 Task: Look for space in Spring Valley, United States from 6th September, 2023 to 12th September, 2023 for 4 adults in price range Rs.10000 to Rs.14000. Place can be private room with 4 bedrooms having 4 beds and 4 bathrooms. Property type can be house, flat, guest house. Amenities needed are: wifi, TV, free parkinig on premises, gym, breakfast. Booking option can be shelf check-in. Required host language is English.
Action: Mouse moved to (551, 144)
Screenshot: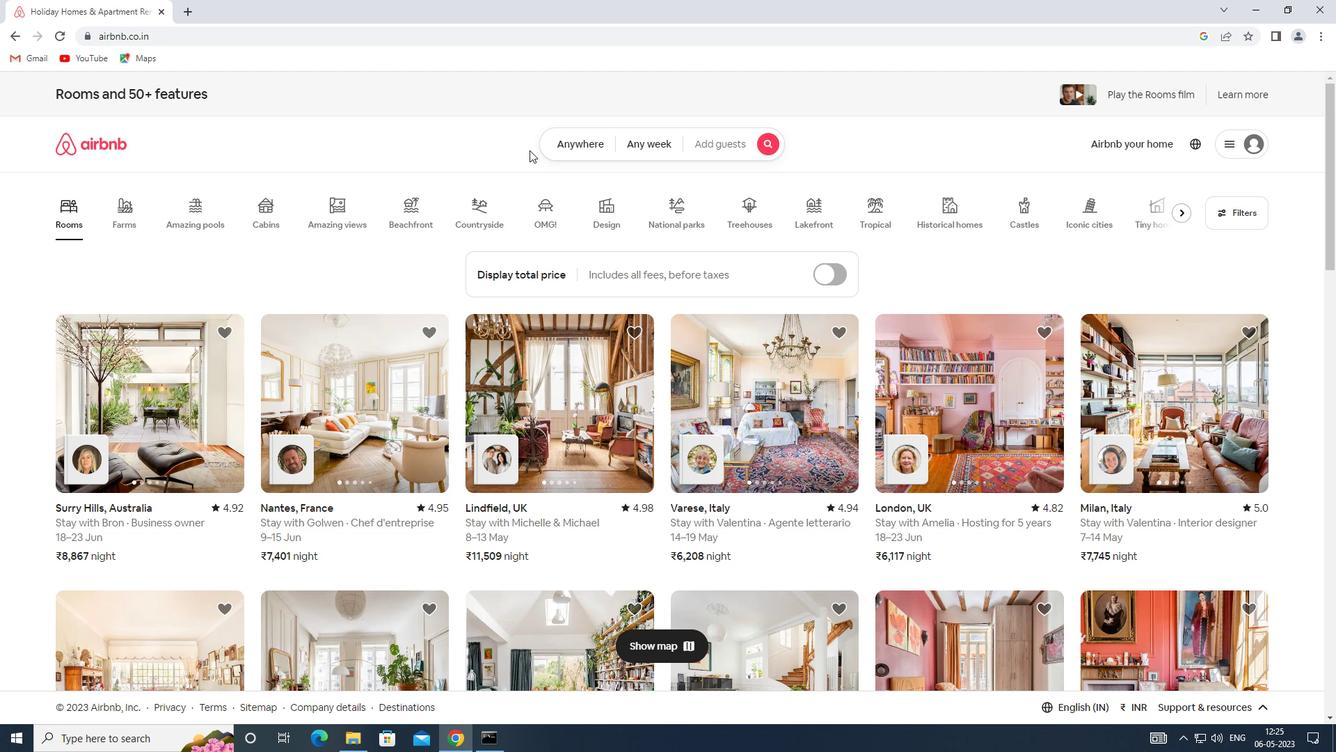 
Action: Mouse pressed left at (551, 144)
Screenshot: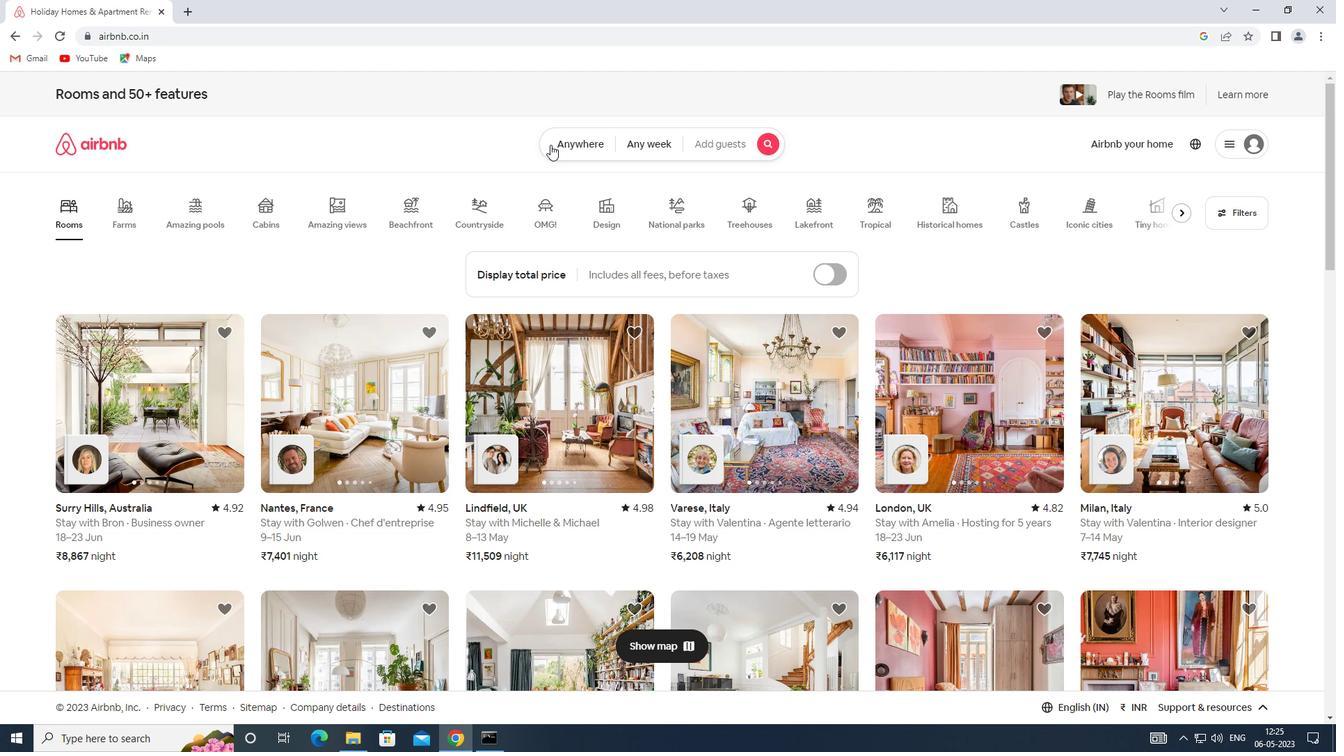 
Action: Mouse moved to (478, 208)
Screenshot: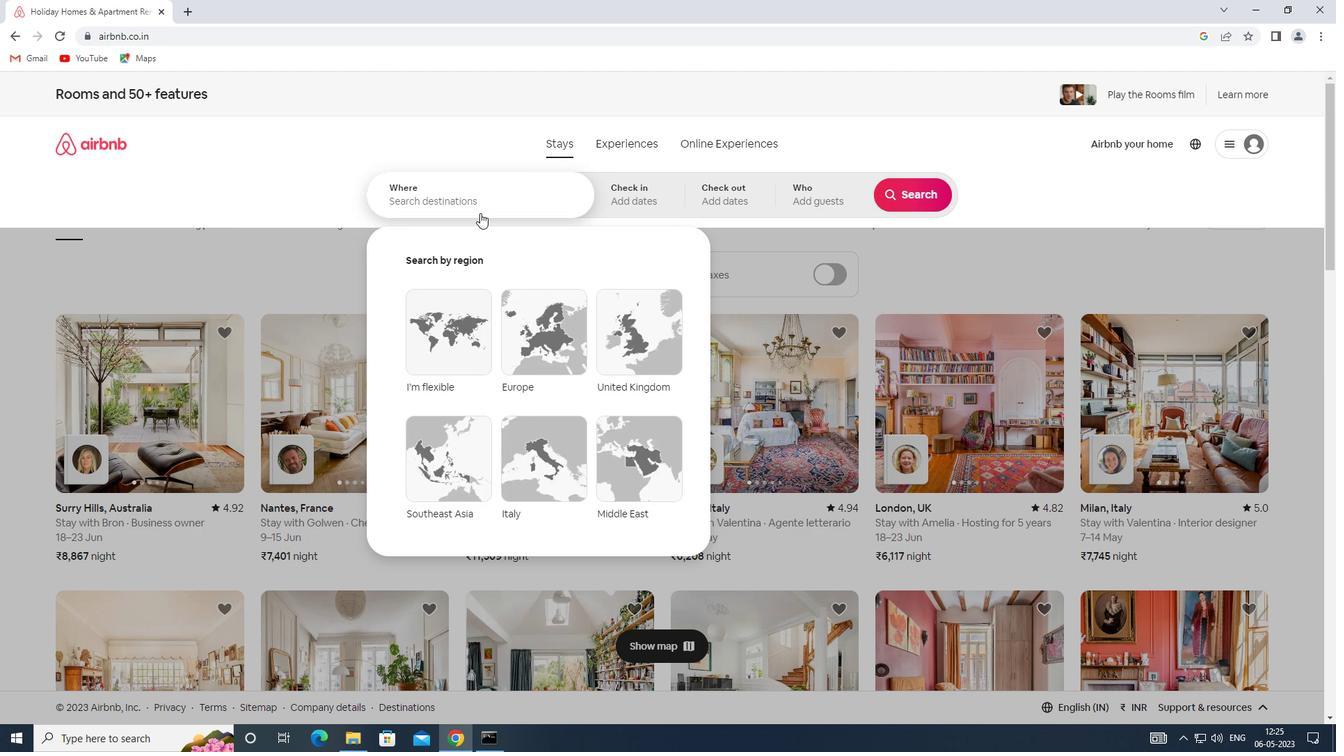 
Action: Mouse pressed left at (478, 208)
Screenshot: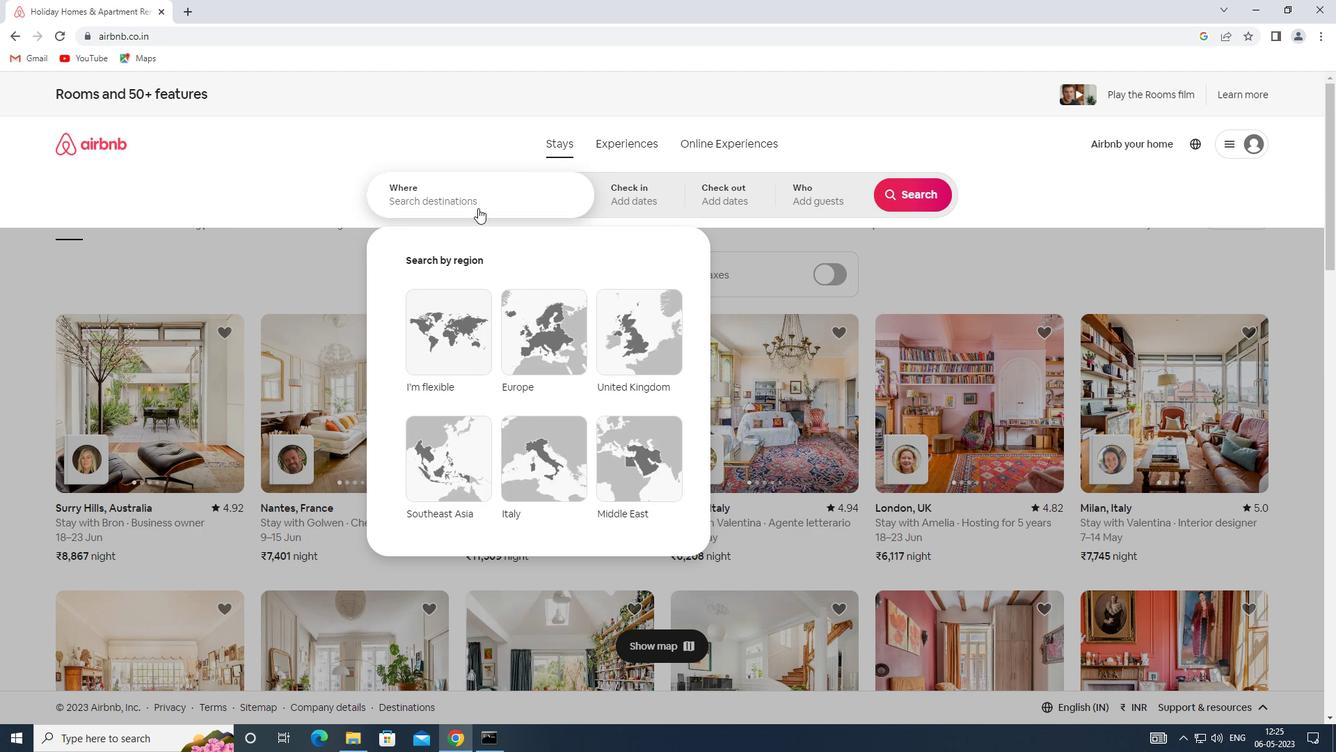 
Action: Mouse moved to (477, 207)
Screenshot: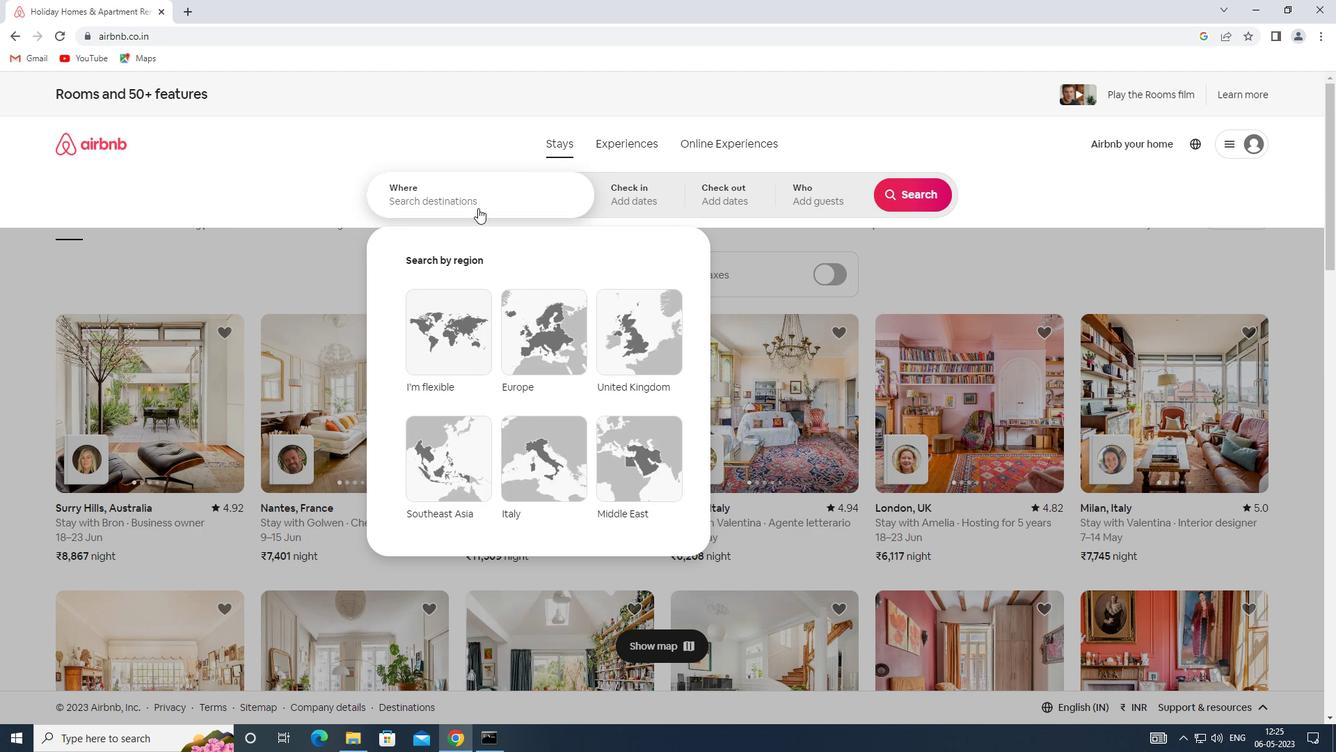 
Action: Key pressed <Key.shift>SPACE<Key.space>IN<Key.space><Key.shift>SPRING<Key.space><Key.shift>VALLEY,<Key.shift>UNITED<Key.space><Key.shift>STATES
Screenshot: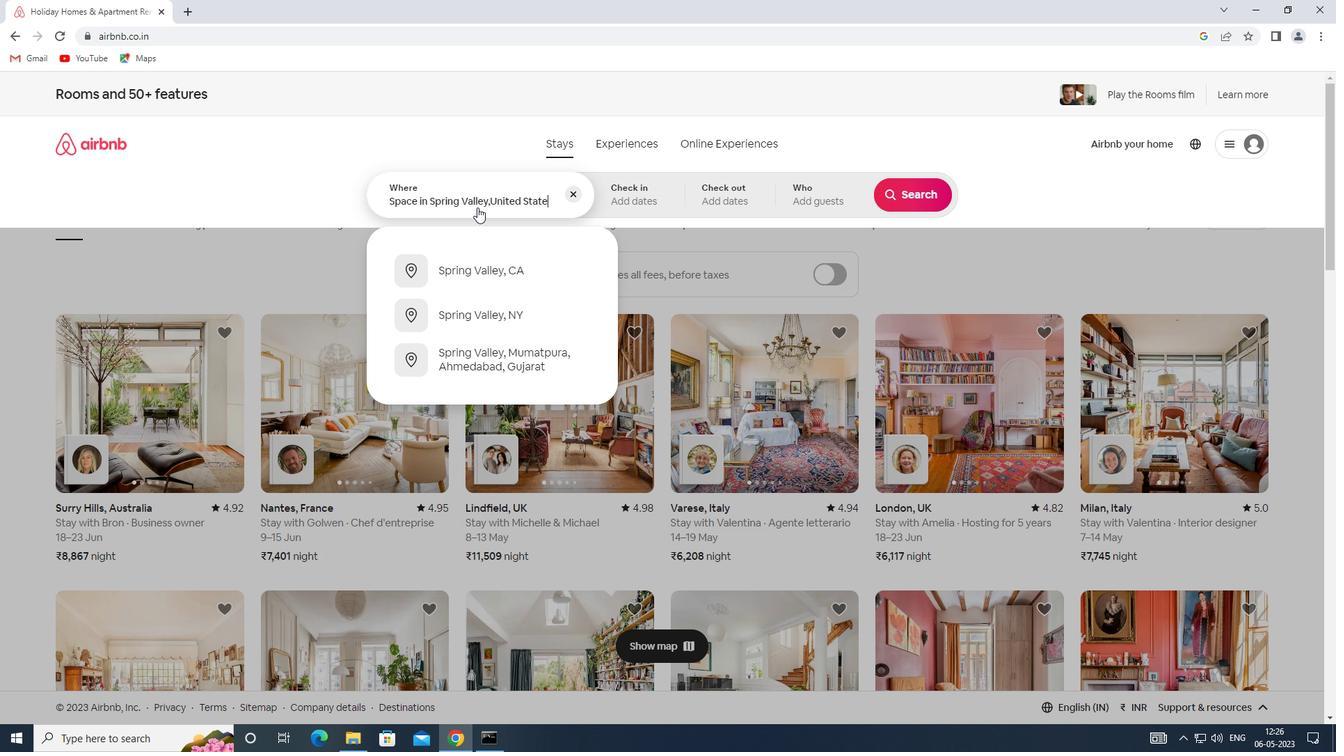 
Action: Mouse moved to (629, 205)
Screenshot: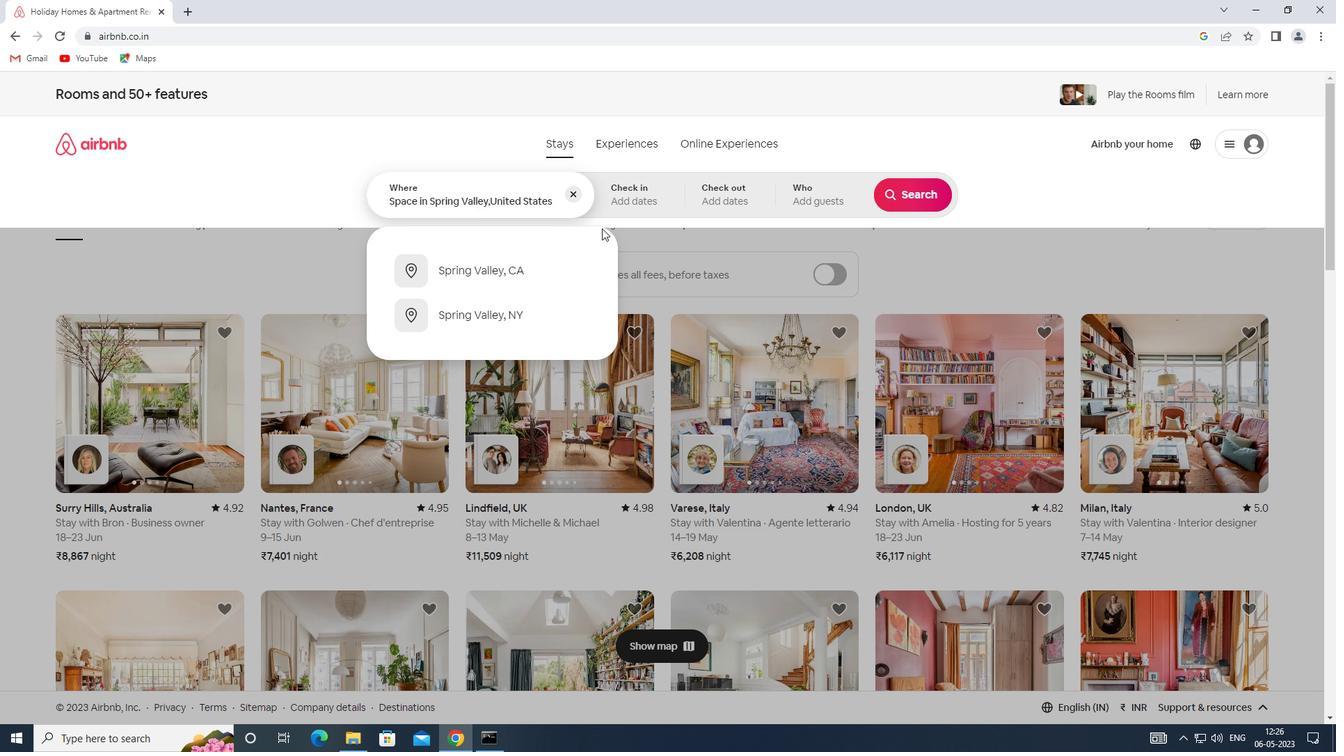 
Action: Mouse pressed left at (629, 205)
Screenshot: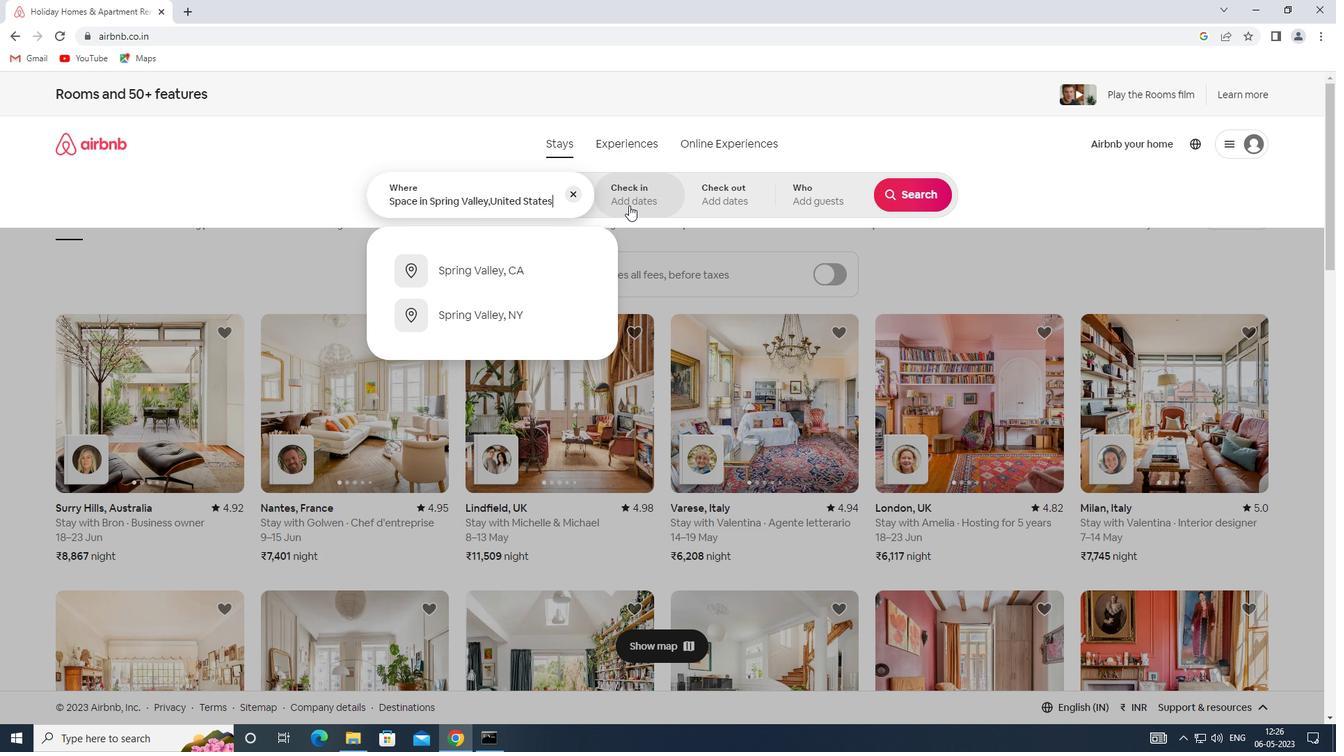 
Action: Mouse moved to (911, 309)
Screenshot: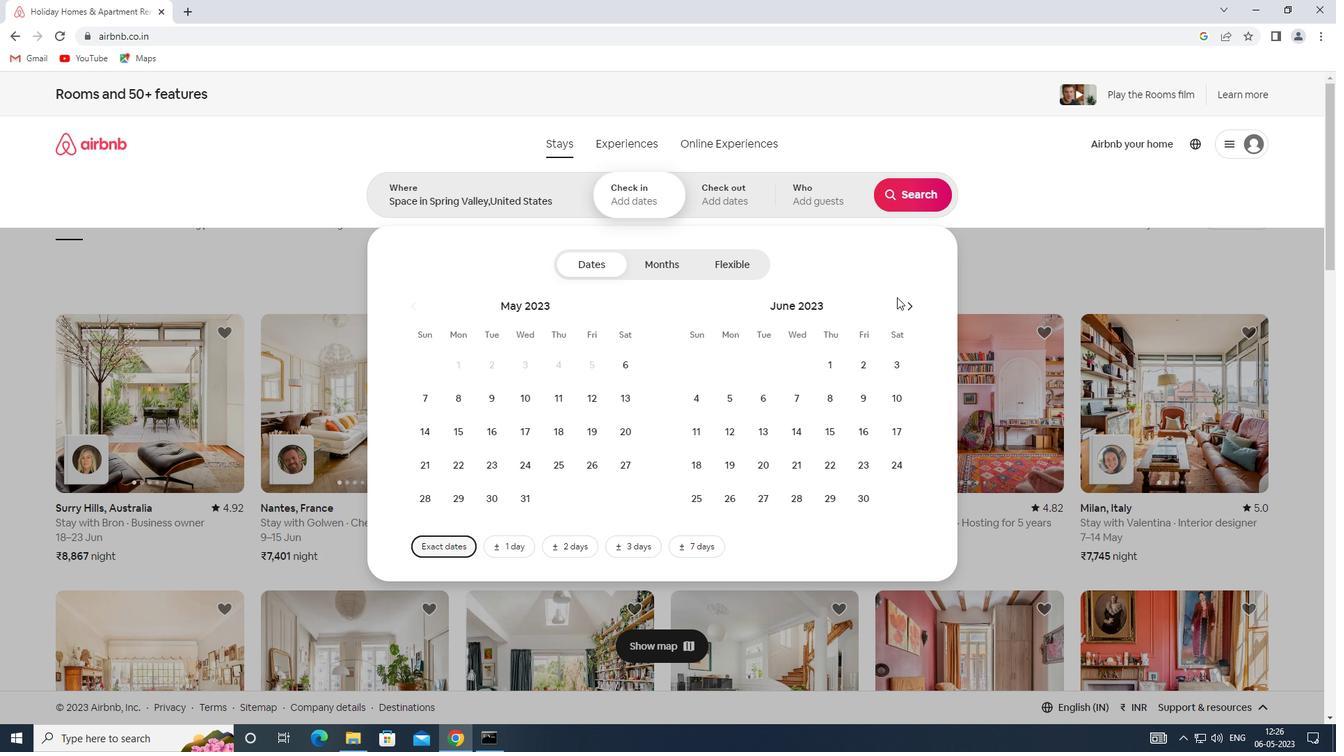 
Action: Mouse pressed left at (911, 309)
Screenshot: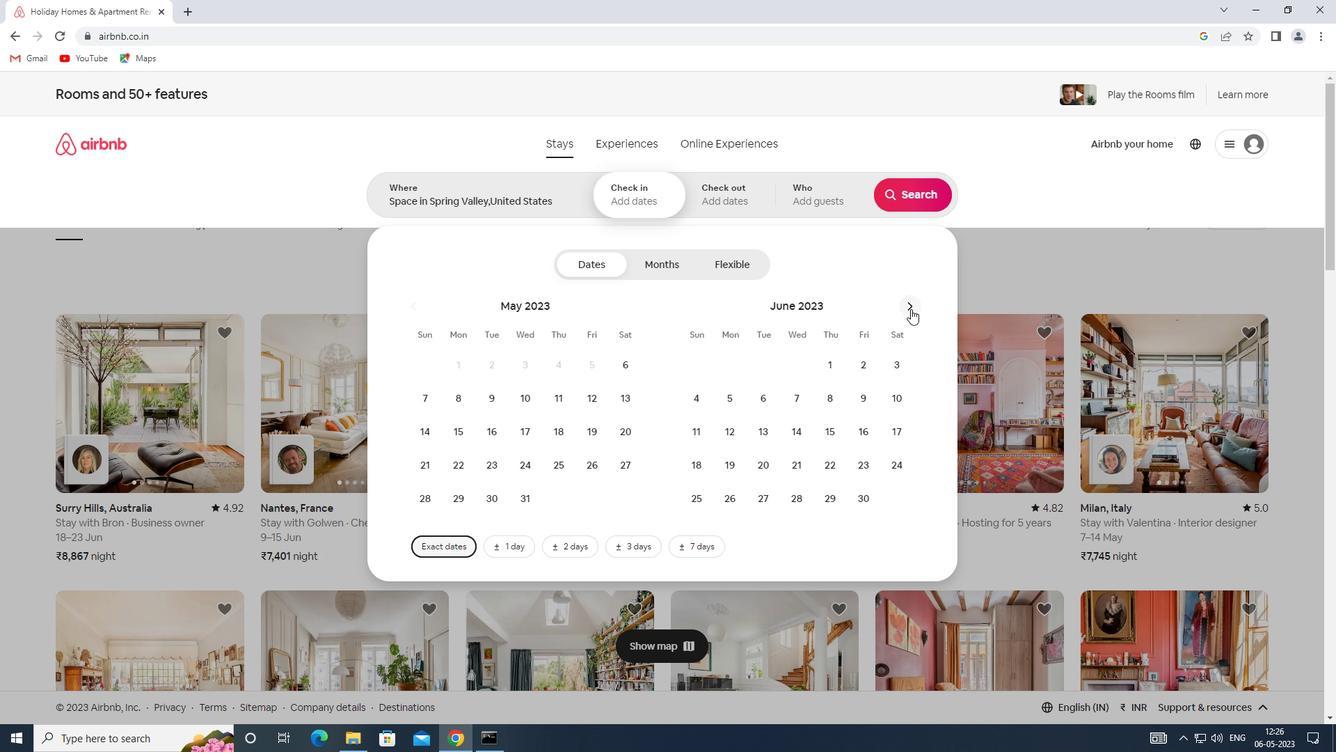 
Action: Mouse pressed left at (911, 309)
Screenshot: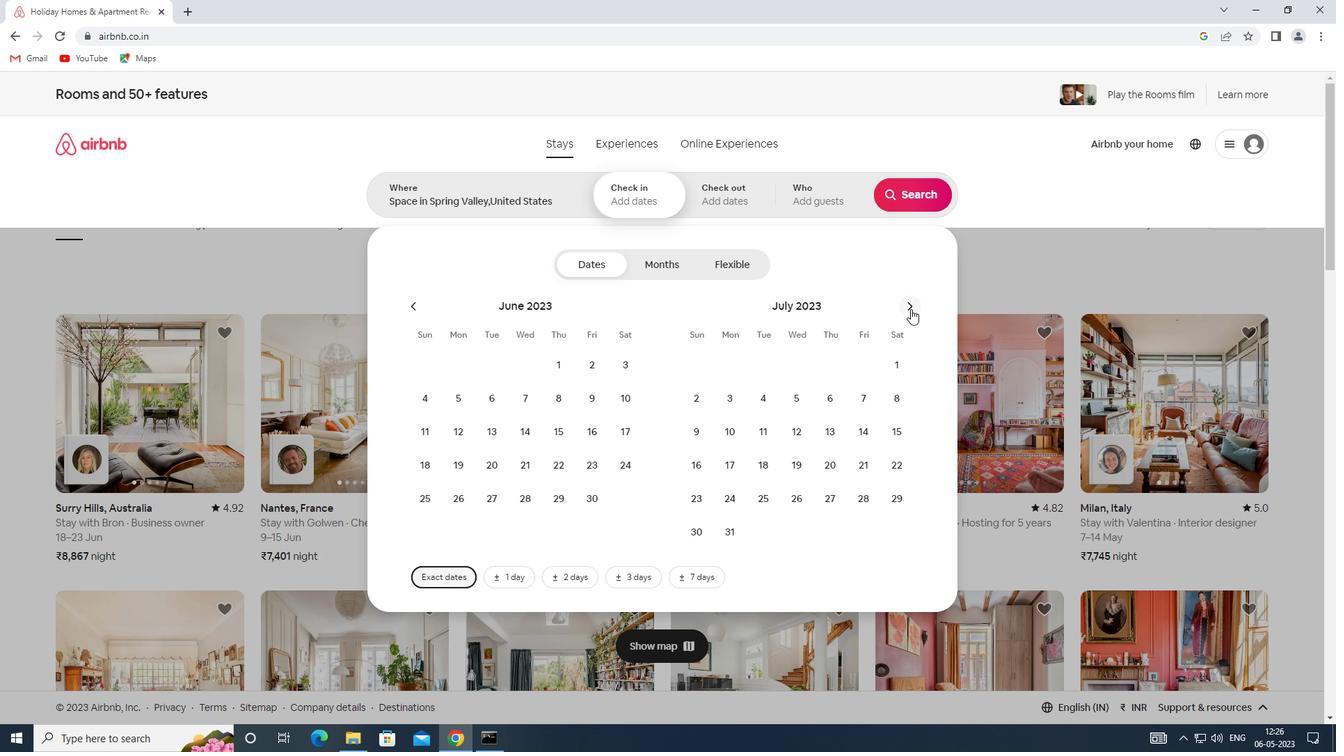 
Action: Mouse pressed left at (911, 309)
Screenshot: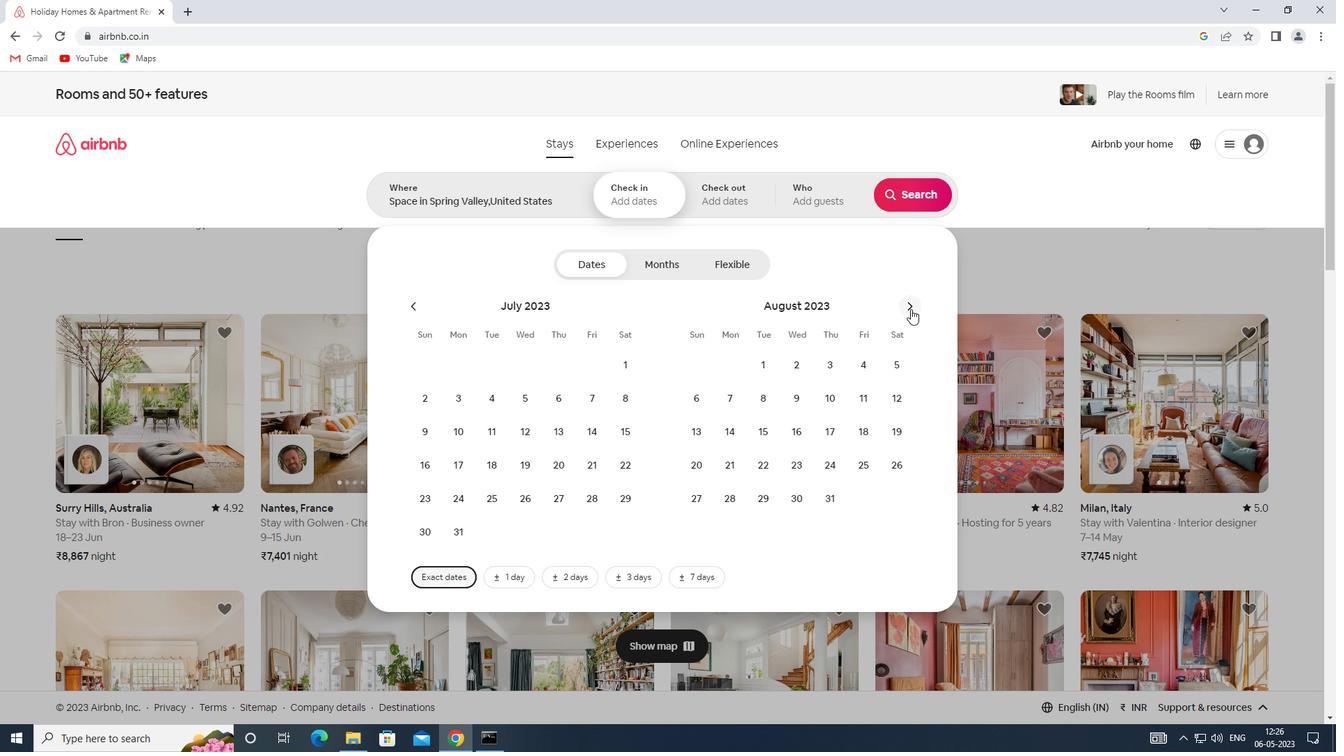 
Action: Mouse moved to (800, 409)
Screenshot: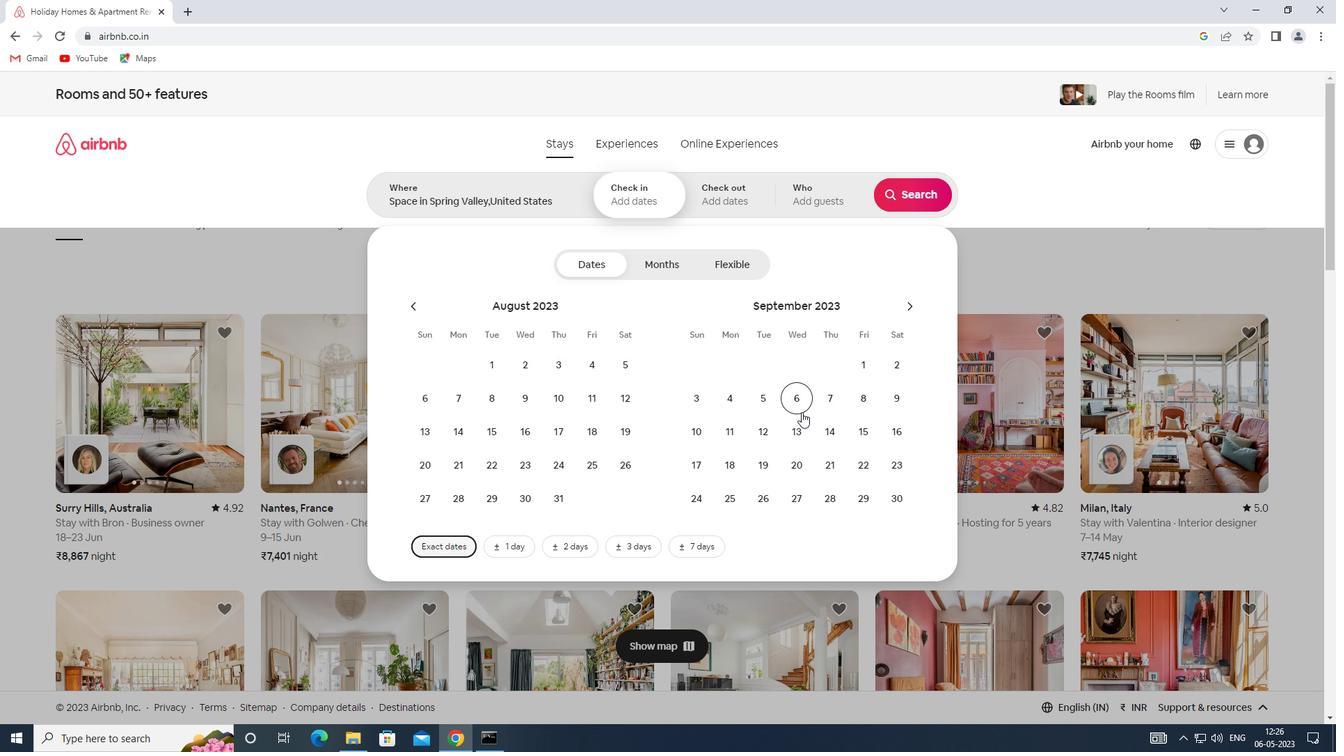 
Action: Mouse pressed left at (800, 409)
Screenshot: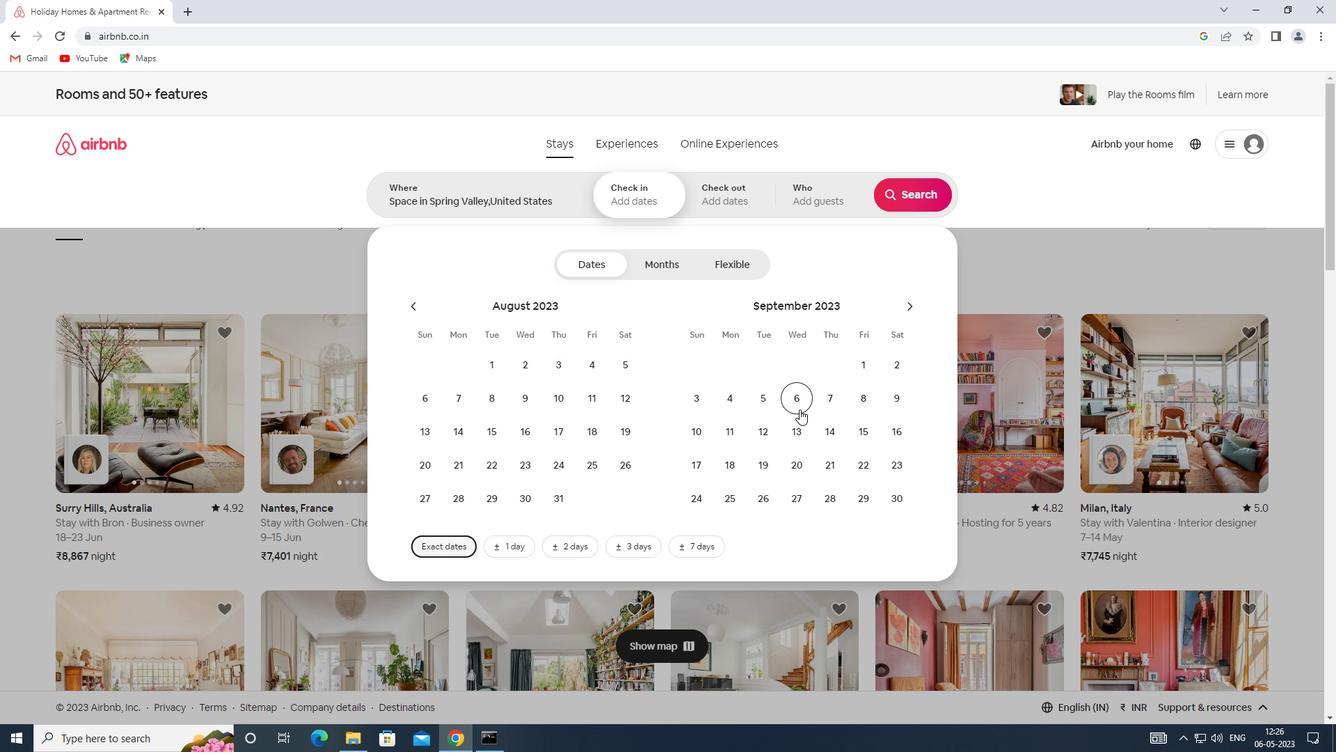 
Action: Mouse moved to (777, 426)
Screenshot: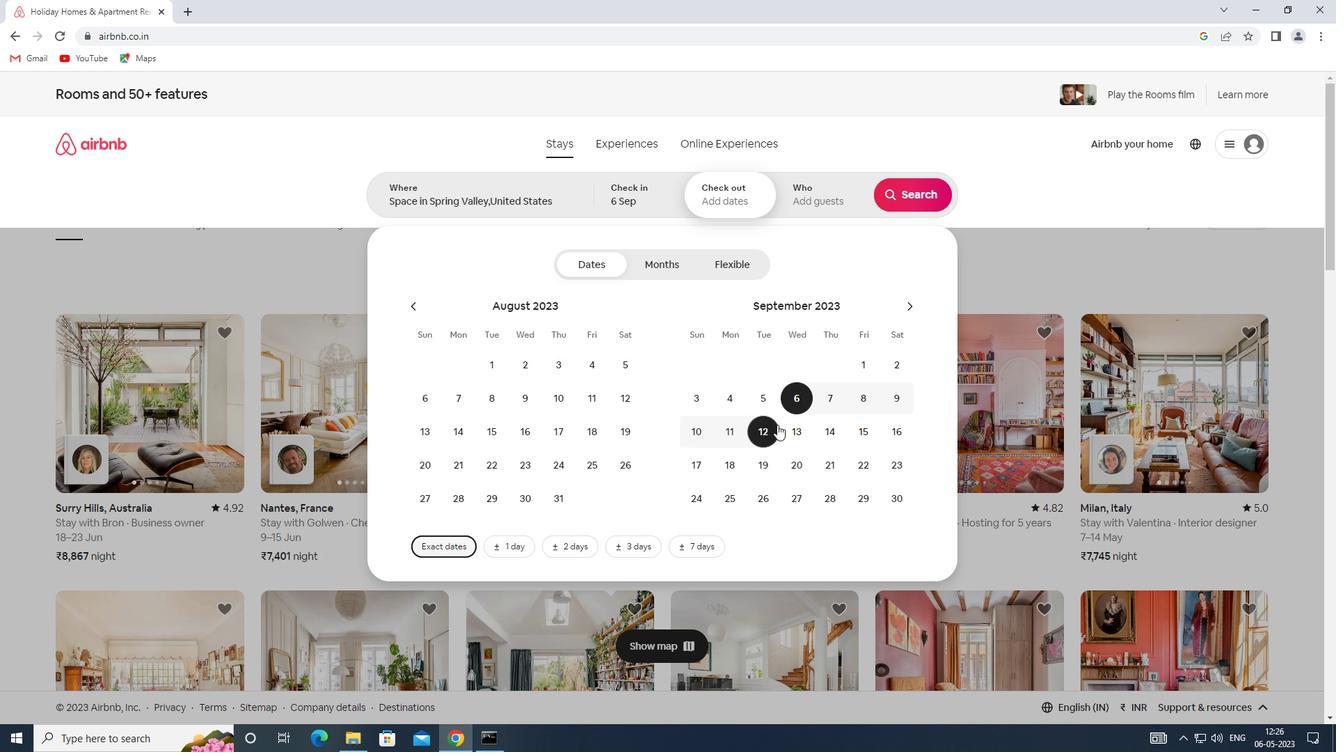 
Action: Mouse pressed left at (777, 426)
Screenshot: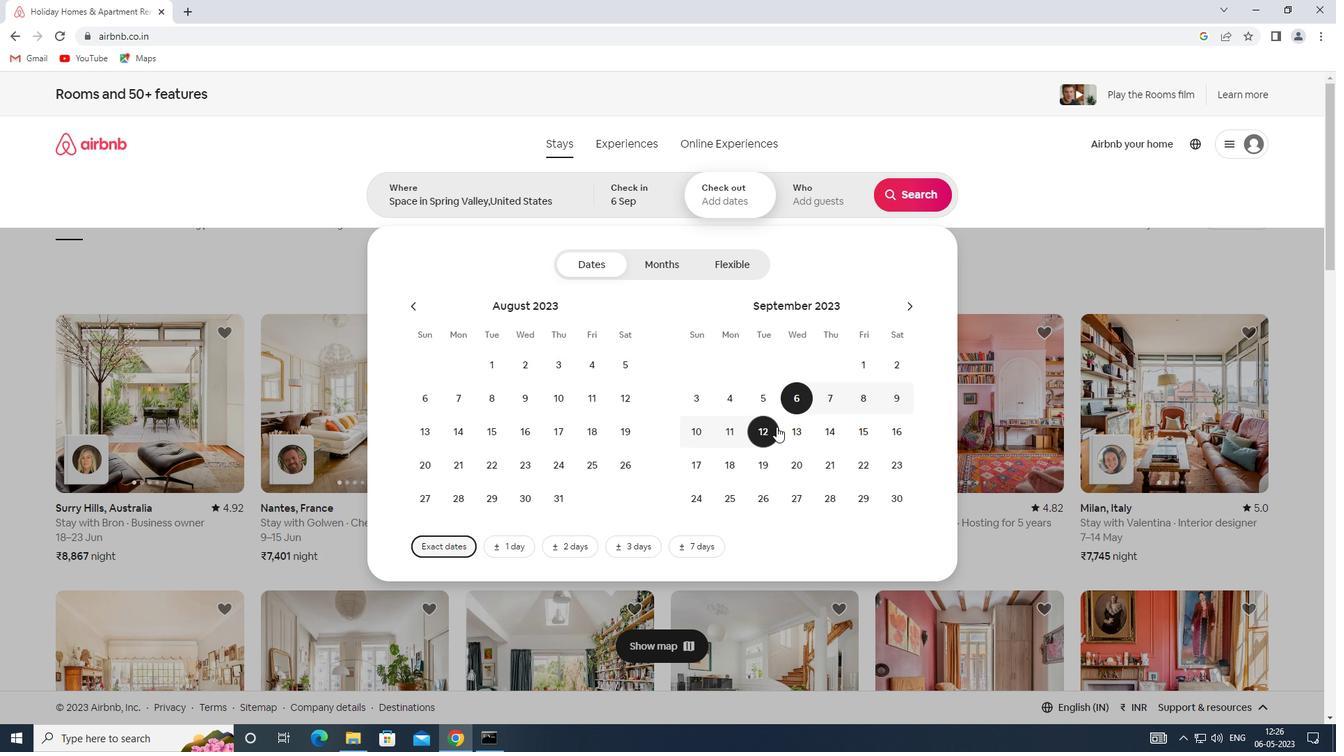 
Action: Mouse moved to (822, 199)
Screenshot: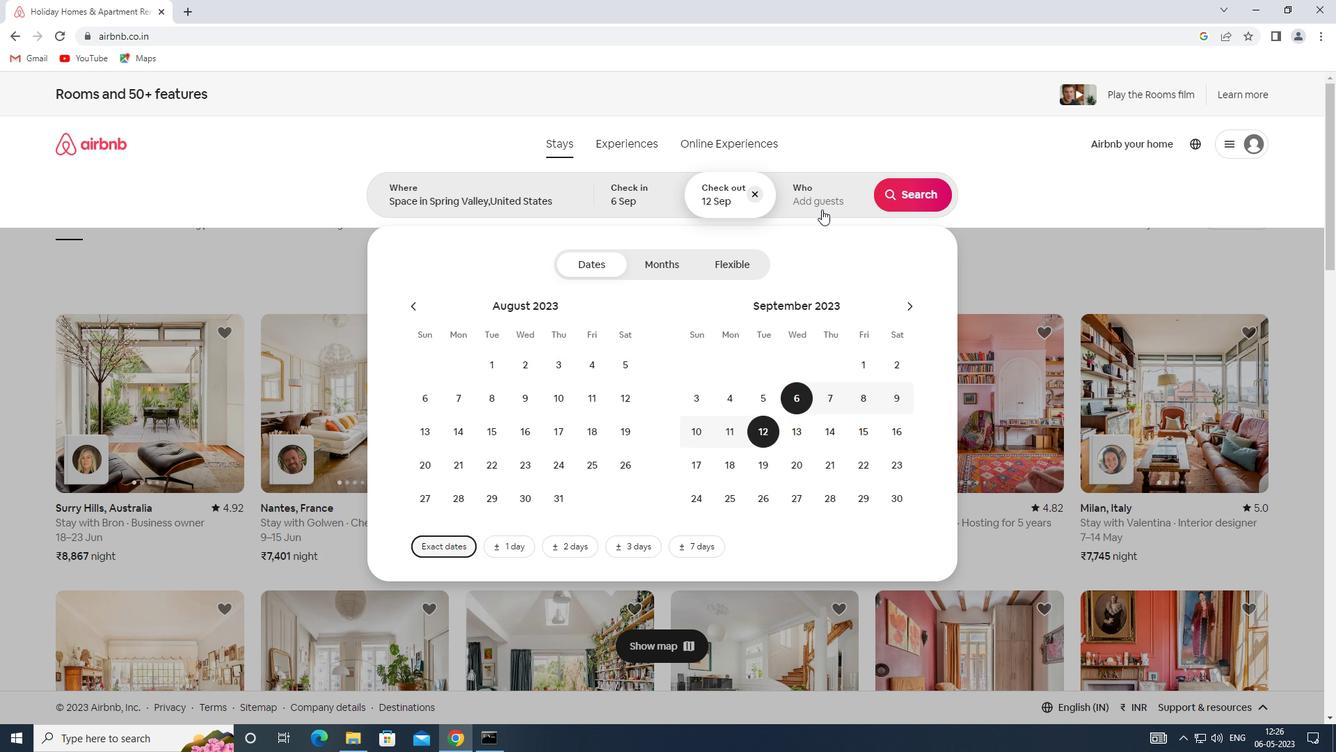 
Action: Mouse pressed left at (822, 199)
Screenshot: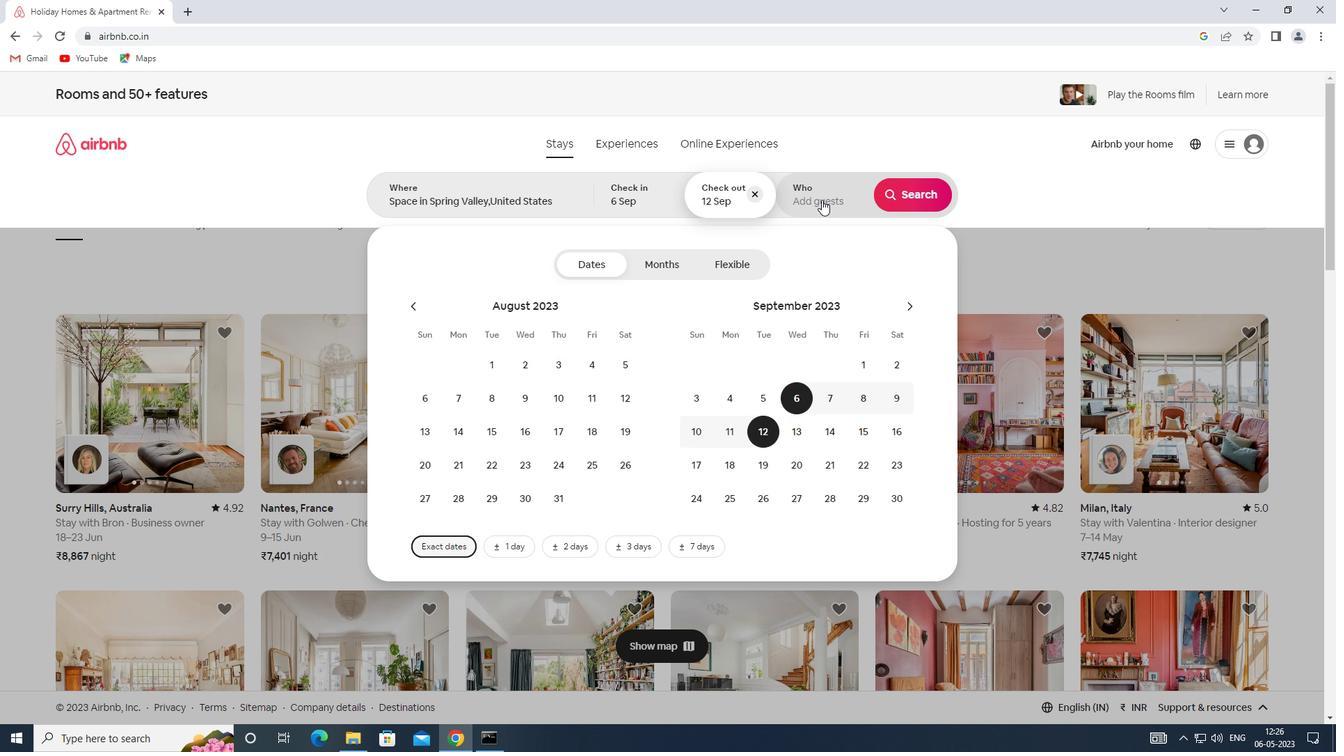 
Action: Mouse moved to (909, 266)
Screenshot: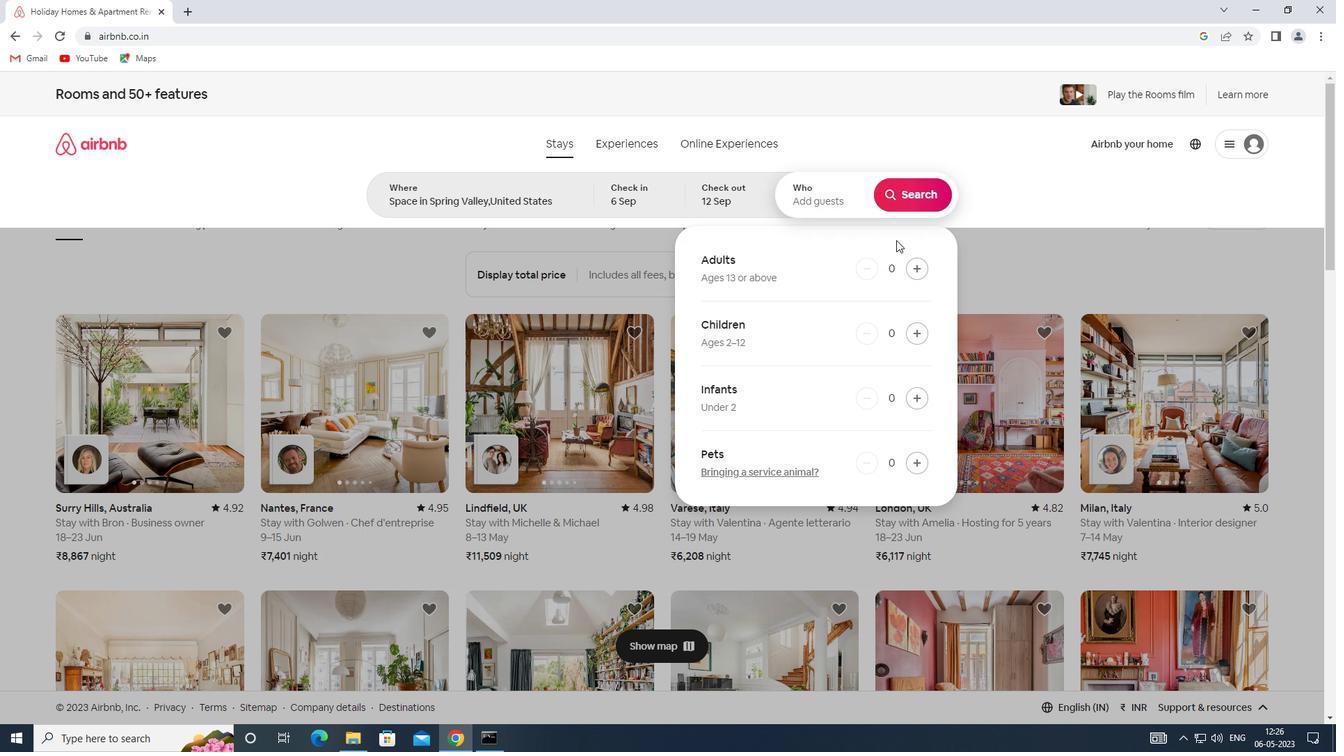 
Action: Mouse pressed left at (909, 266)
Screenshot: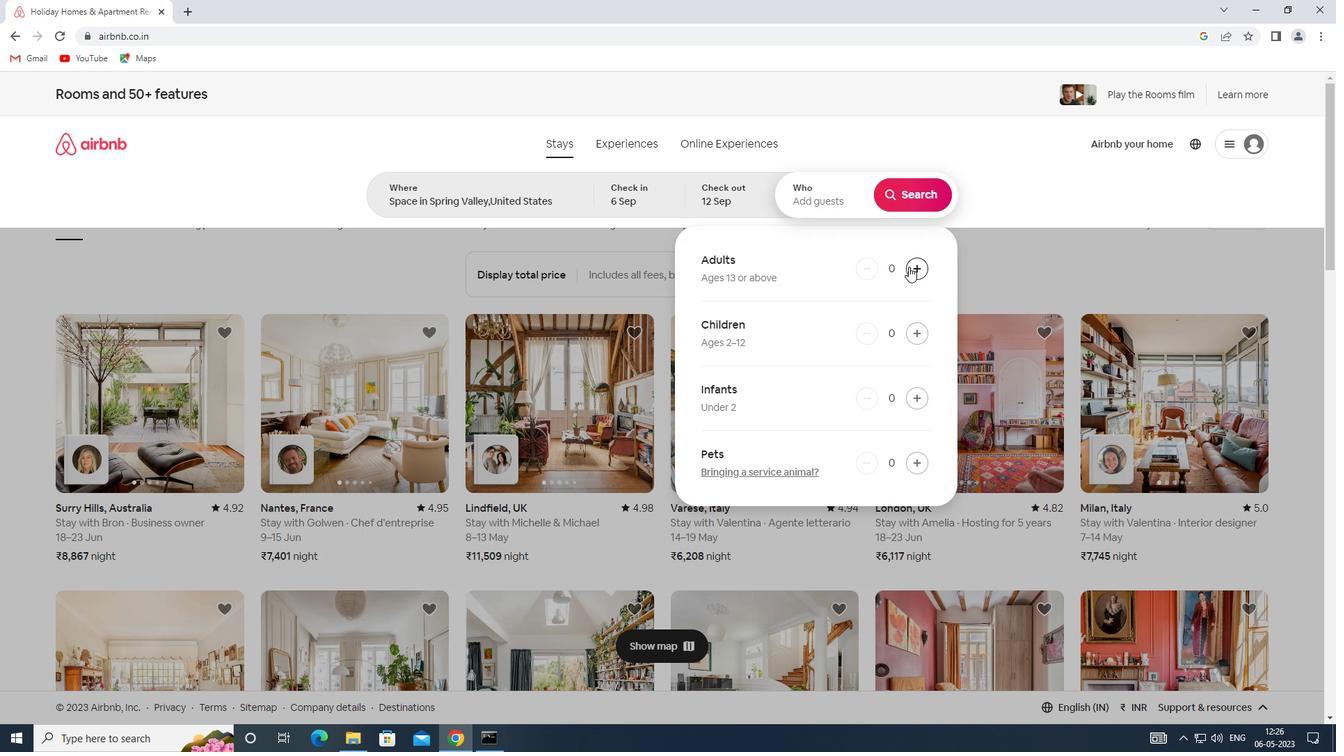 
Action: Mouse pressed left at (909, 266)
Screenshot: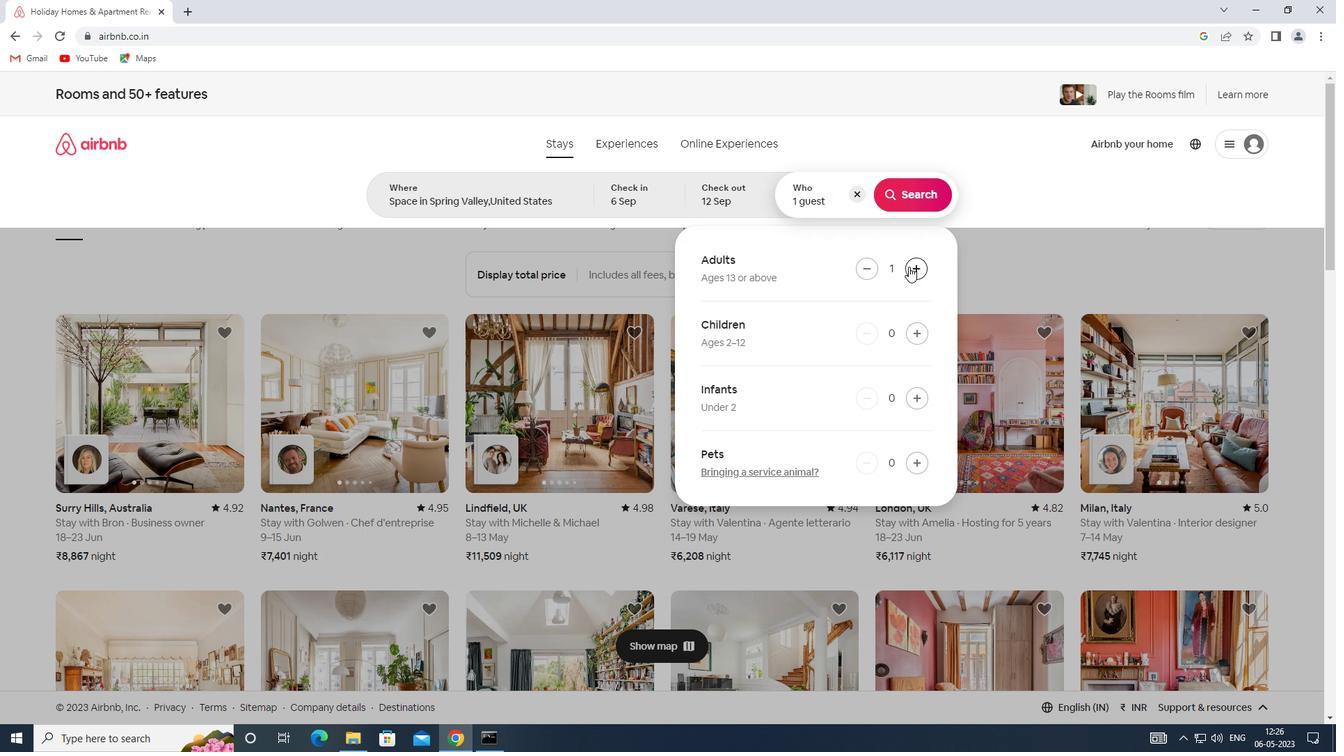 
Action: Mouse pressed left at (909, 266)
Screenshot: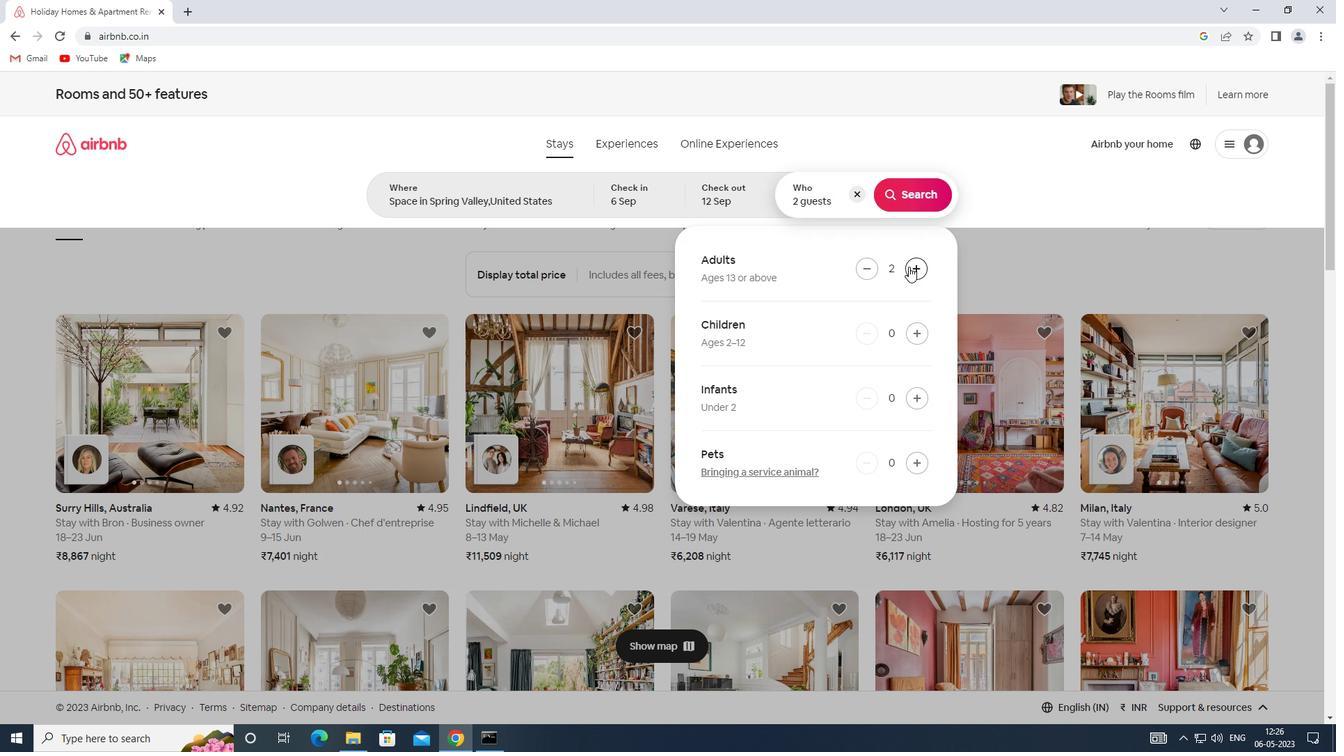 
Action: Mouse pressed left at (909, 266)
Screenshot: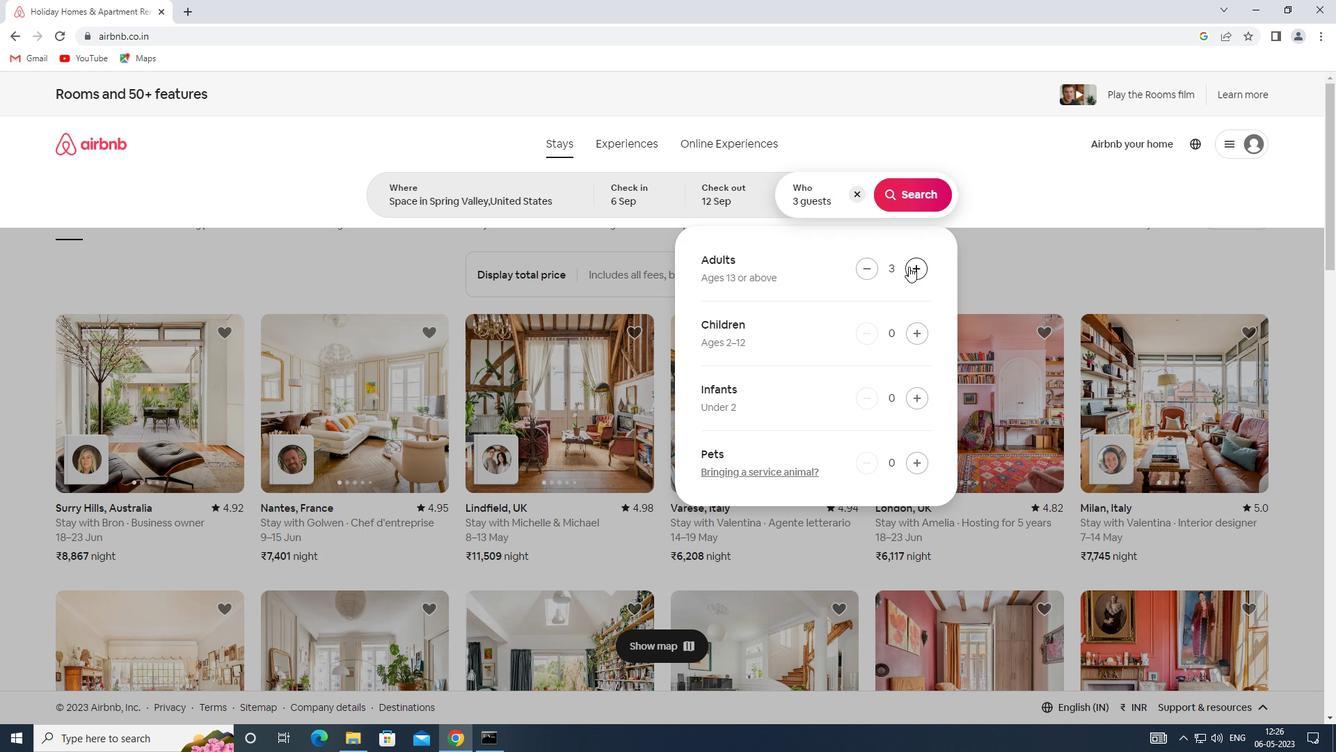 
Action: Mouse moved to (911, 200)
Screenshot: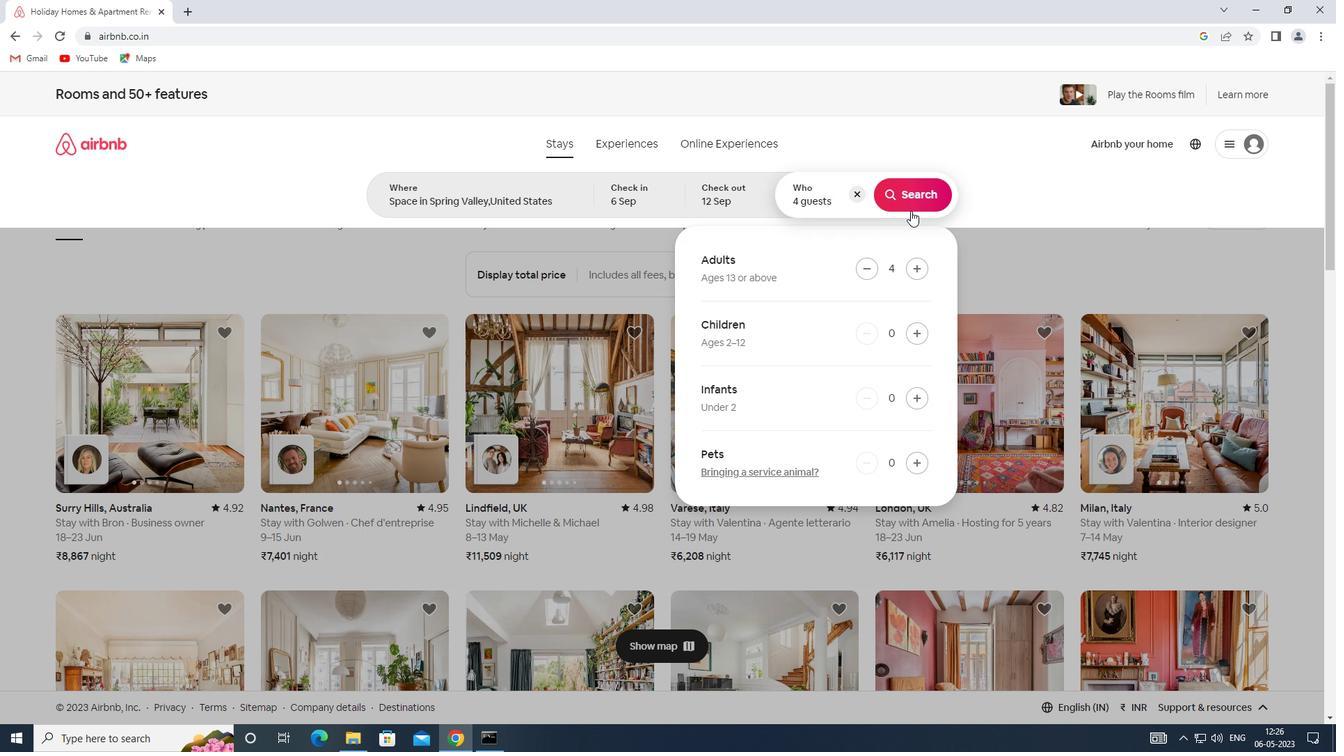 
Action: Mouse pressed left at (911, 200)
Screenshot: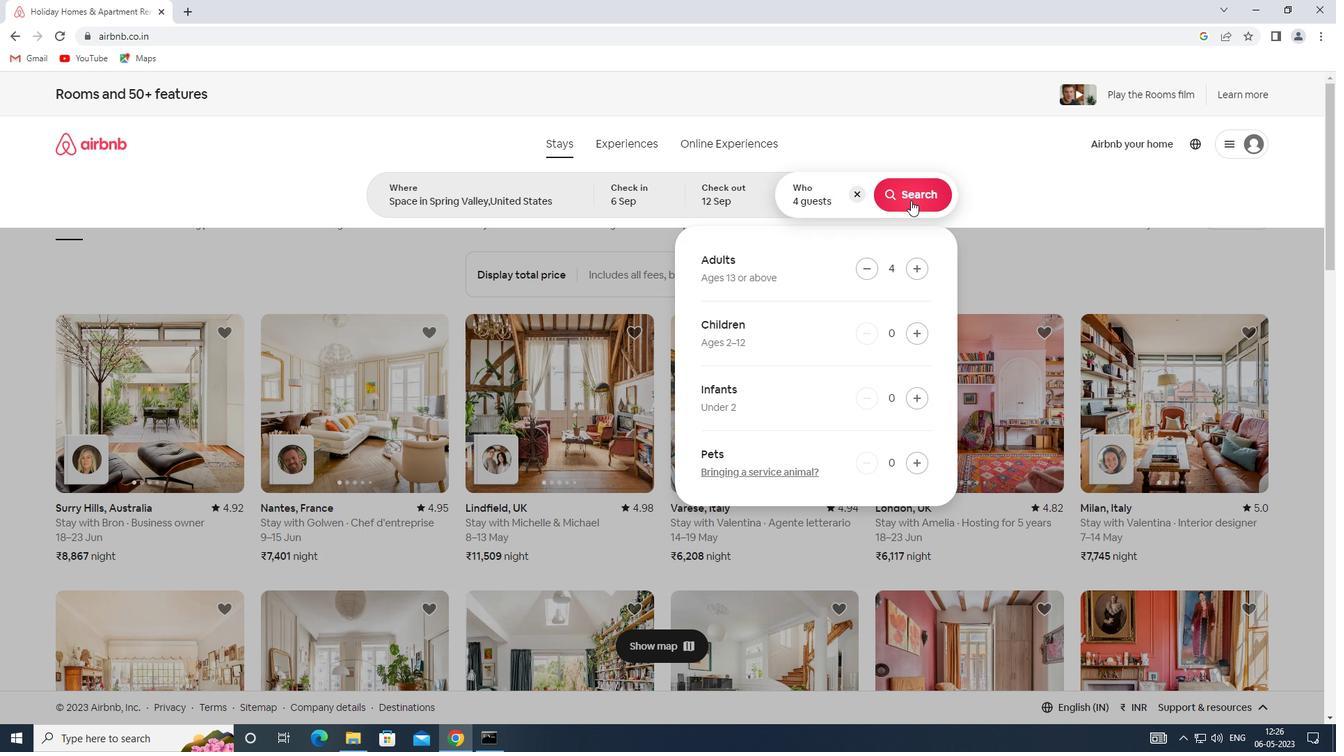 
Action: Mouse moved to (1297, 153)
Screenshot: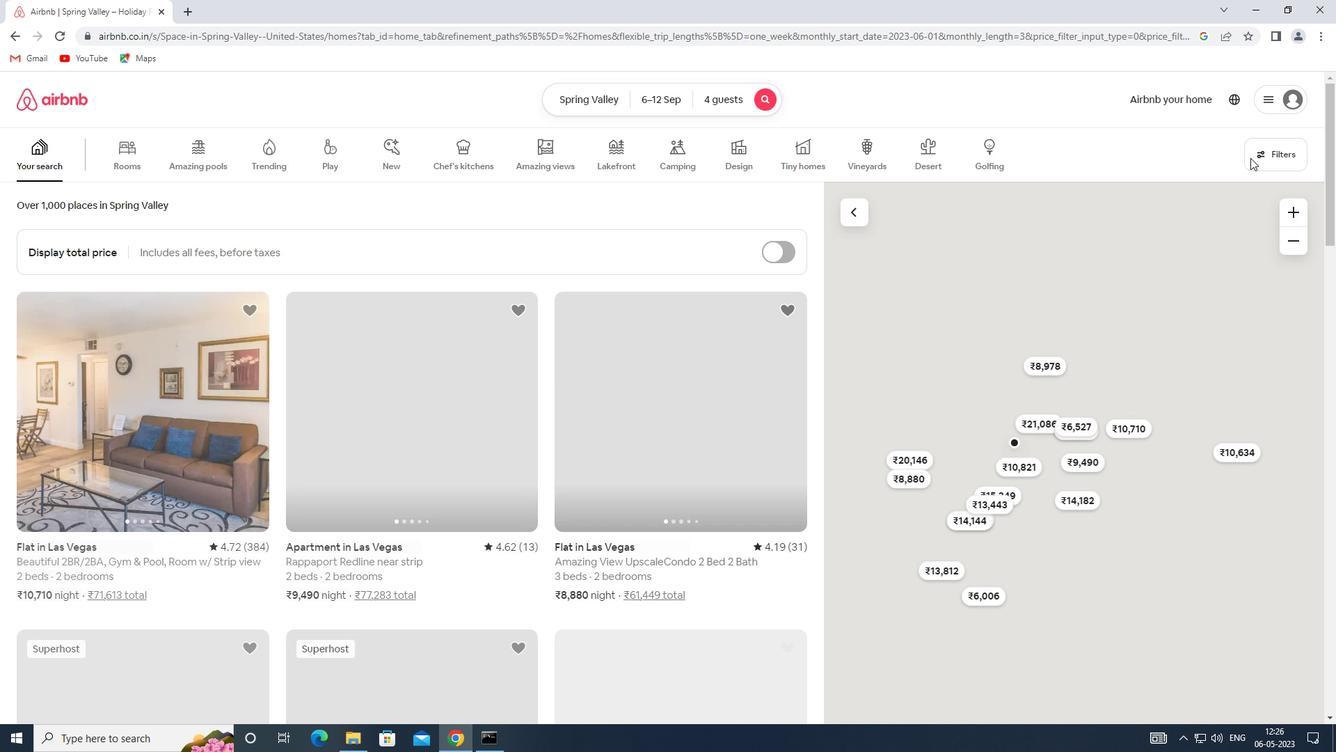 
Action: Mouse pressed left at (1297, 153)
Screenshot: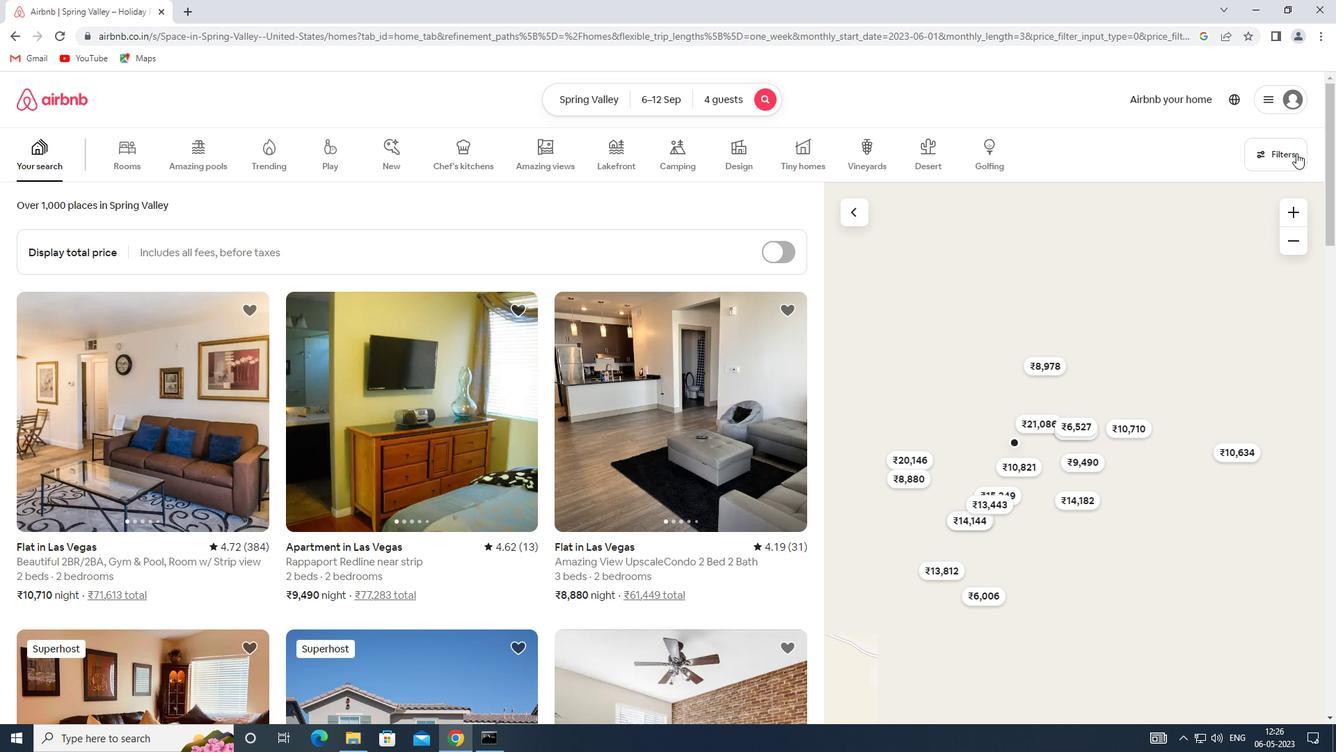 
Action: Mouse moved to (488, 499)
Screenshot: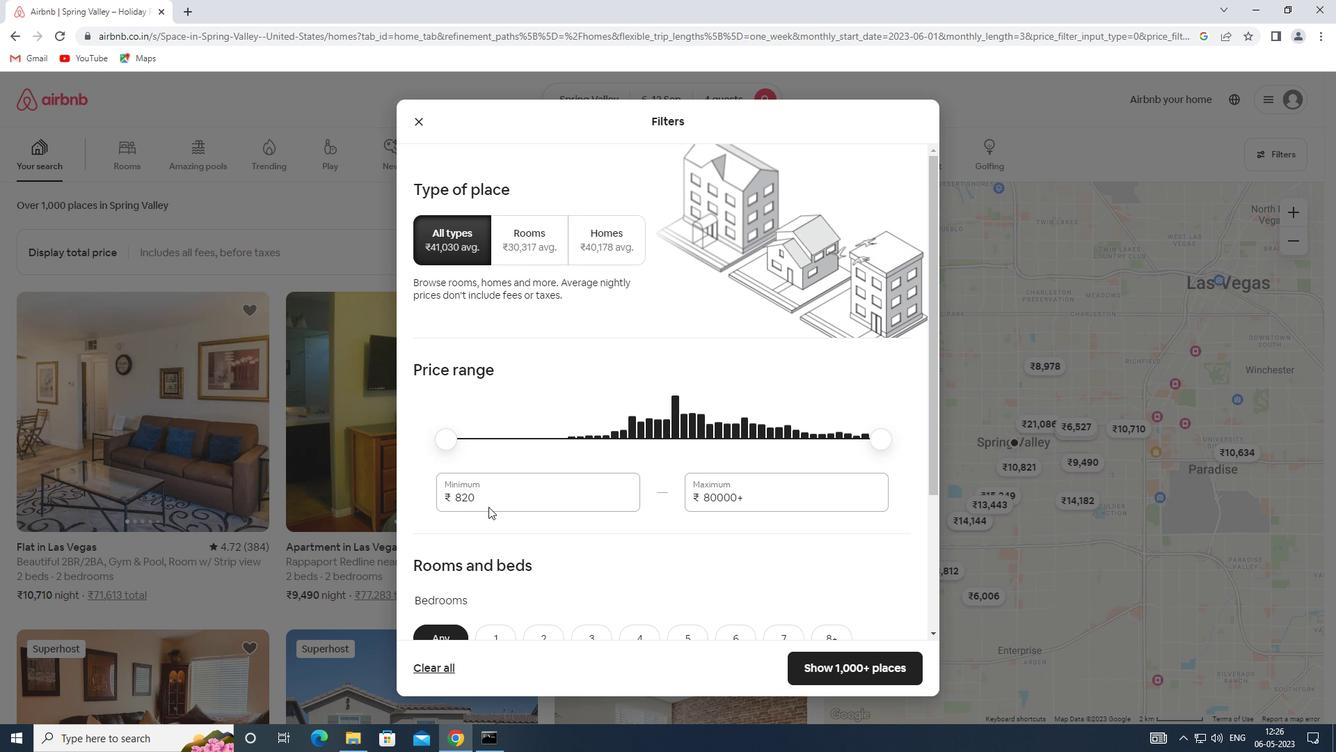 
Action: Mouse pressed left at (488, 499)
Screenshot: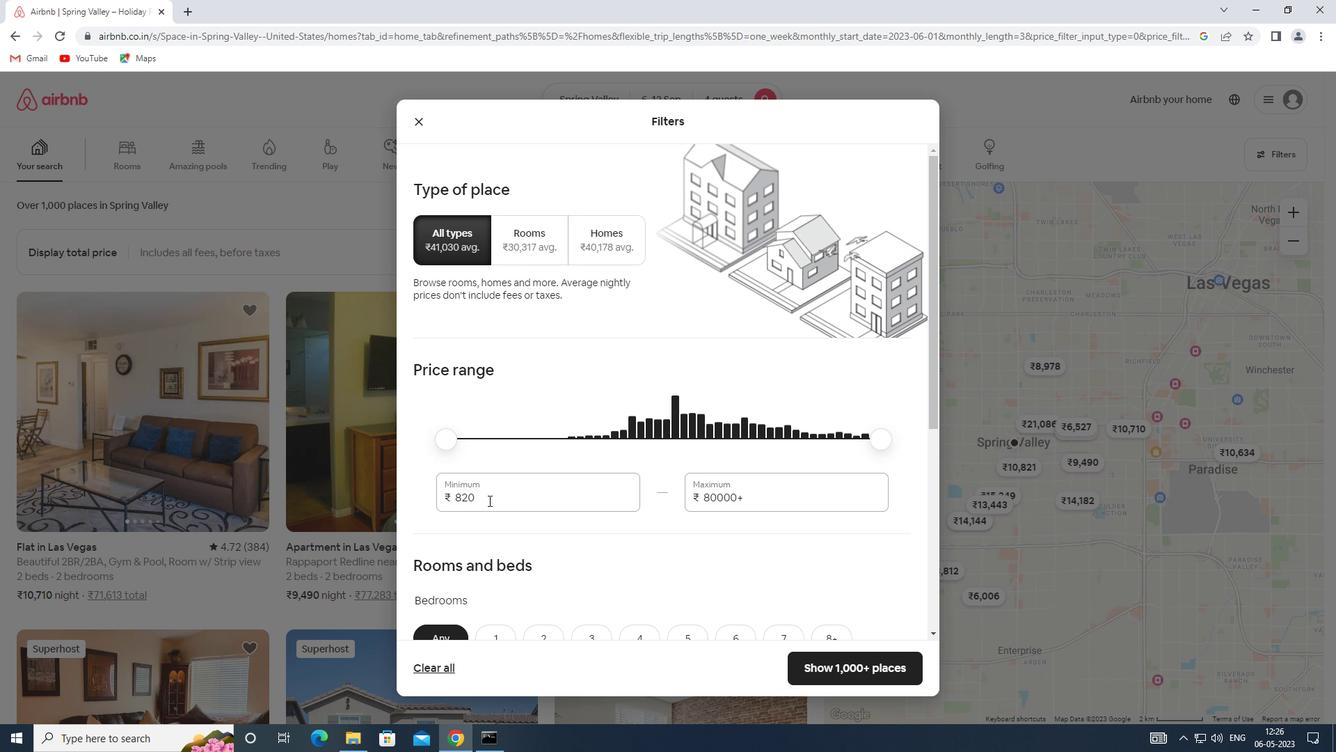 
Action: Mouse moved to (434, 498)
Screenshot: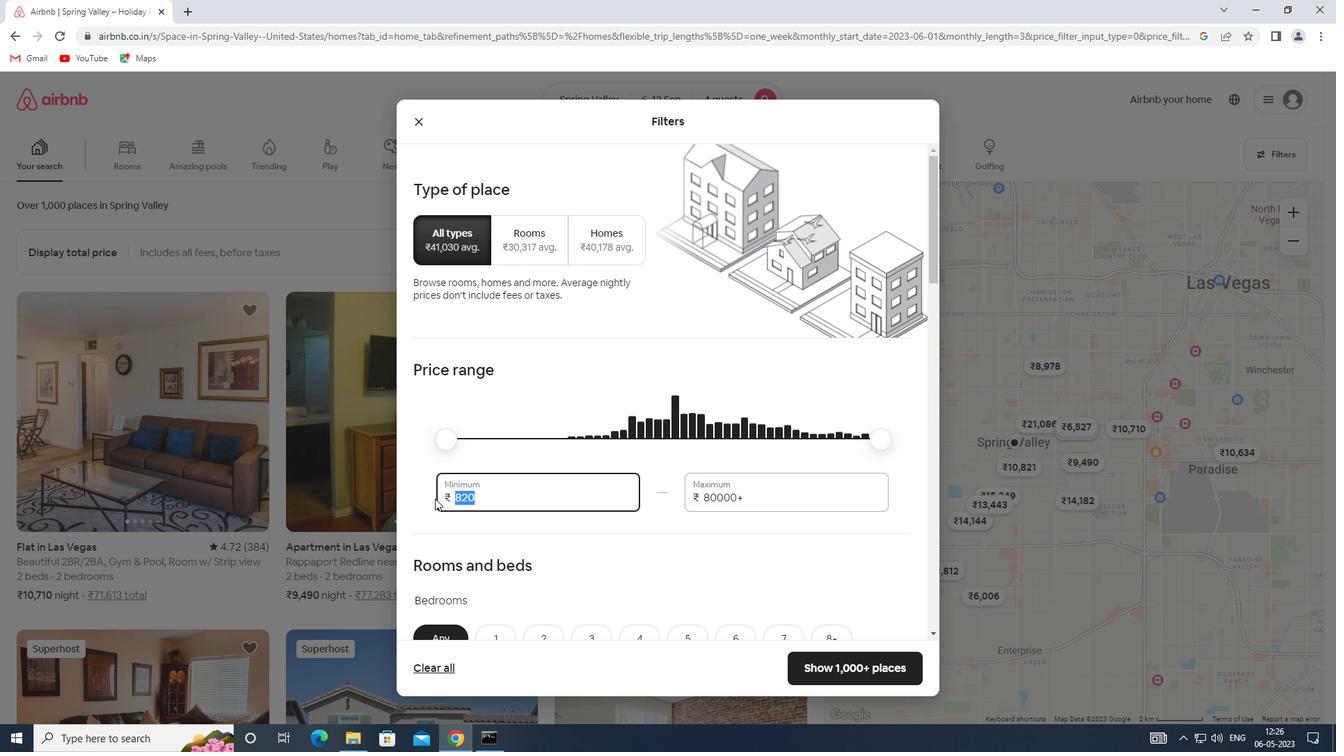 
Action: Key pressed 10000
Screenshot: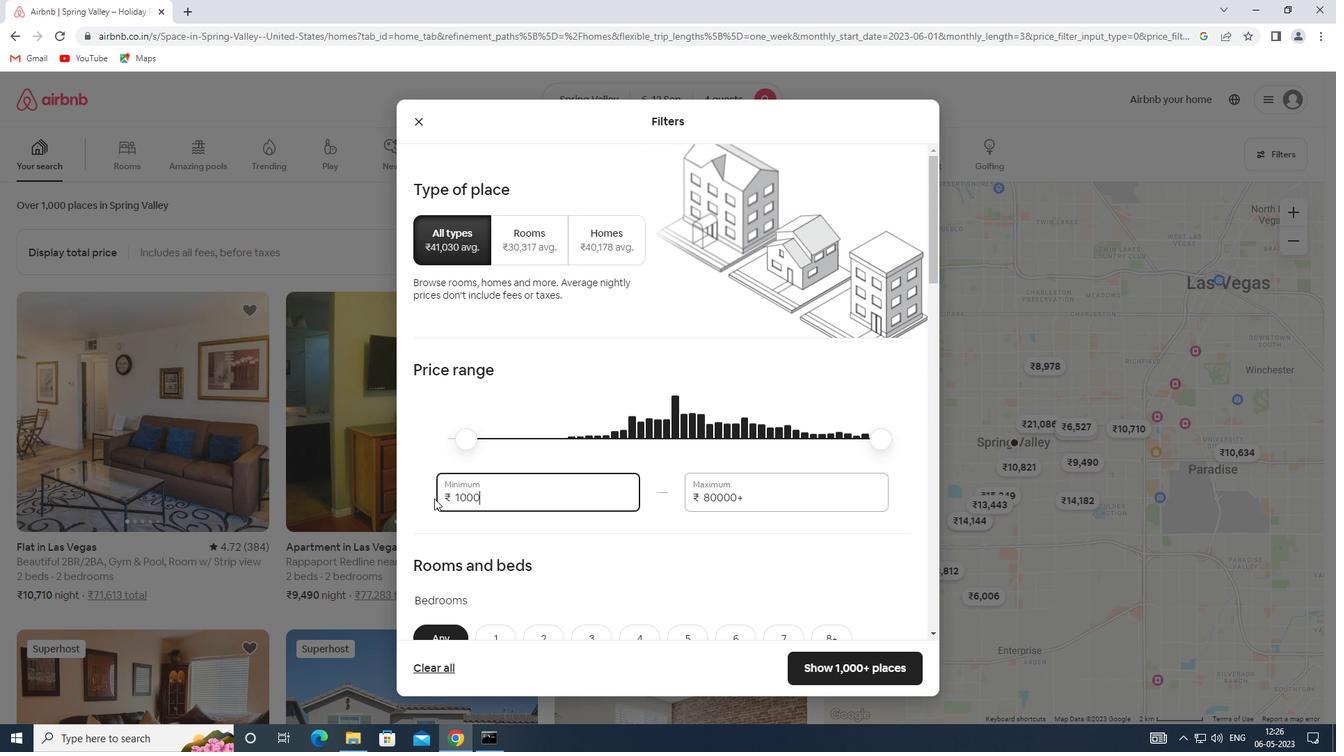 
Action: Mouse moved to (754, 499)
Screenshot: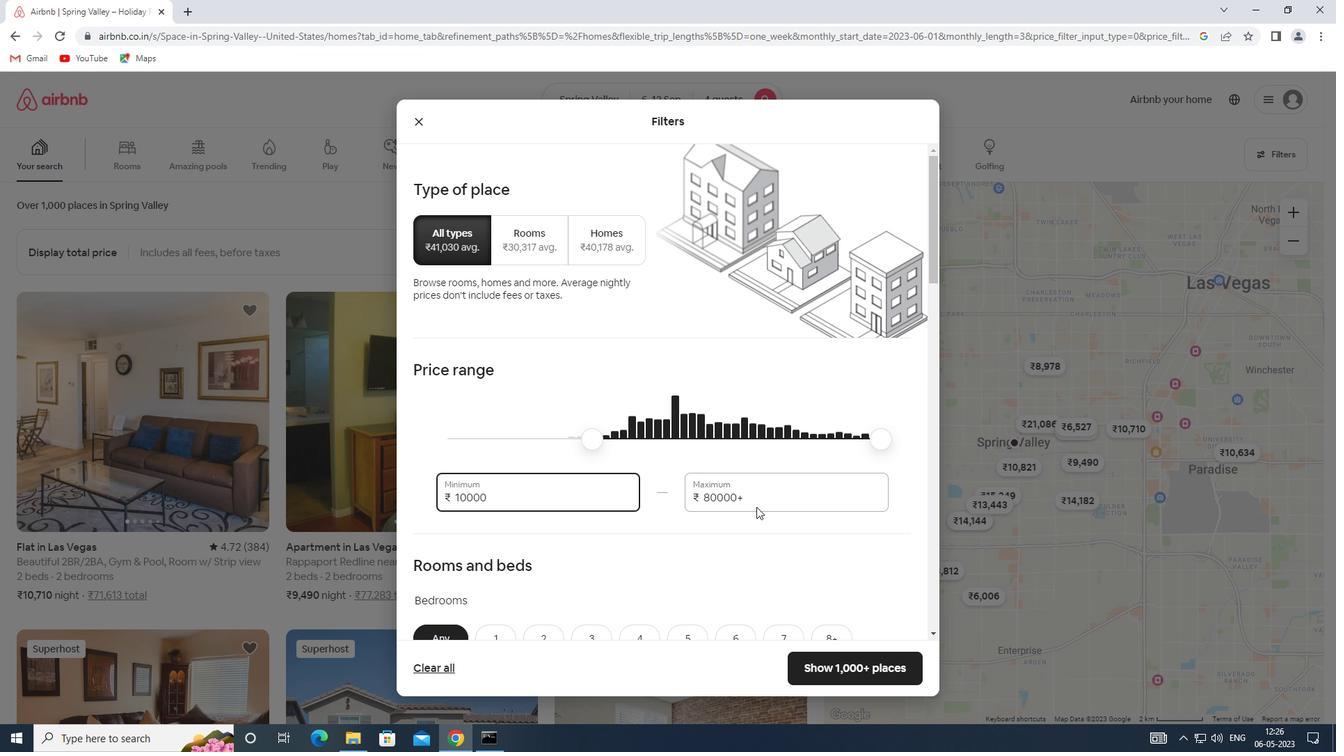 
Action: Mouse pressed left at (754, 499)
Screenshot: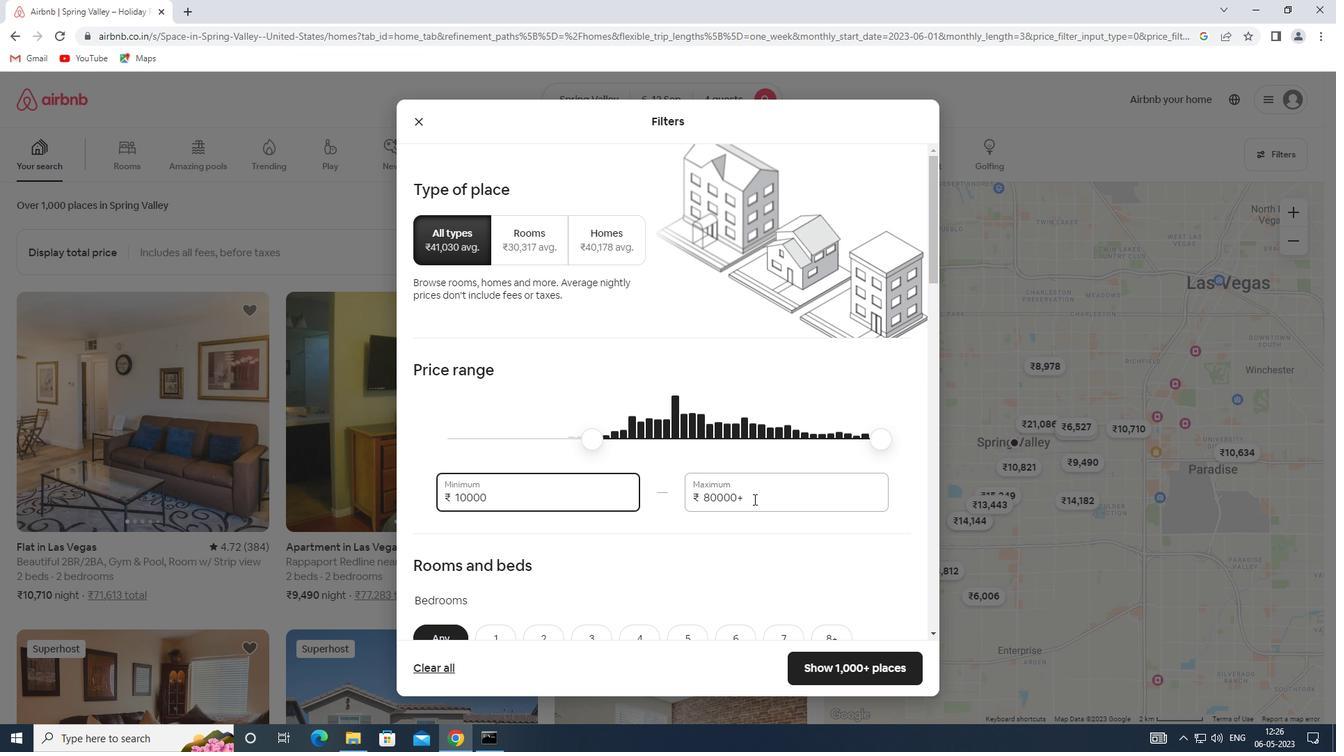 
Action: Mouse moved to (669, 498)
Screenshot: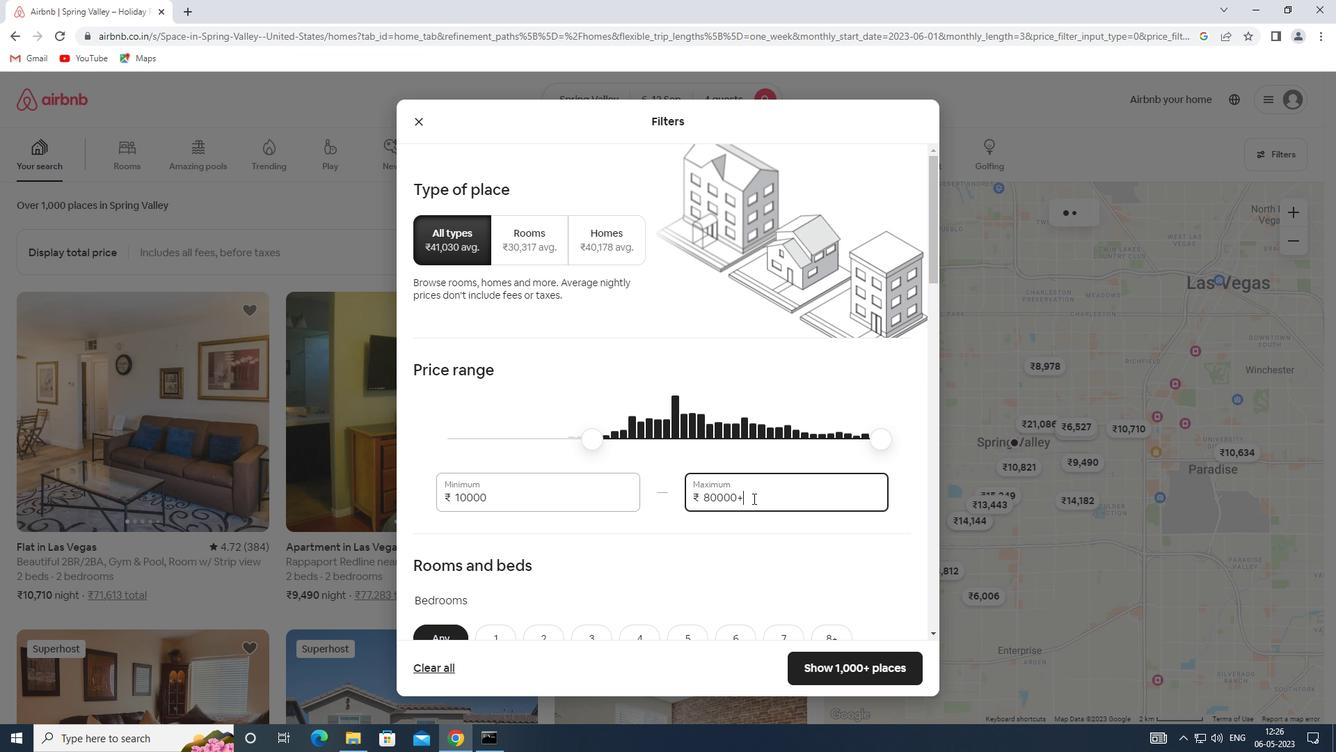 
Action: Key pressed 14000
Screenshot: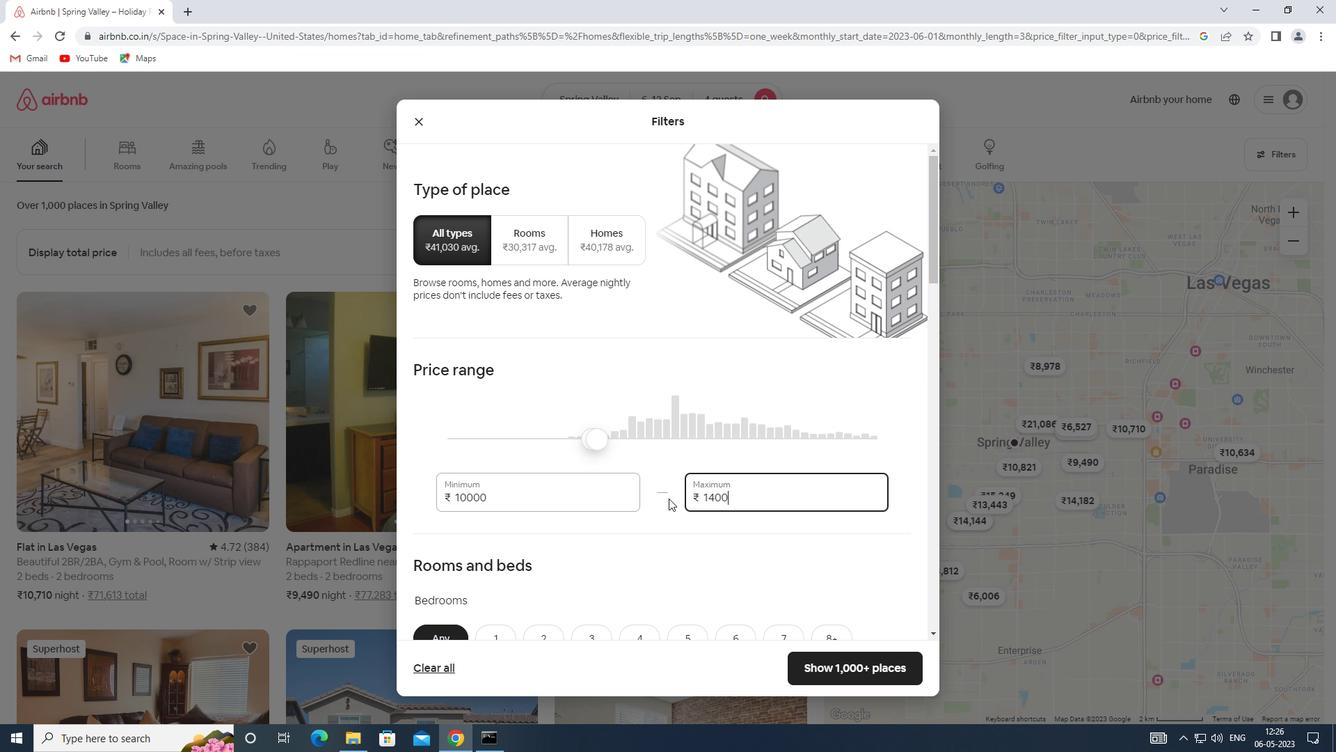 
Action: Mouse scrolled (669, 497) with delta (0, 0)
Screenshot: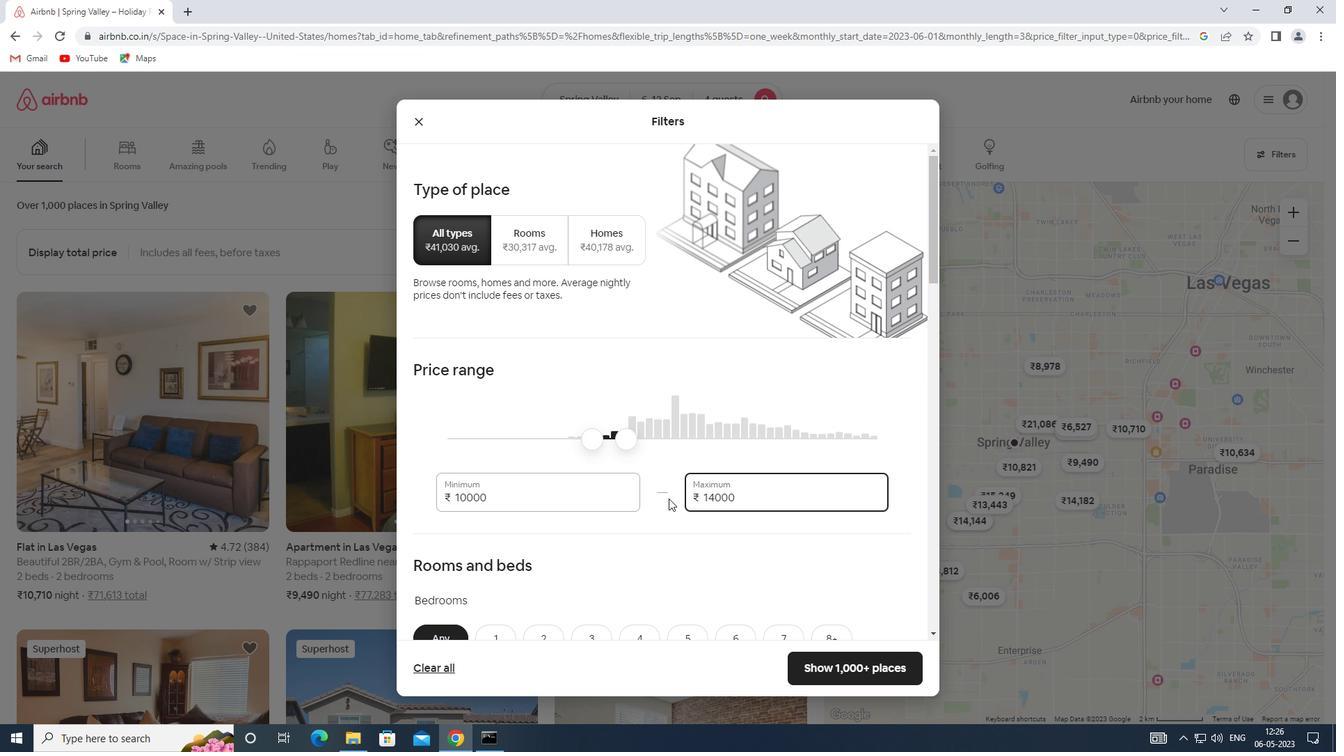 
Action: Mouse scrolled (669, 497) with delta (0, 0)
Screenshot: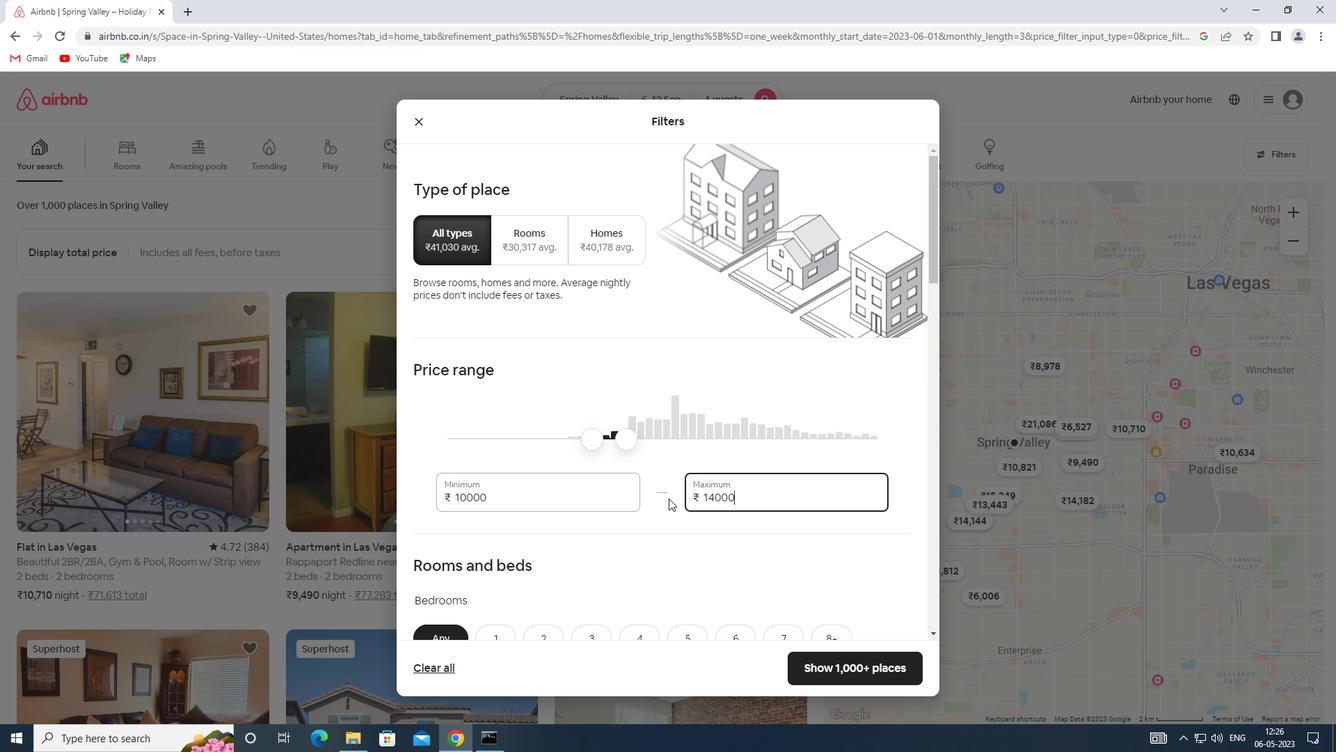 
Action: Mouse scrolled (669, 497) with delta (0, 0)
Screenshot: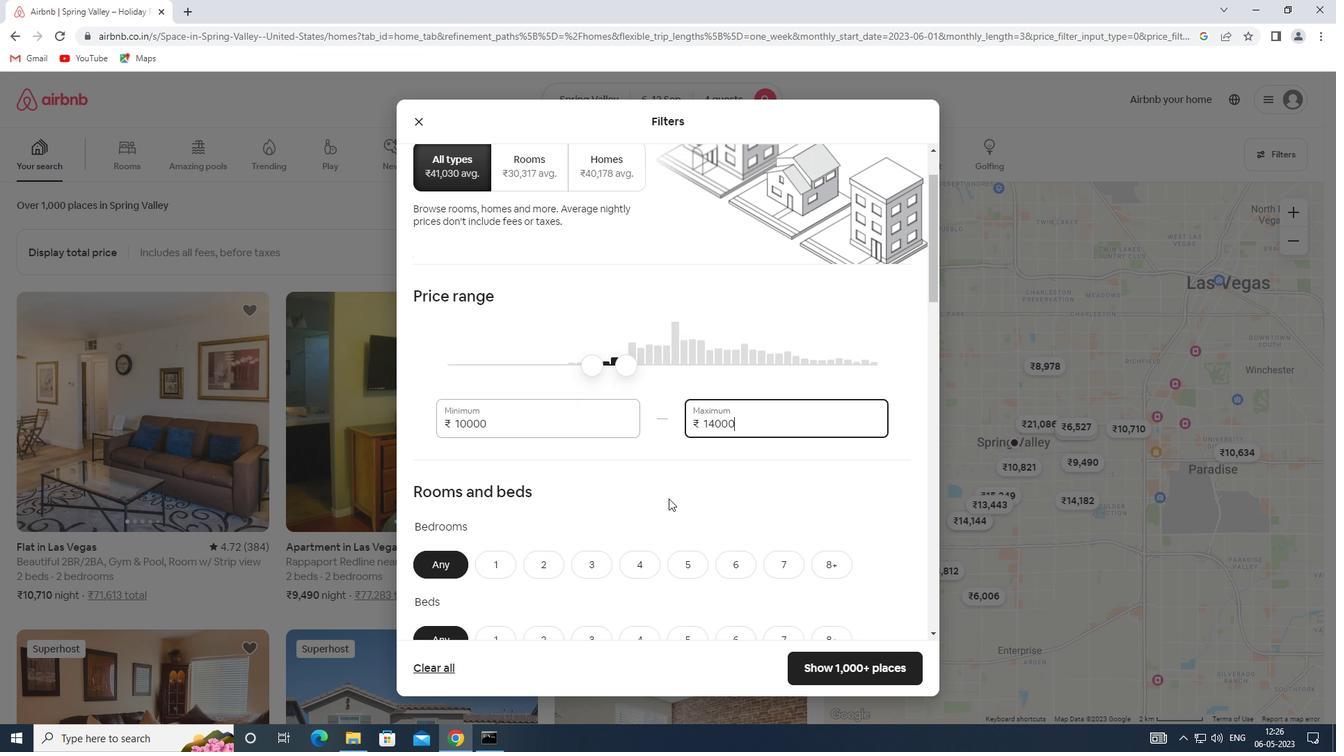 
Action: Mouse moved to (648, 429)
Screenshot: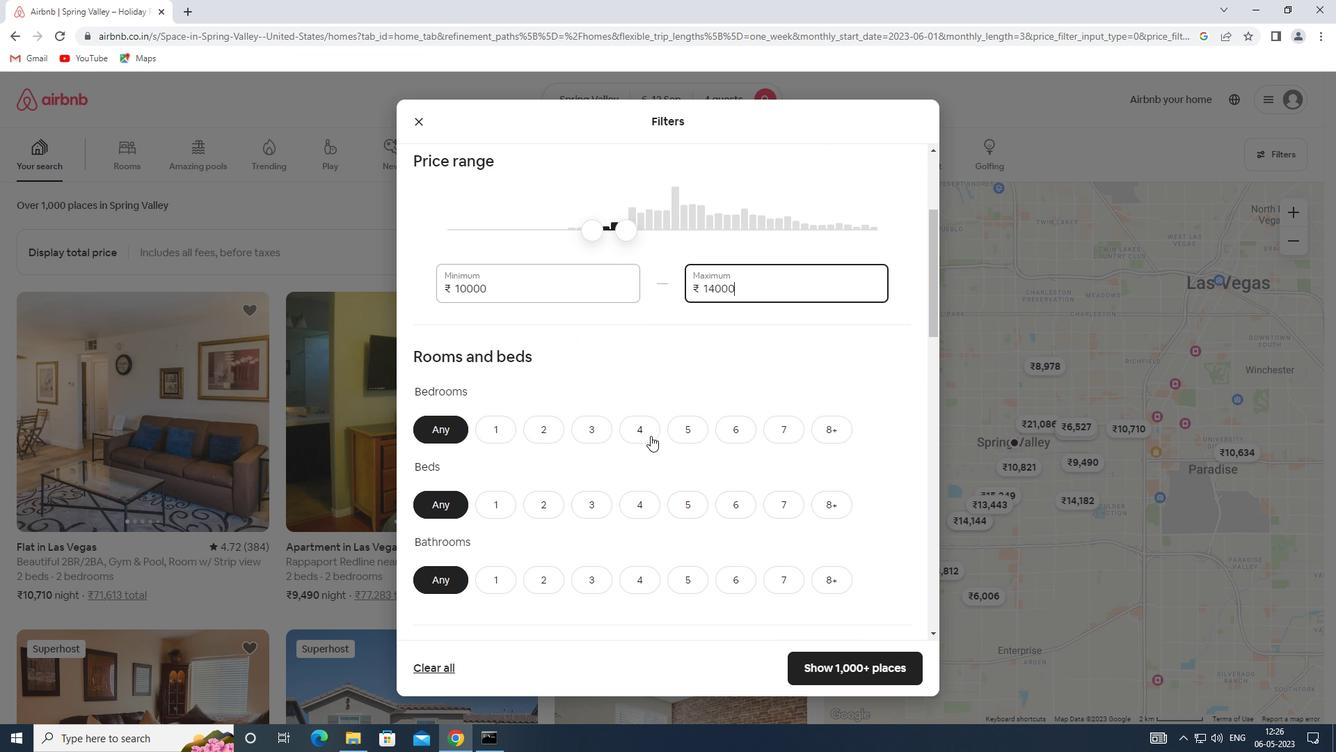 
Action: Mouse pressed left at (648, 429)
Screenshot: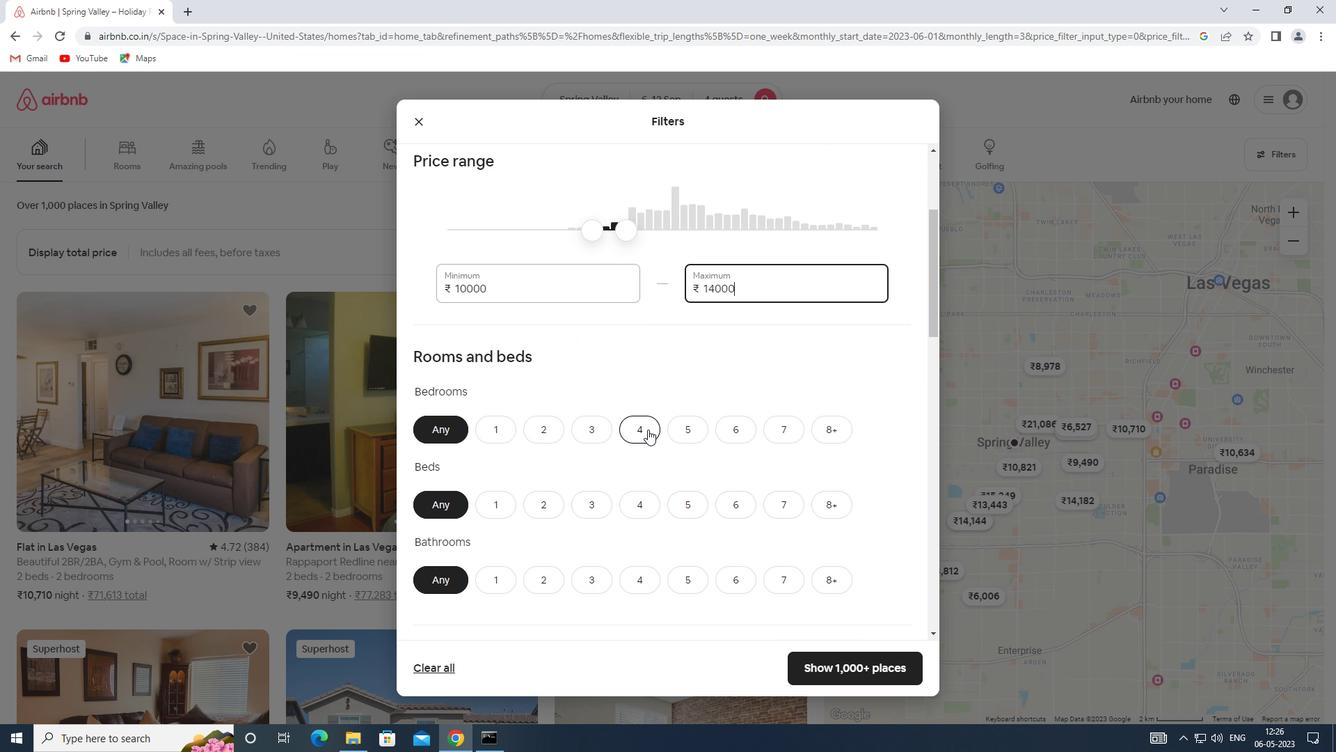 
Action: Mouse moved to (643, 495)
Screenshot: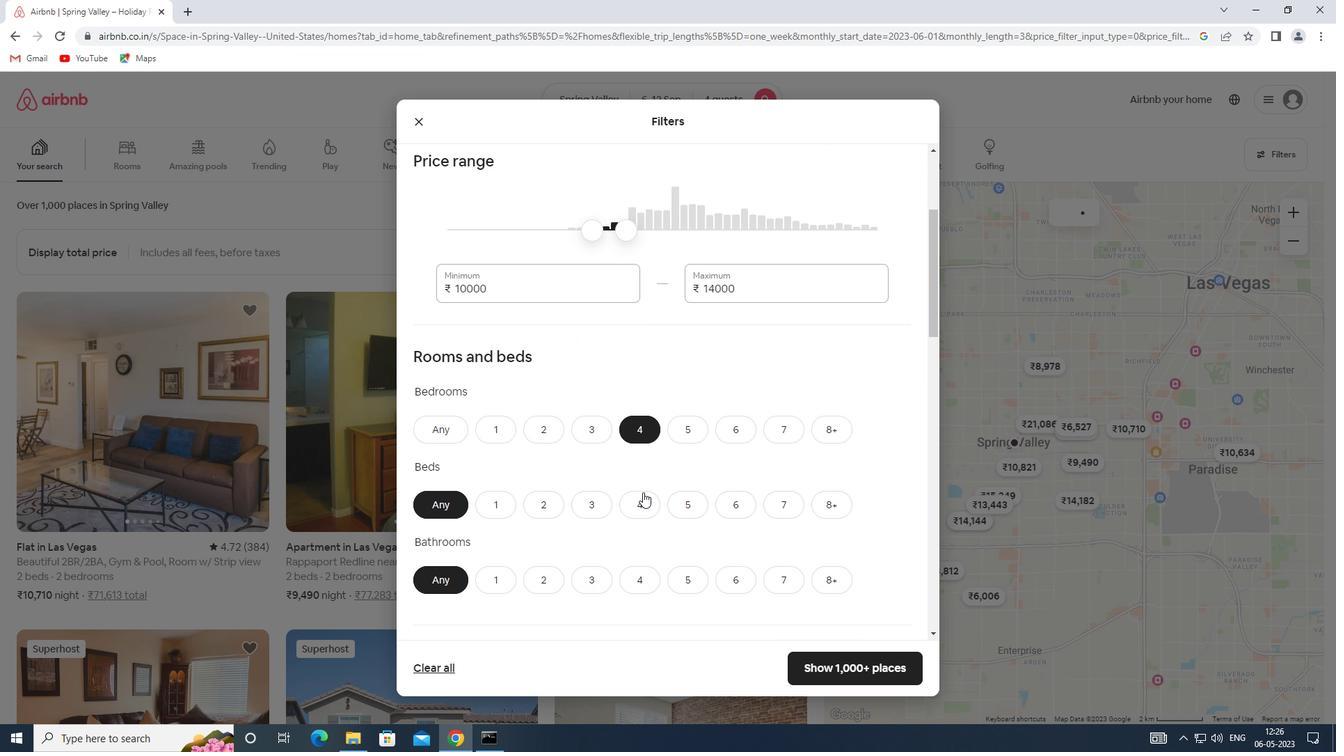 
Action: Mouse pressed left at (643, 495)
Screenshot: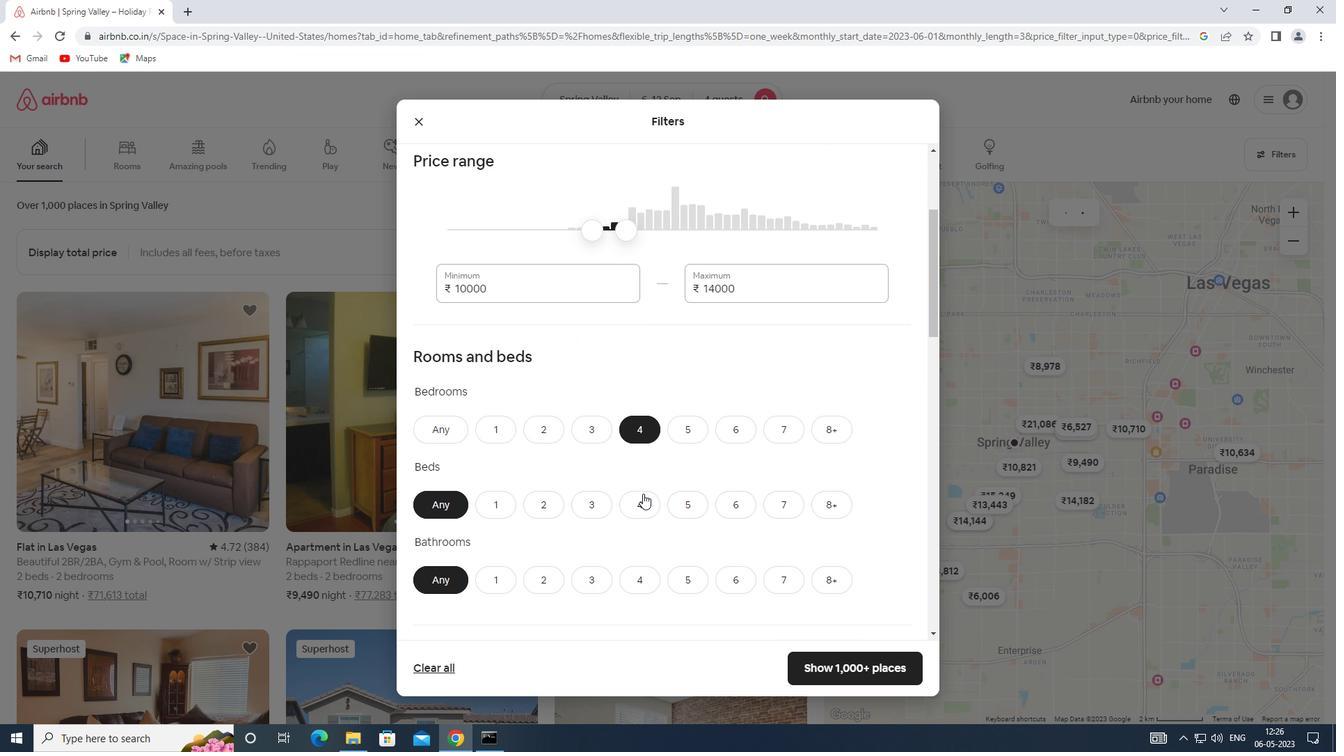 
Action: Mouse moved to (632, 581)
Screenshot: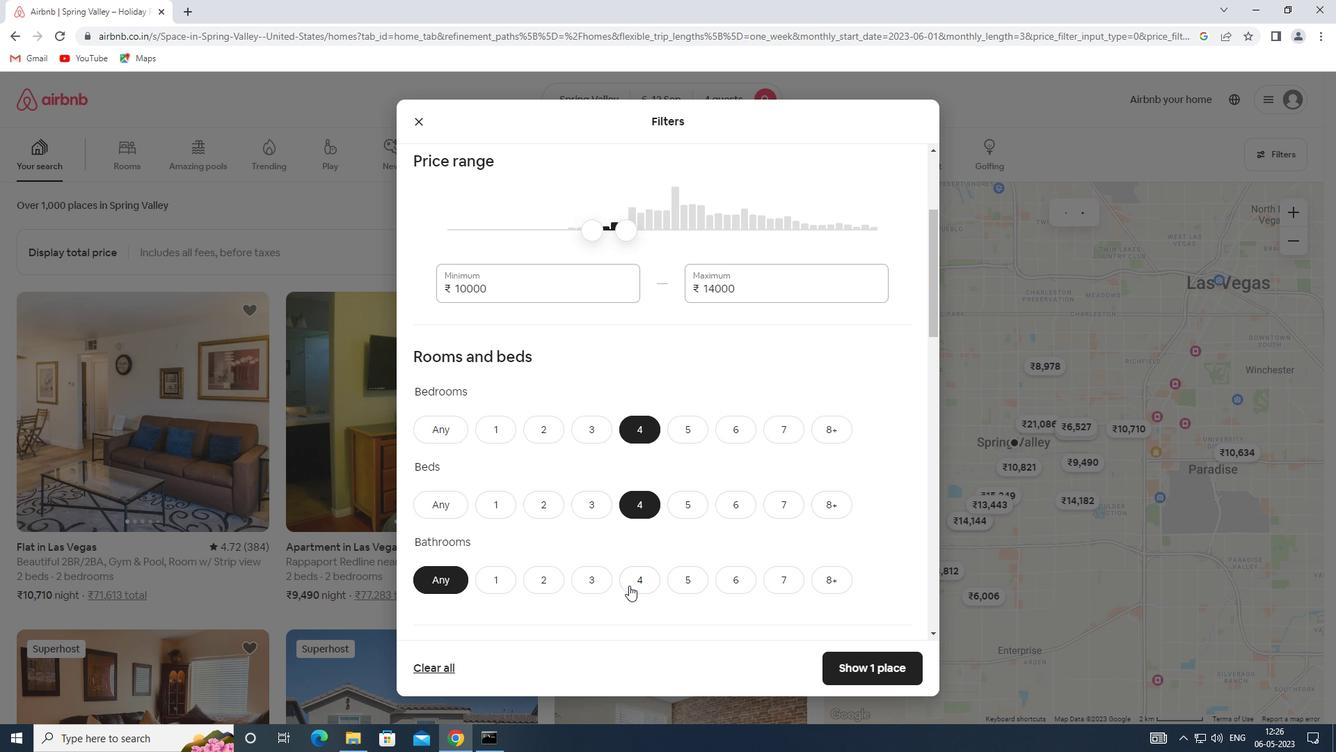 
Action: Mouse pressed left at (632, 581)
Screenshot: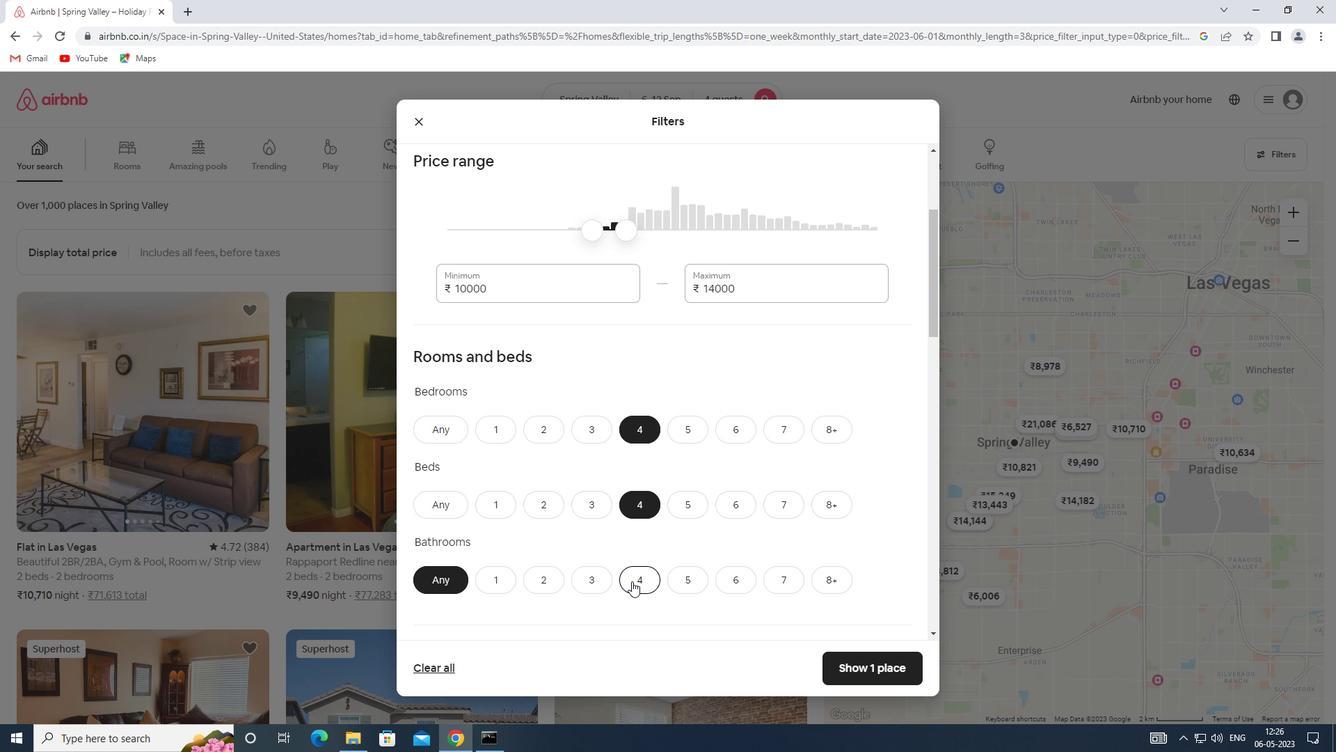 
Action: Mouse moved to (634, 580)
Screenshot: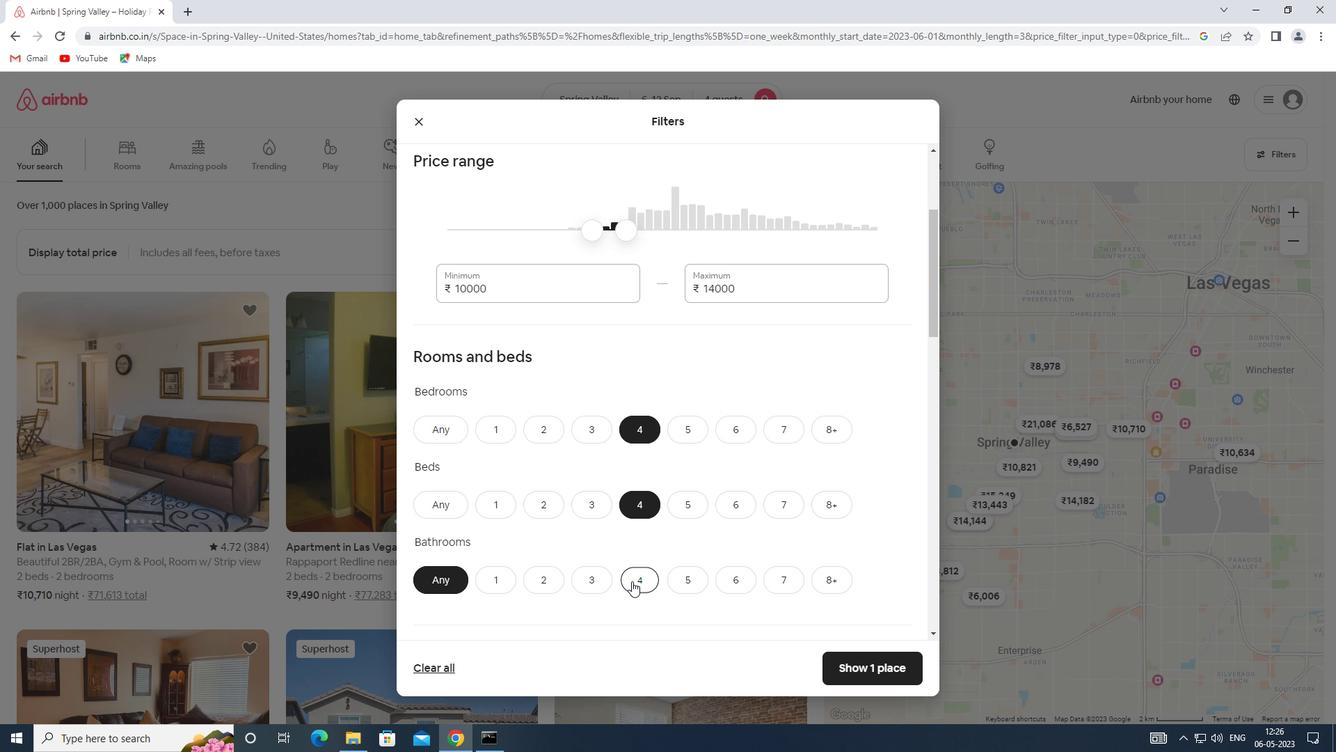 
Action: Mouse scrolled (634, 580) with delta (0, 0)
Screenshot: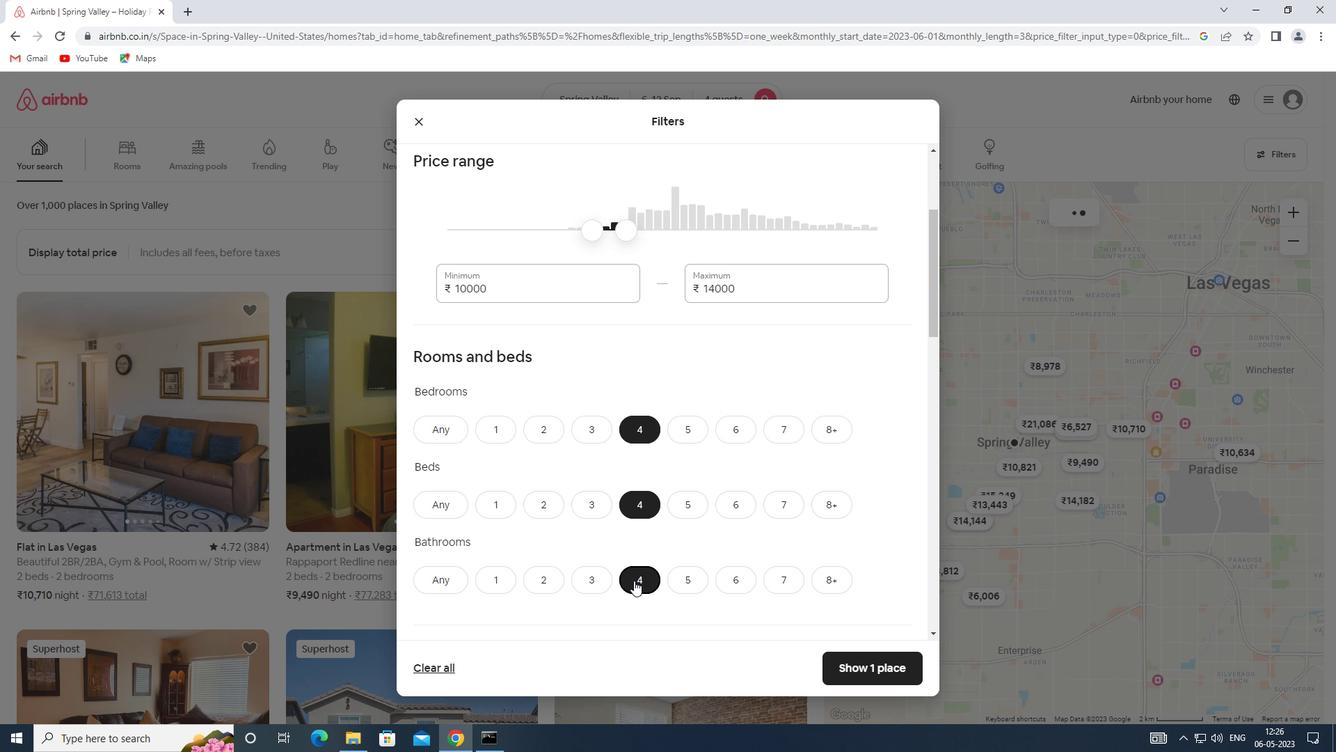 
Action: Mouse scrolled (634, 580) with delta (0, 0)
Screenshot: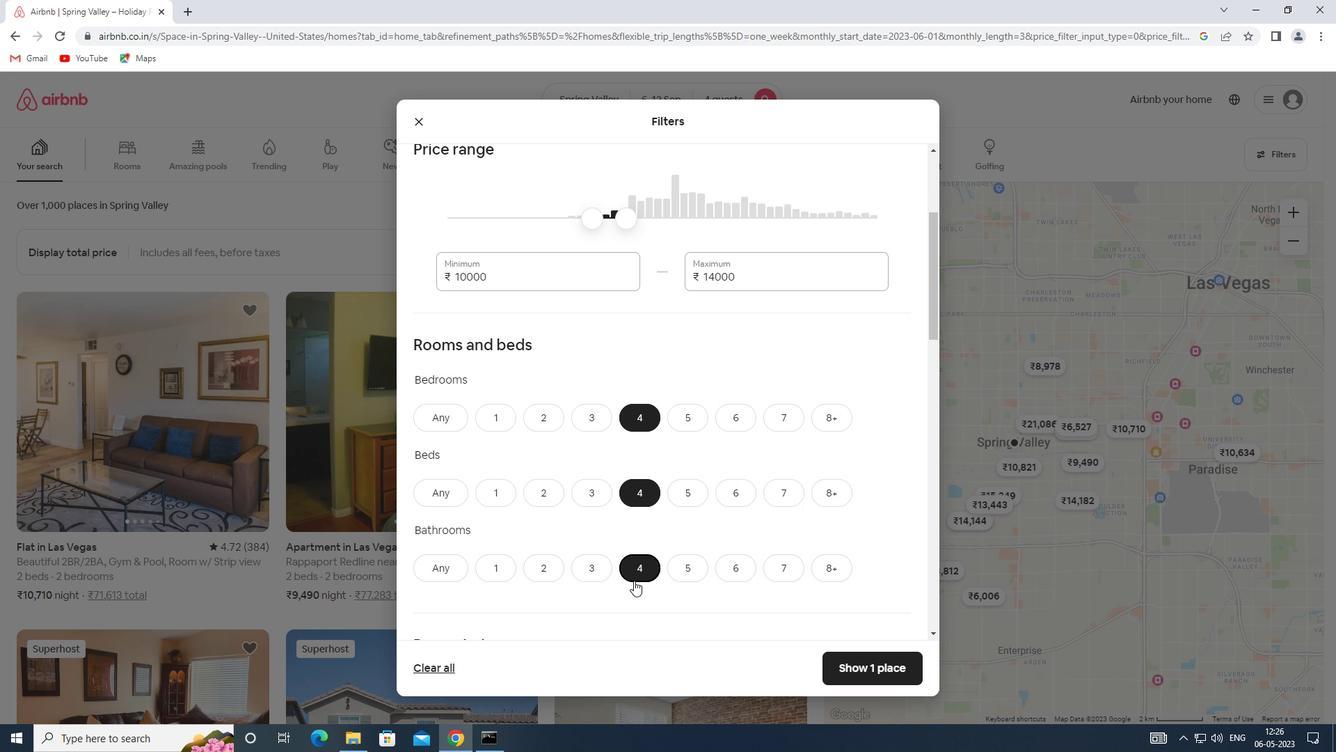 
Action: Mouse moved to (504, 591)
Screenshot: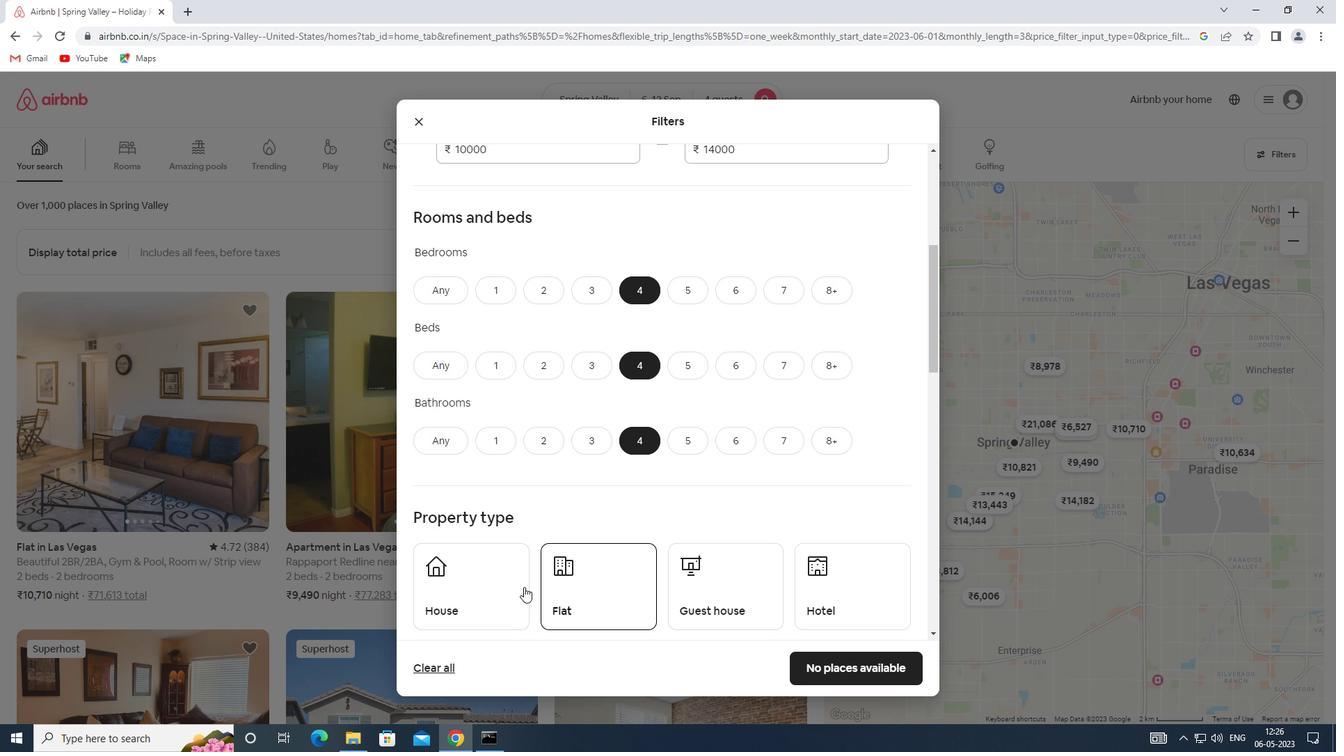 
Action: Mouse pressed left at (504, 591)
Screenshot: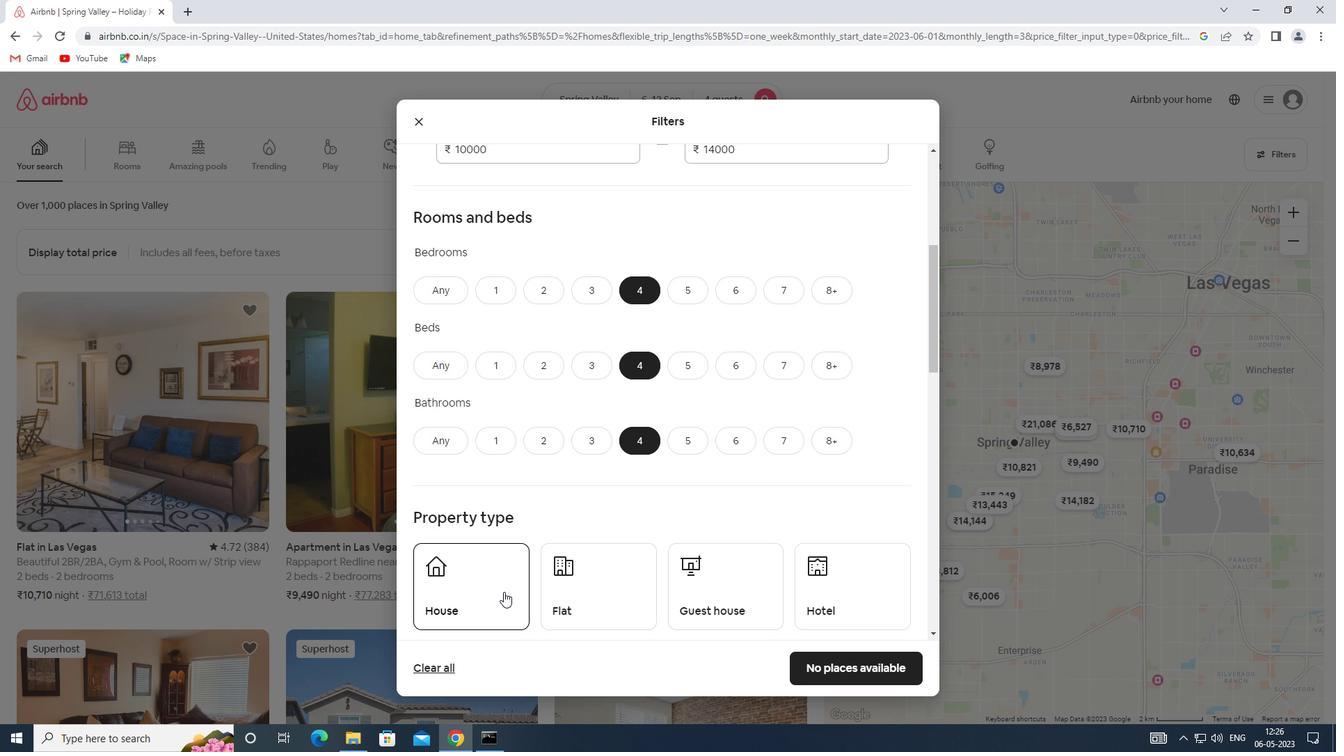 
Action: Mouse moved to (582, 591)
Screenshot: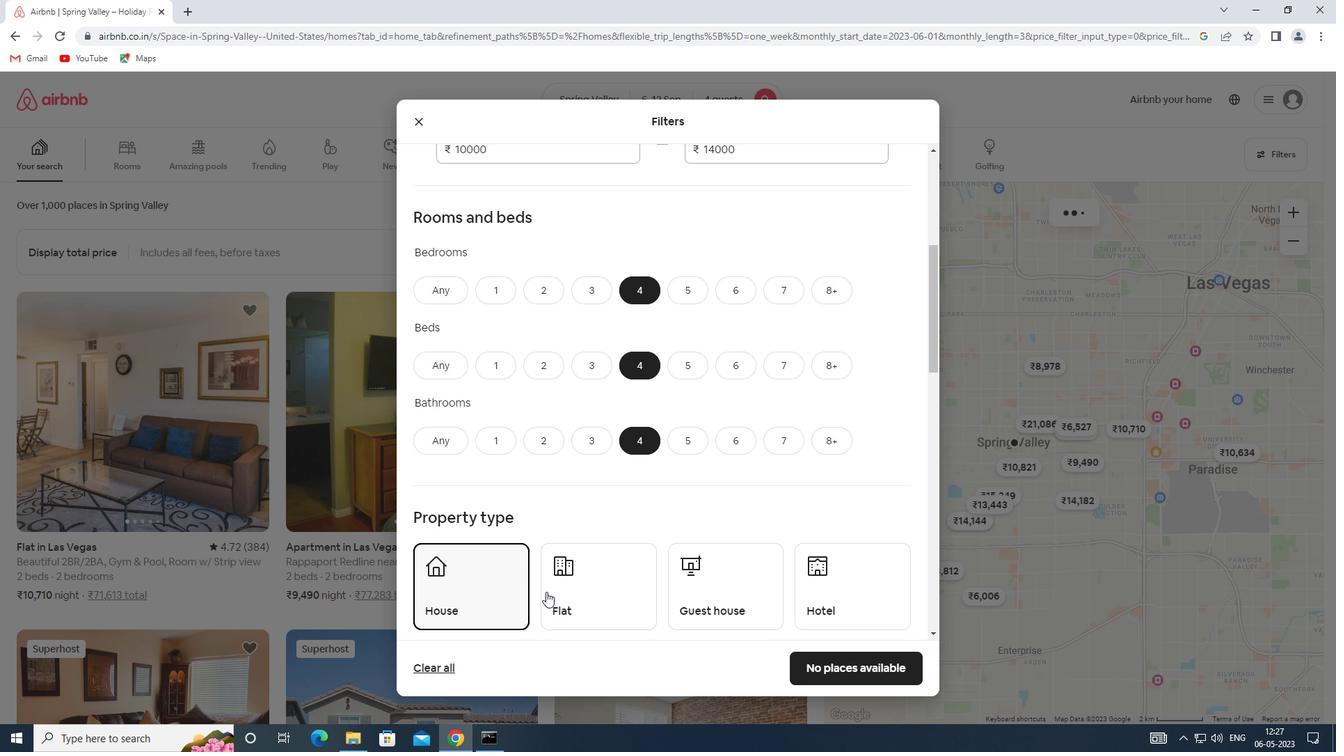 
Action: Mouse pressed left at (582, 591)
Screenshot: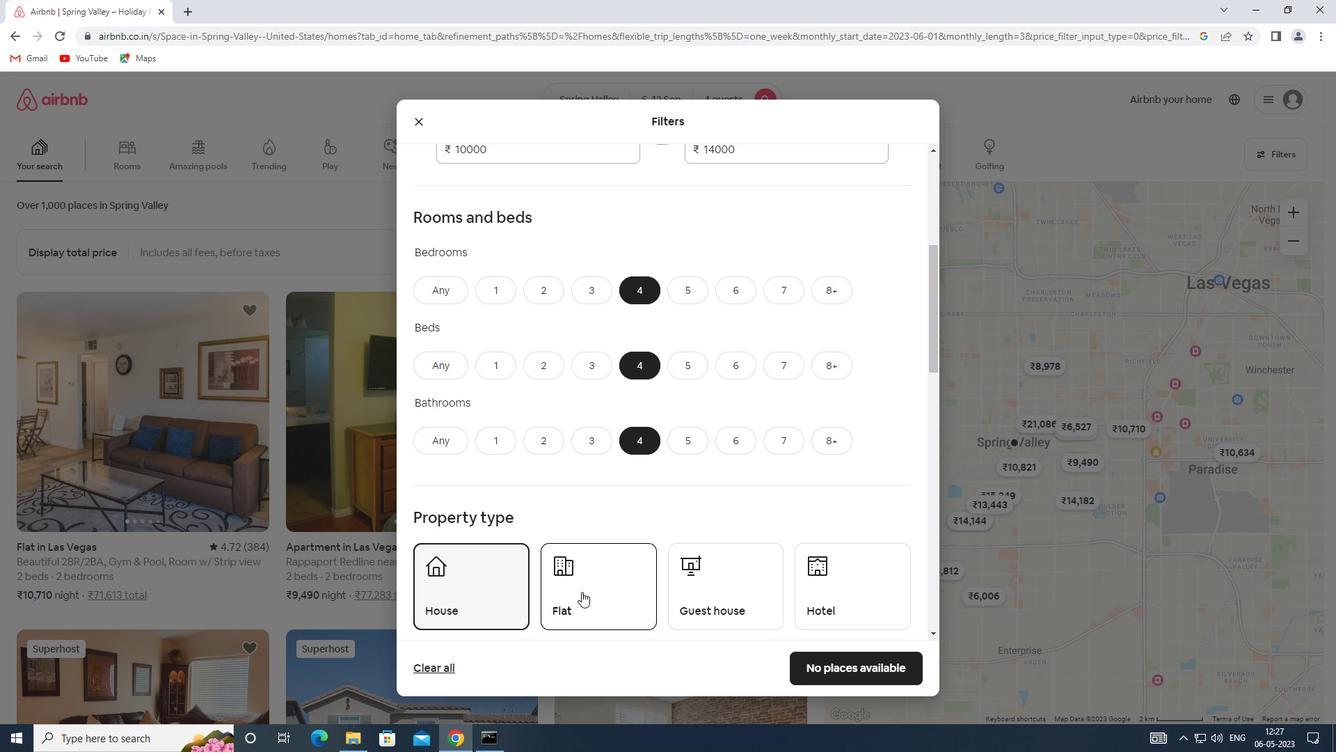 
Action: Mouse moved to (707, 592)
Screenshot: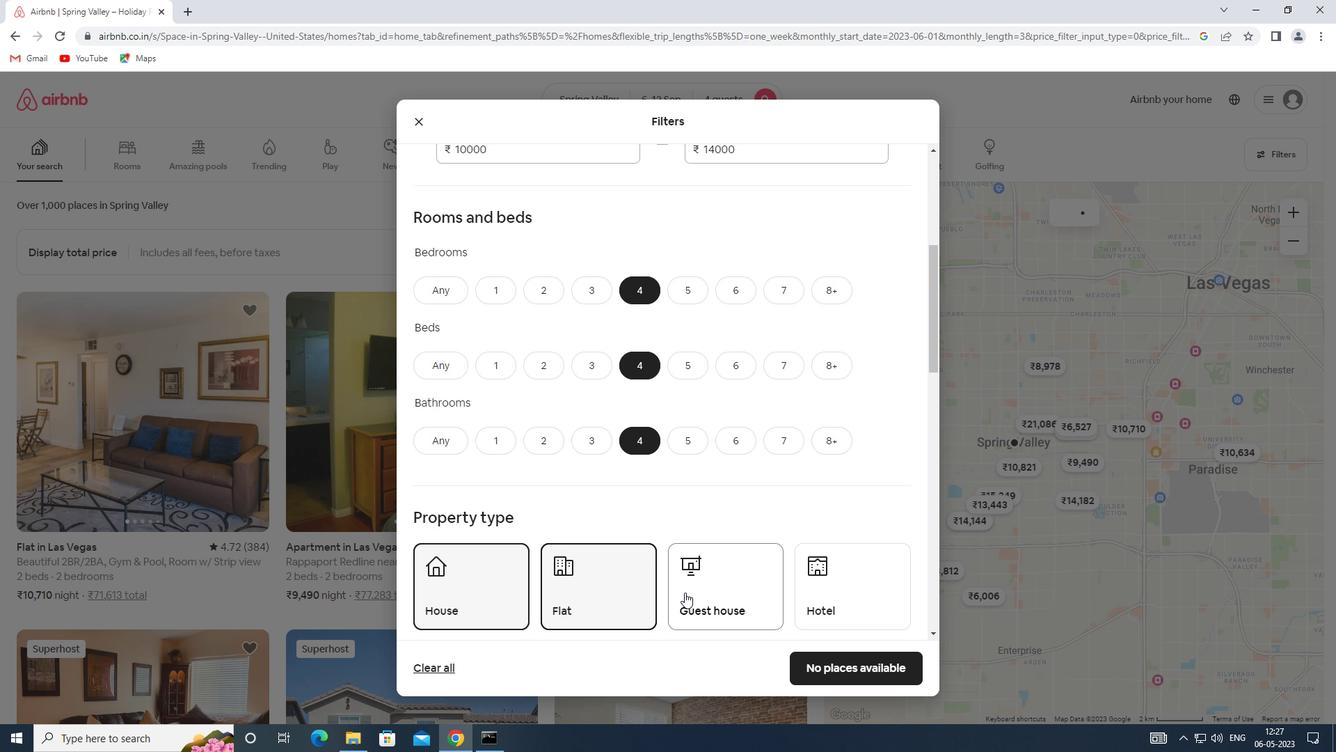 
Action: Mouse pressed left at (707, 592)
Screenshot: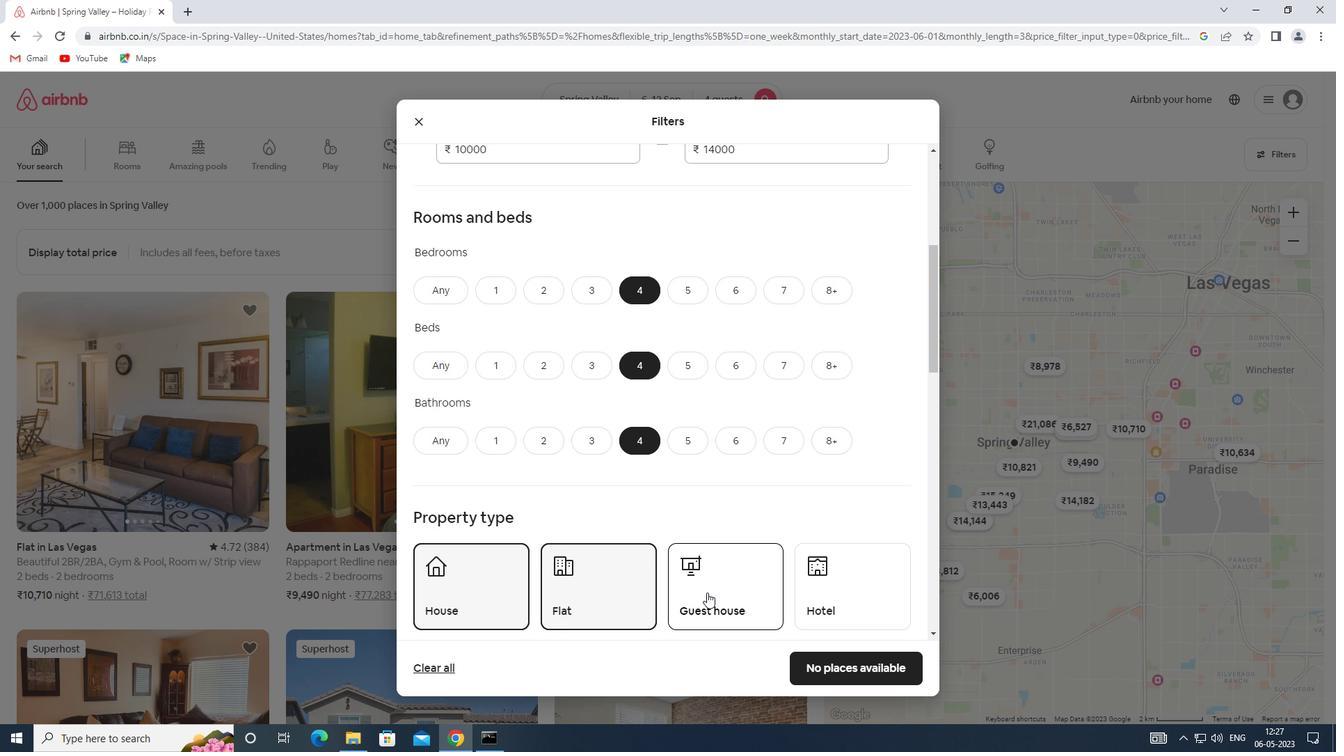 
Action: Mouse scrolled (707, 591) with delta (0, 0)
Screenshot: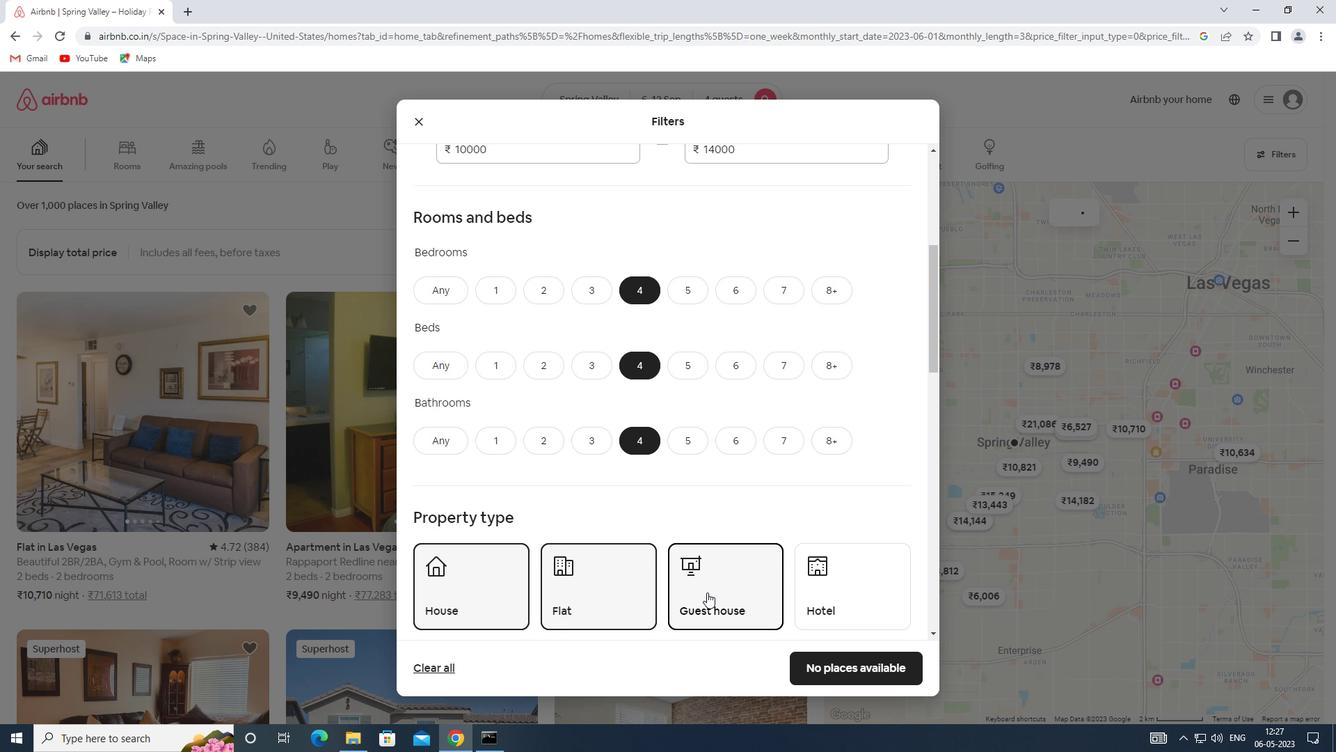 
Action: Mouse scrolled (707, 591) with delta (0, 0)
Screenshot: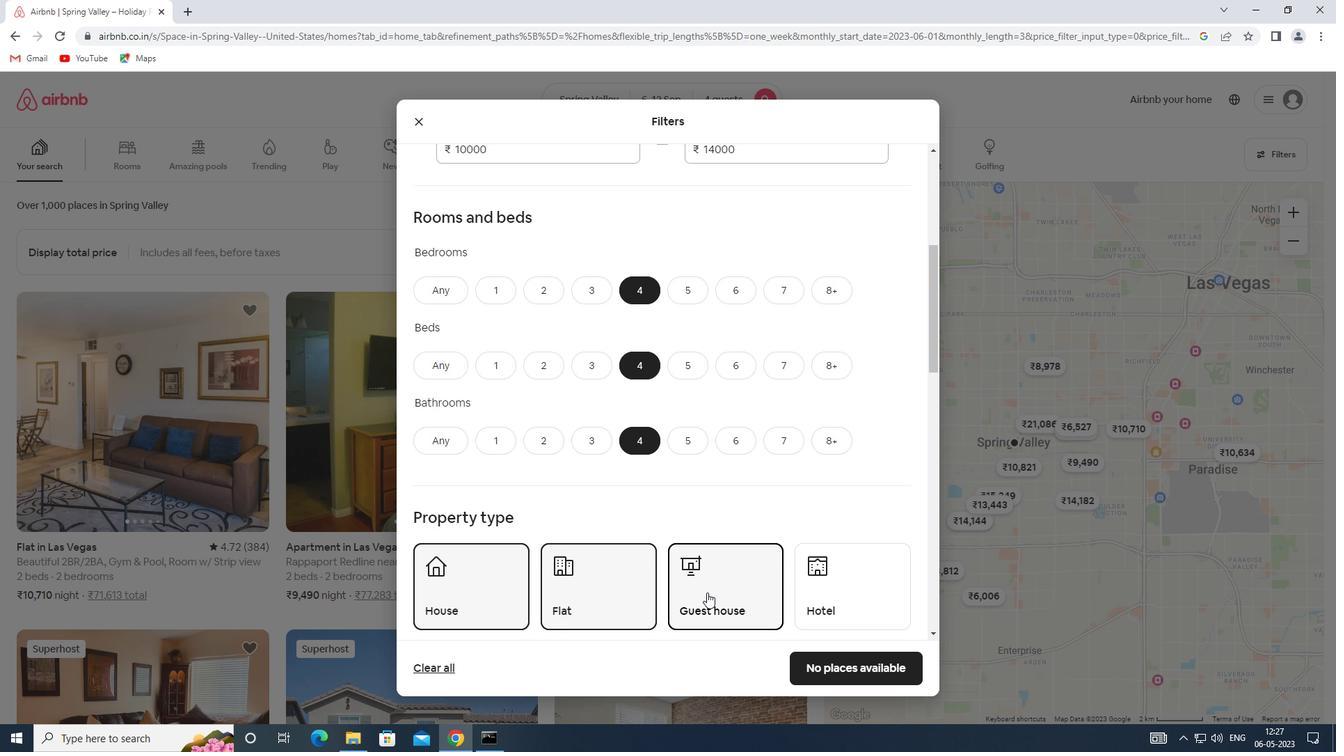 
Action: Mouse scrolled (707, 591) with delta (0, 0)
Screenshot: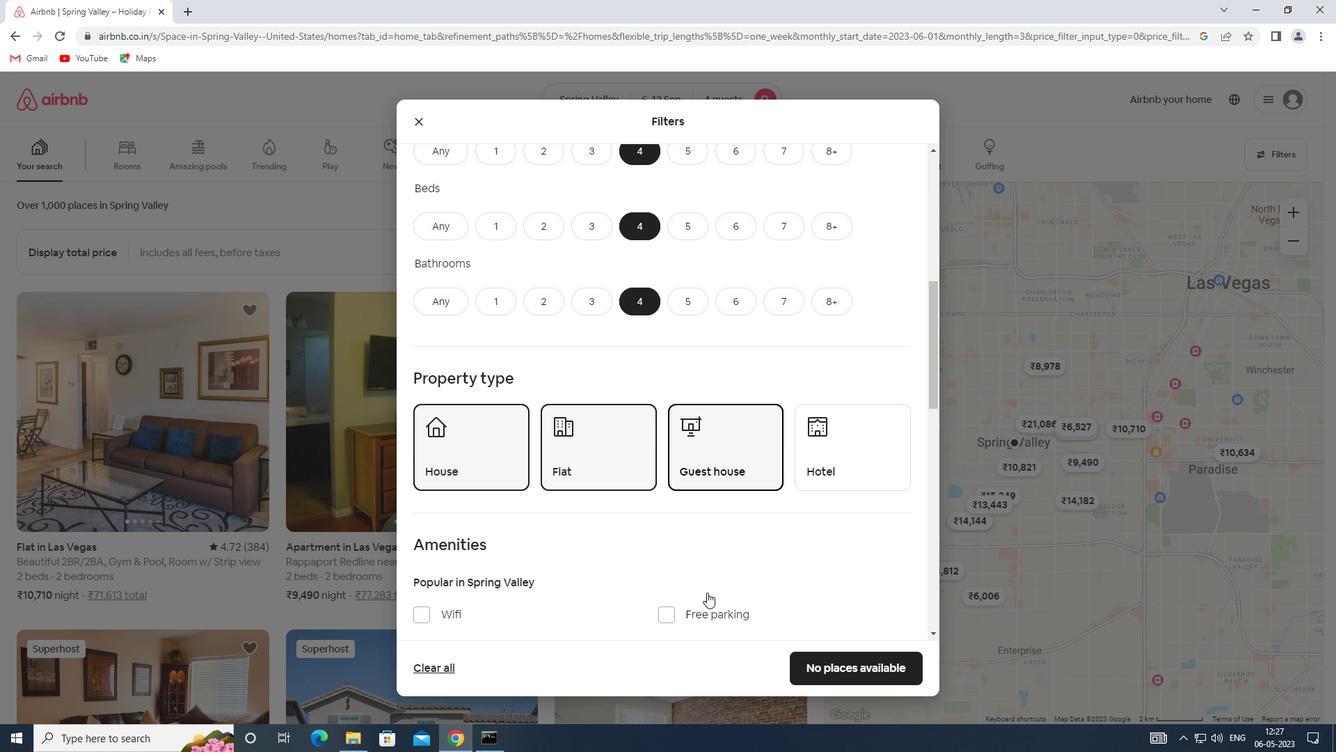 
Action: Mouse scrolled (707, 591) with delta (0, 0)
Screenshot: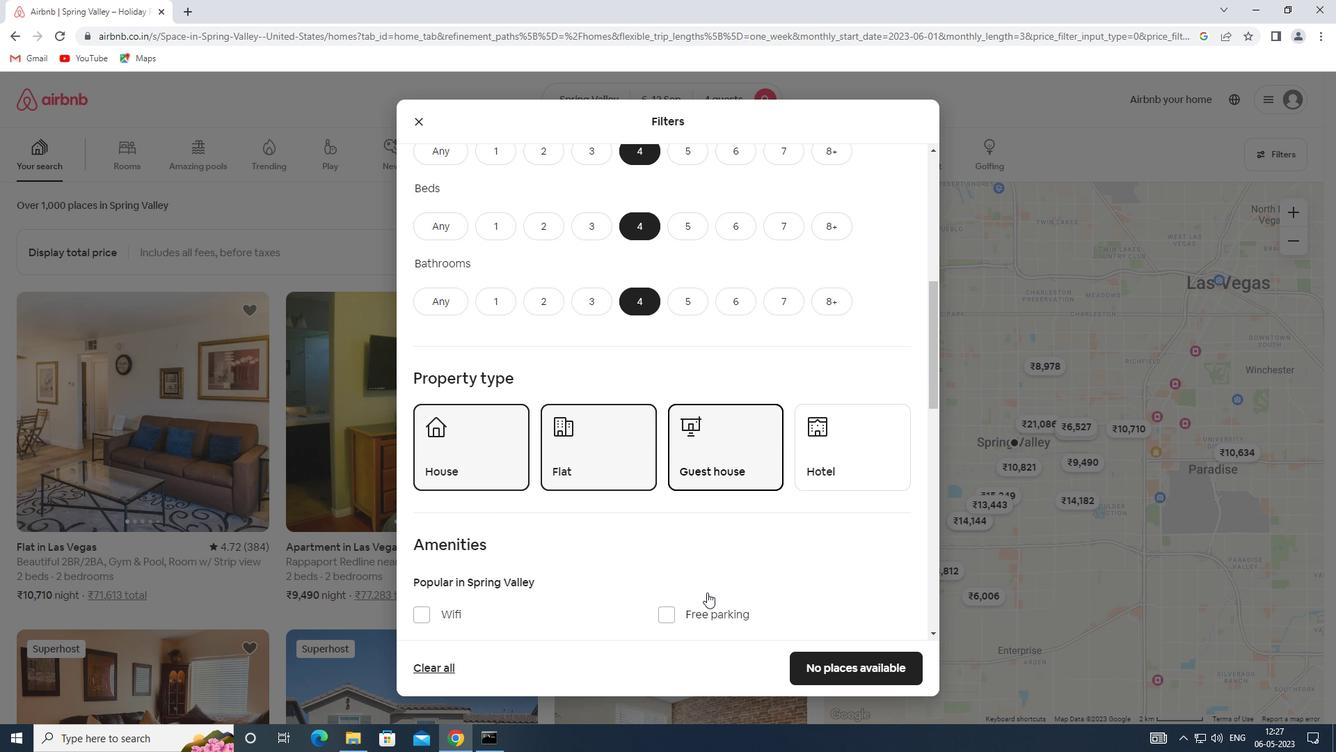 
Action: Mouse moved to (445, 474)
Screenshot: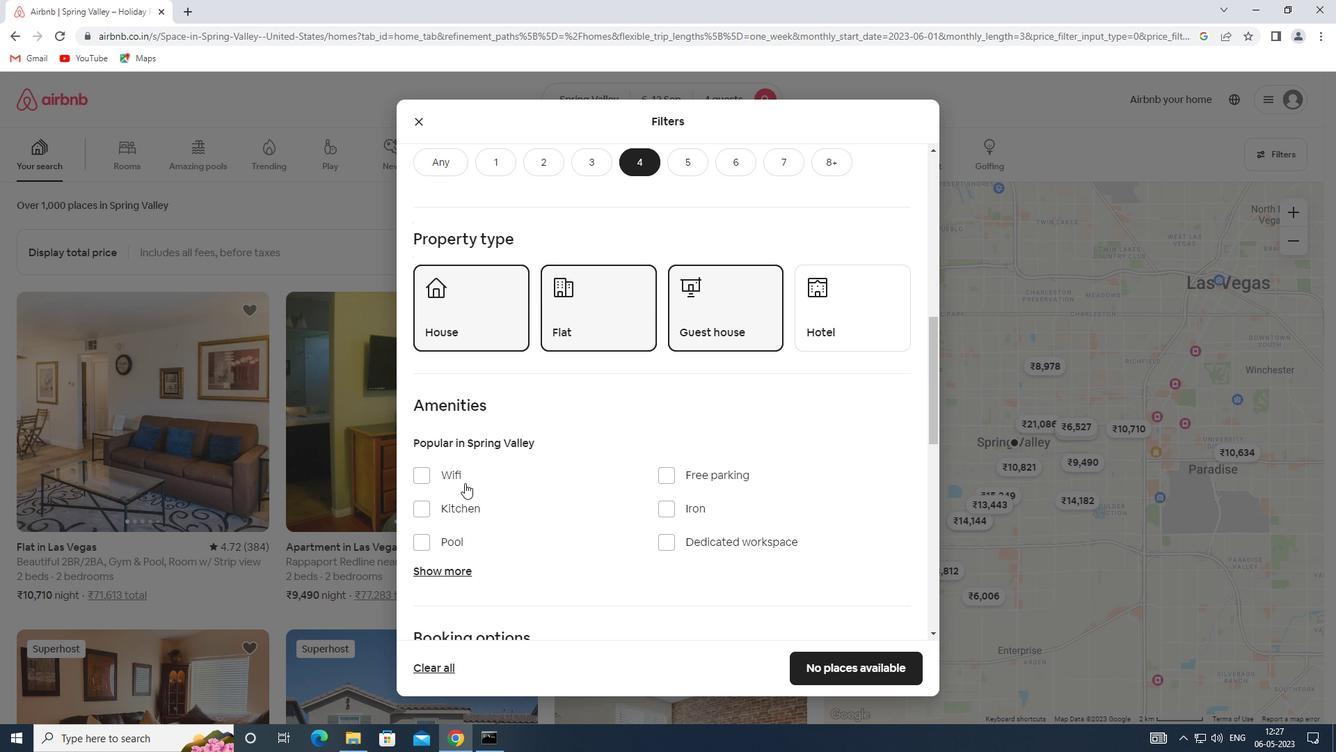 
Action: Mouse pressed left at (445, 474)
Screenshot: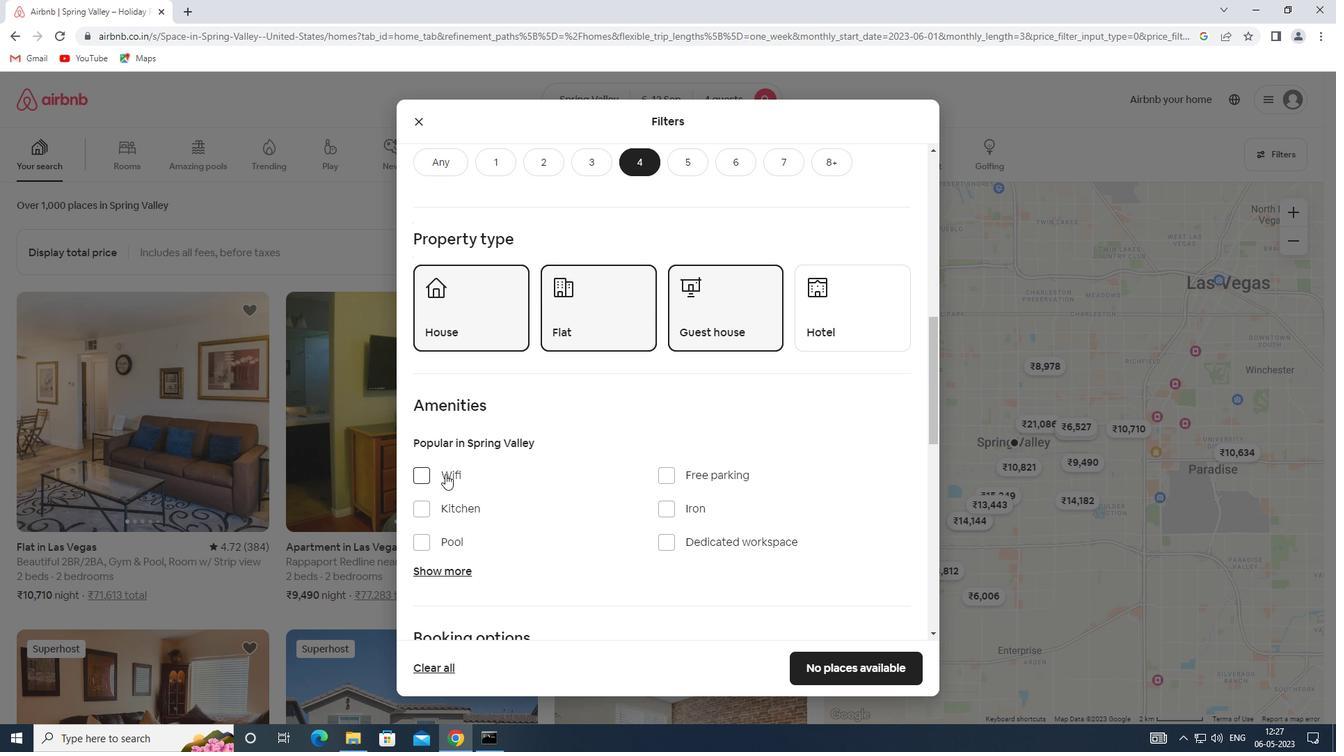 
Action: Mouse moved to (456, 570)
Screenshot: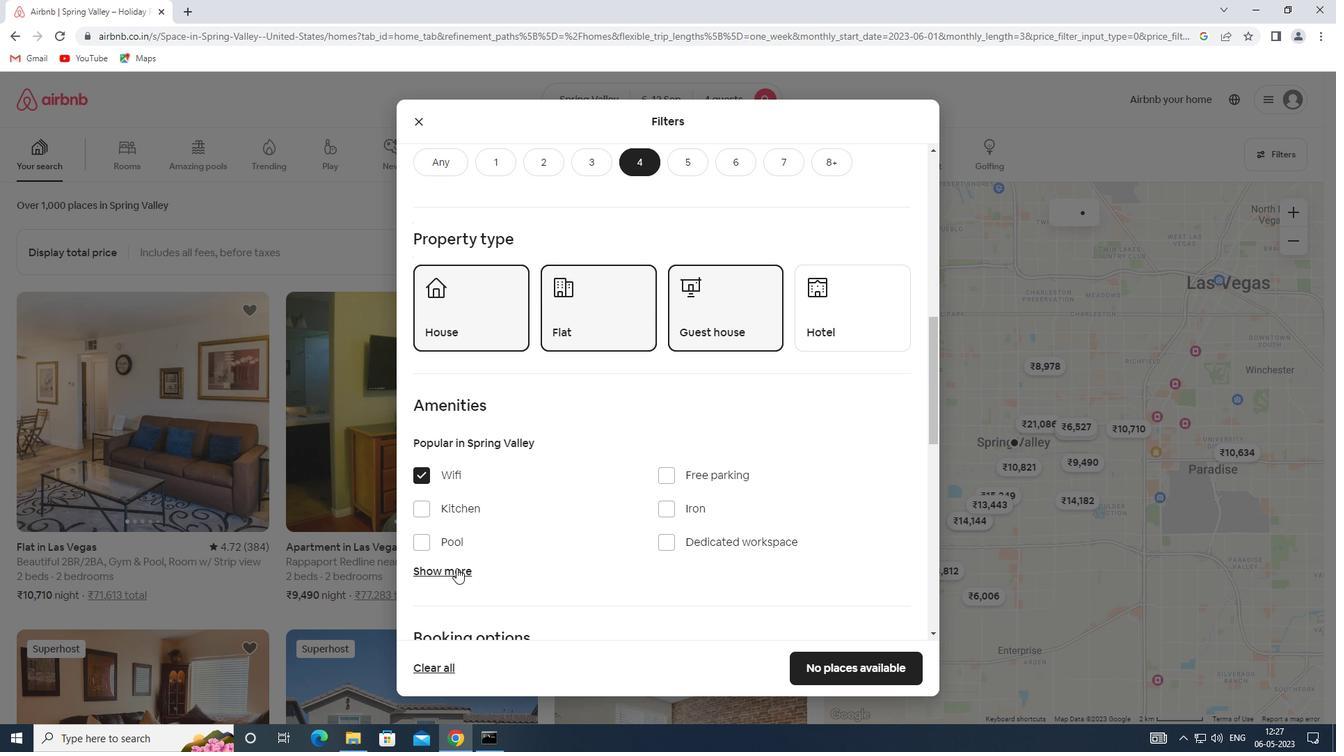
Action: Mouse pressed left at (456, 570)
Screenshot: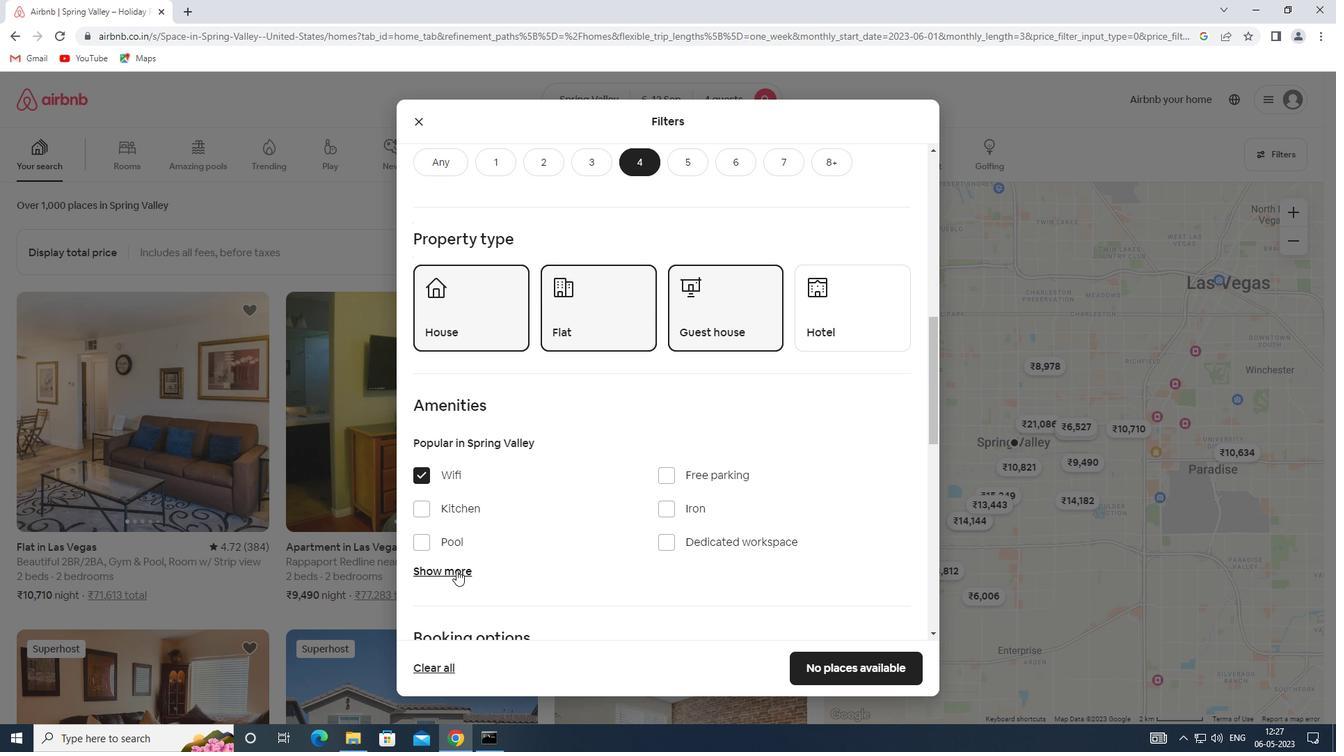 
Action: Mouse scrolled (456, 569) with delta (0, 0)
Screenshot: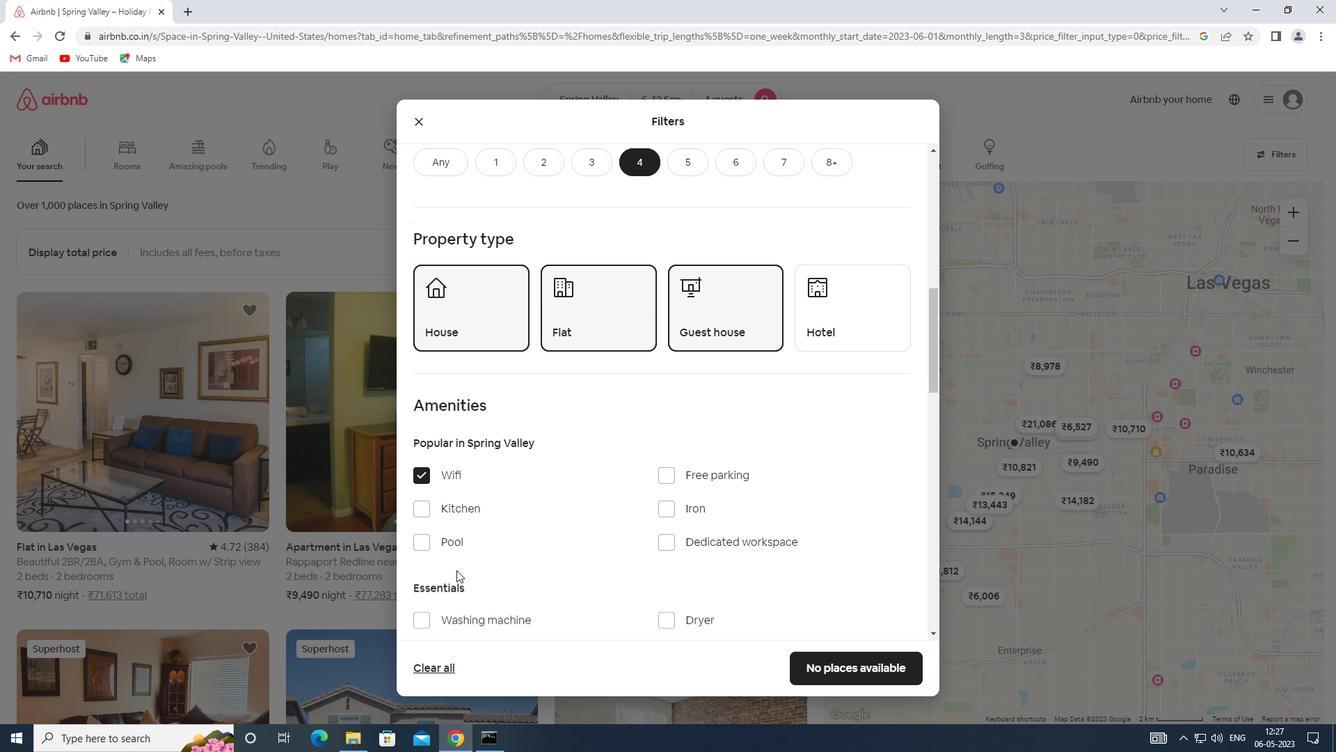
Action: Mouse scrolled (456, 569) with delta (0, 0)
Screenshot: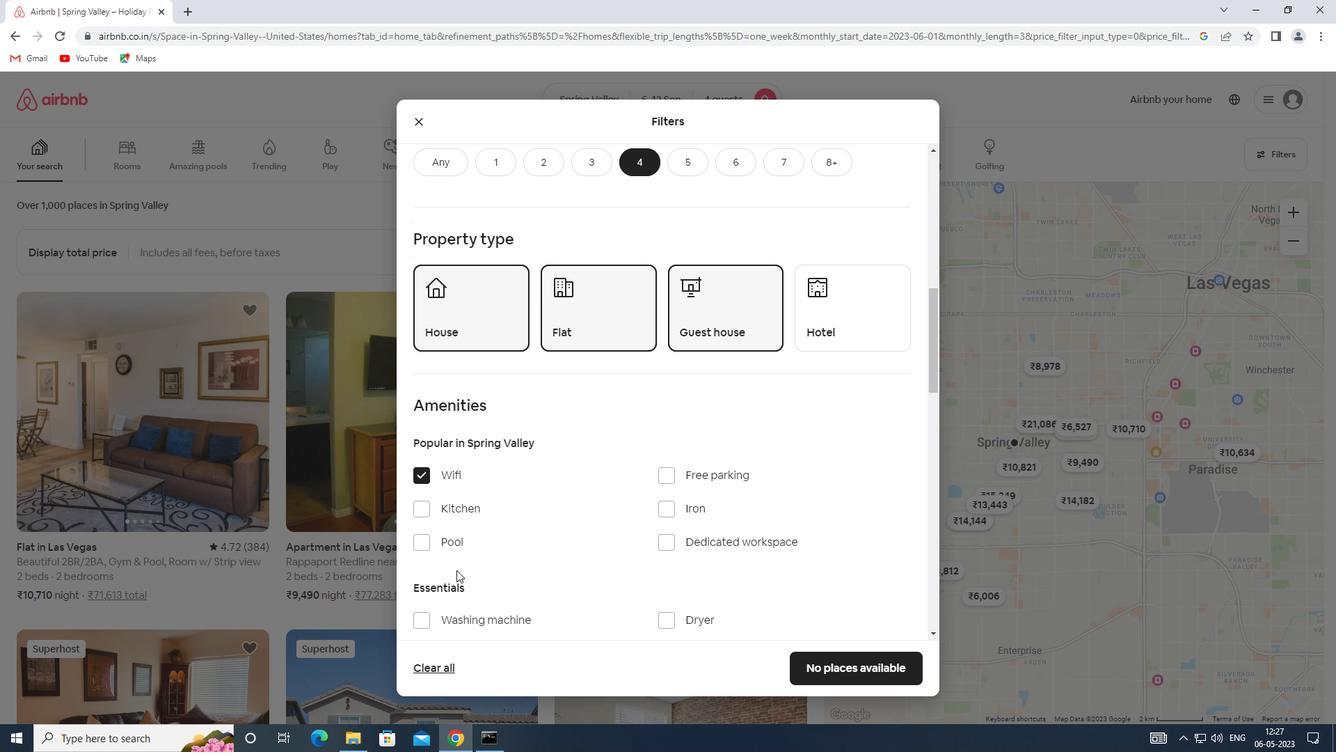 
Action: Mouse moved to (448, 551)
Screenshot: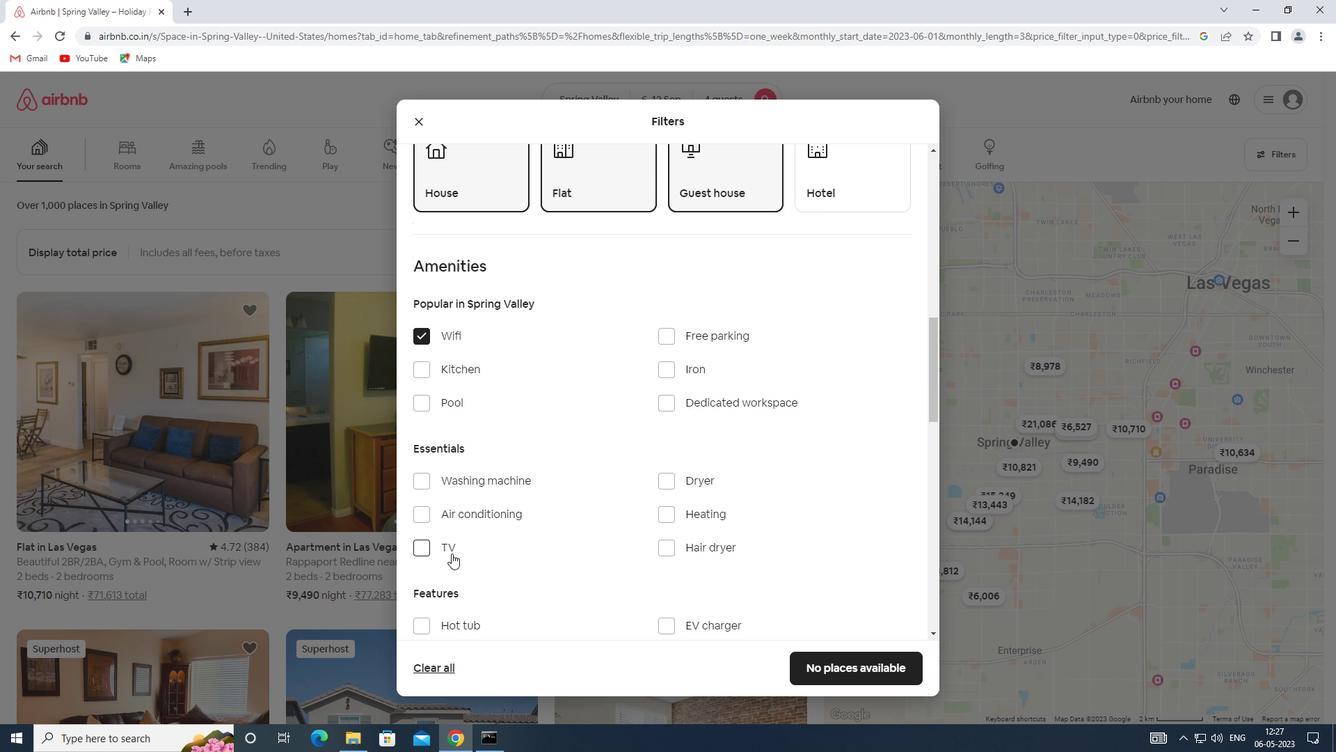 
Action: Mouse pressed left at (448, 551)
Screenshot: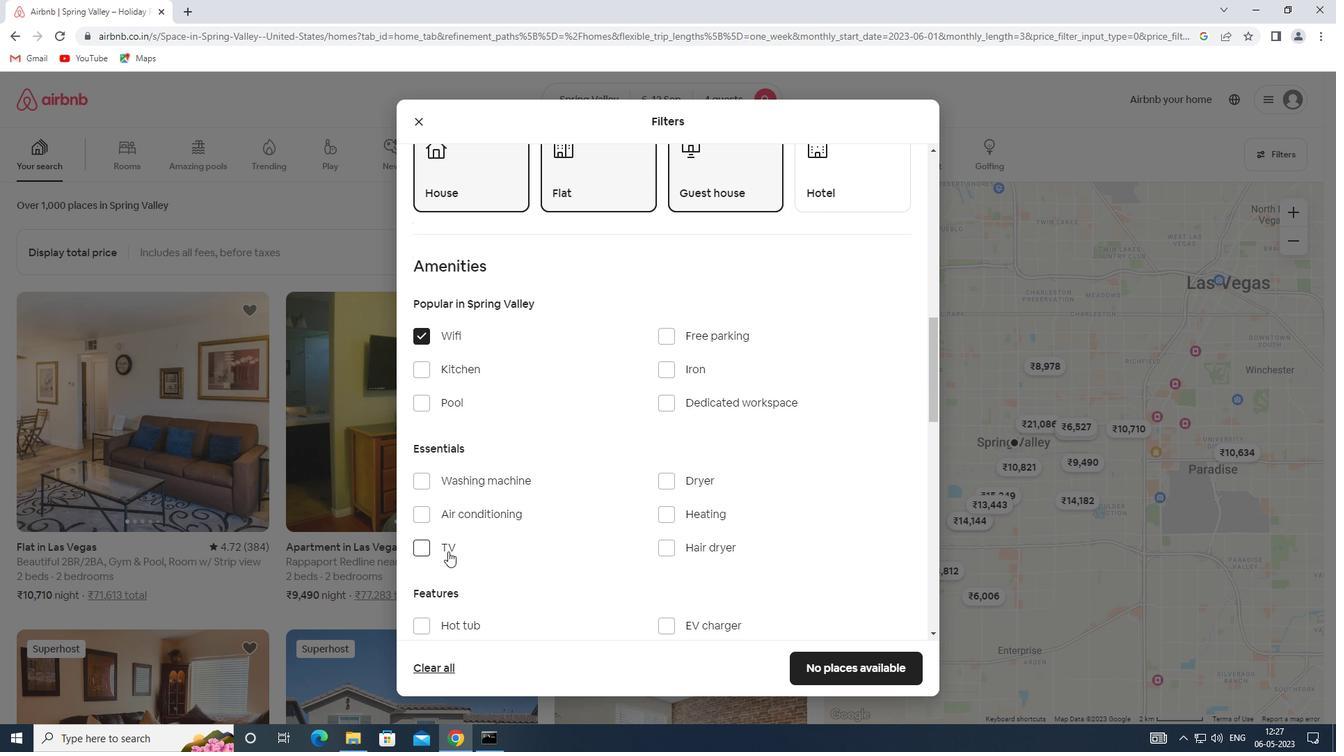 
Action: Mouse moved to (480, 552)
Screenshot: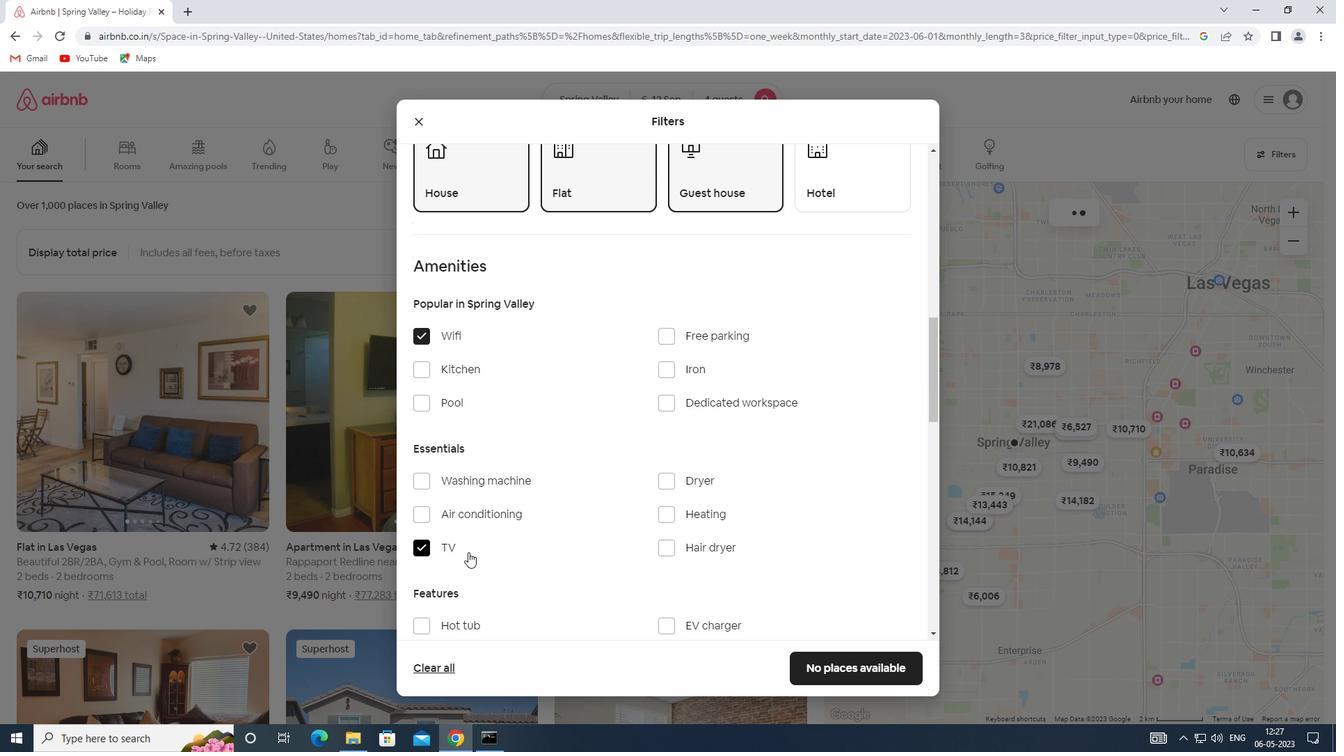 
Action: Mouse scrolled (480, 551) with delta (0, 0)
Screenshot: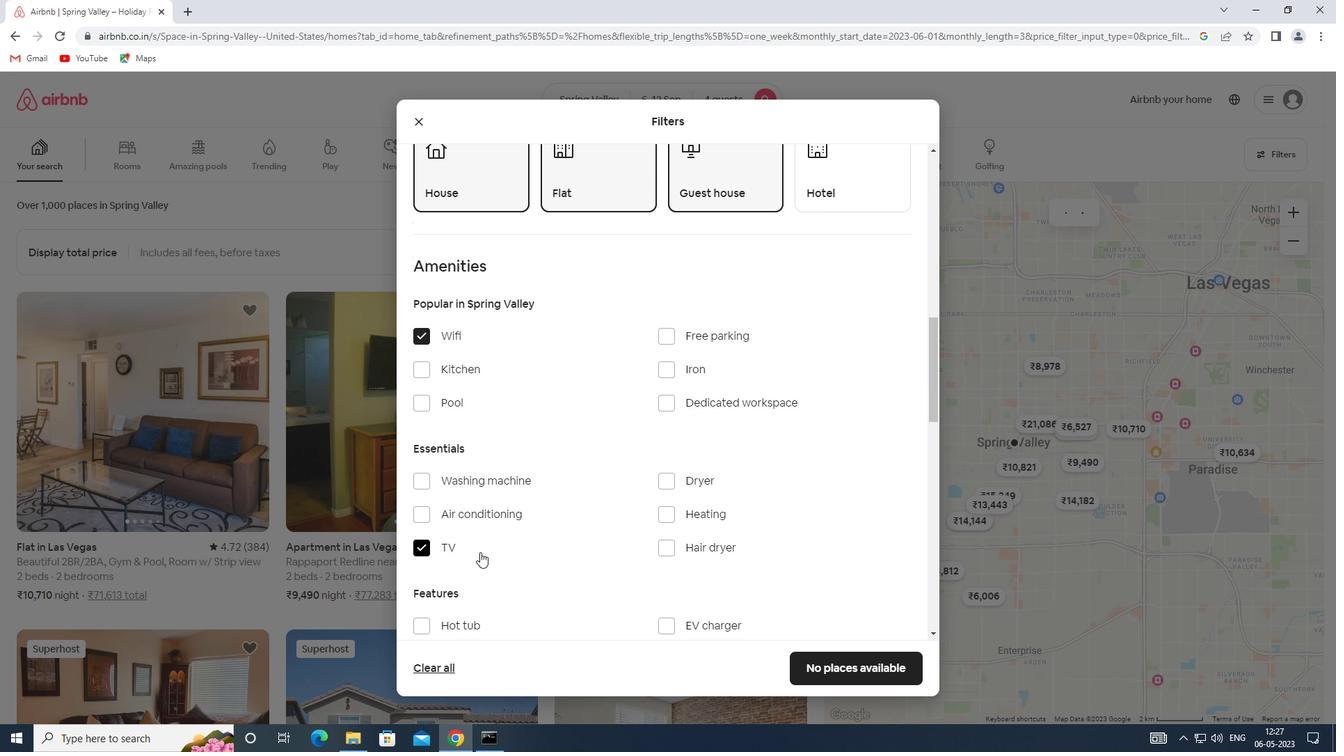 
Action: Mouse moved to (481, 552)
Screenshot: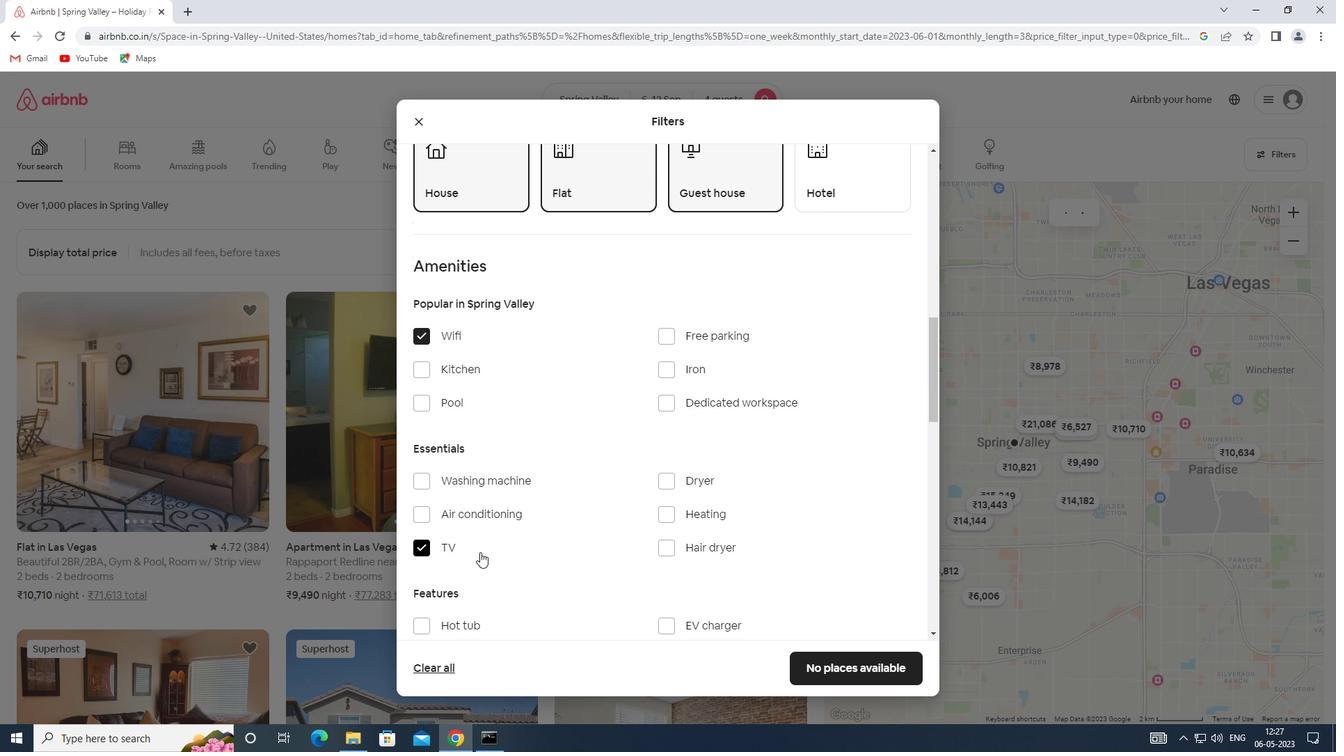 
Action: Mouse scrolled (481, 551) with delta (0, 0)
Screenshot: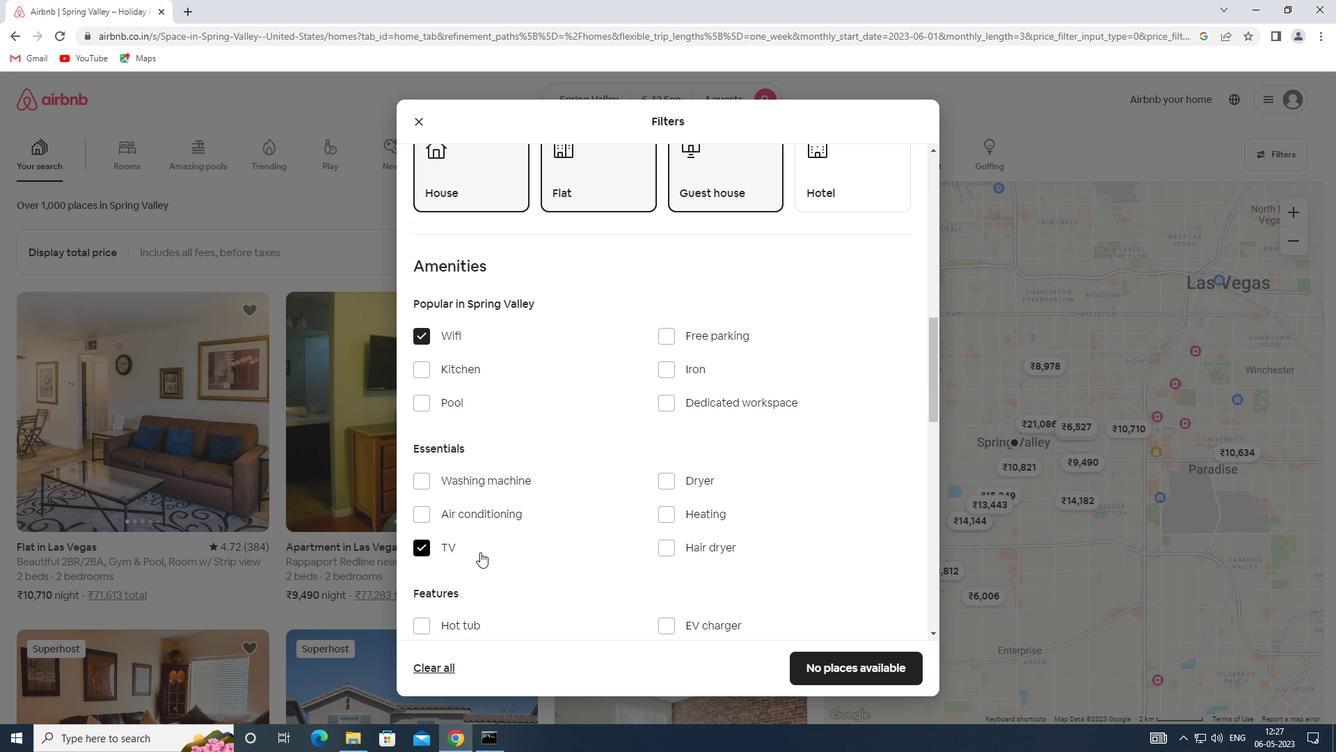 
Action: Mouse moved to (664, 194)
Screenshot: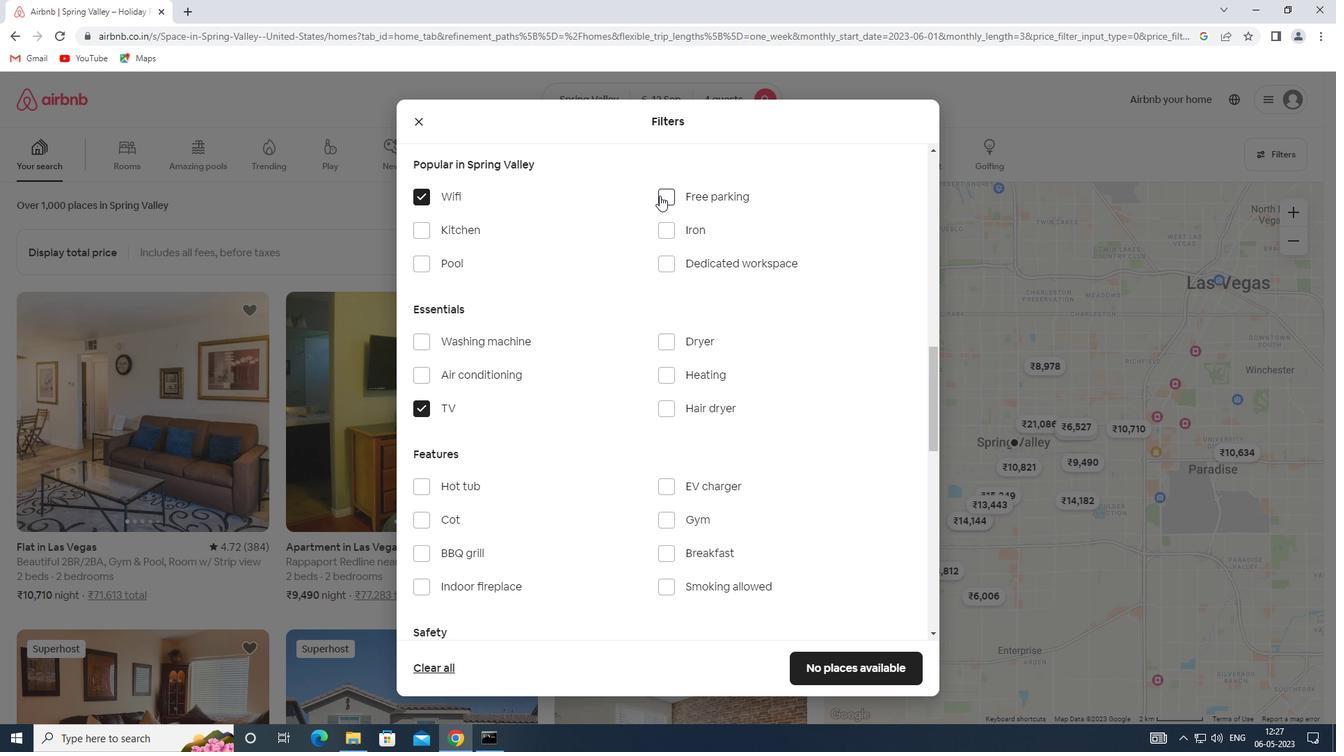 
Action: Mouse pressed left at (664, 194)
Screenshot: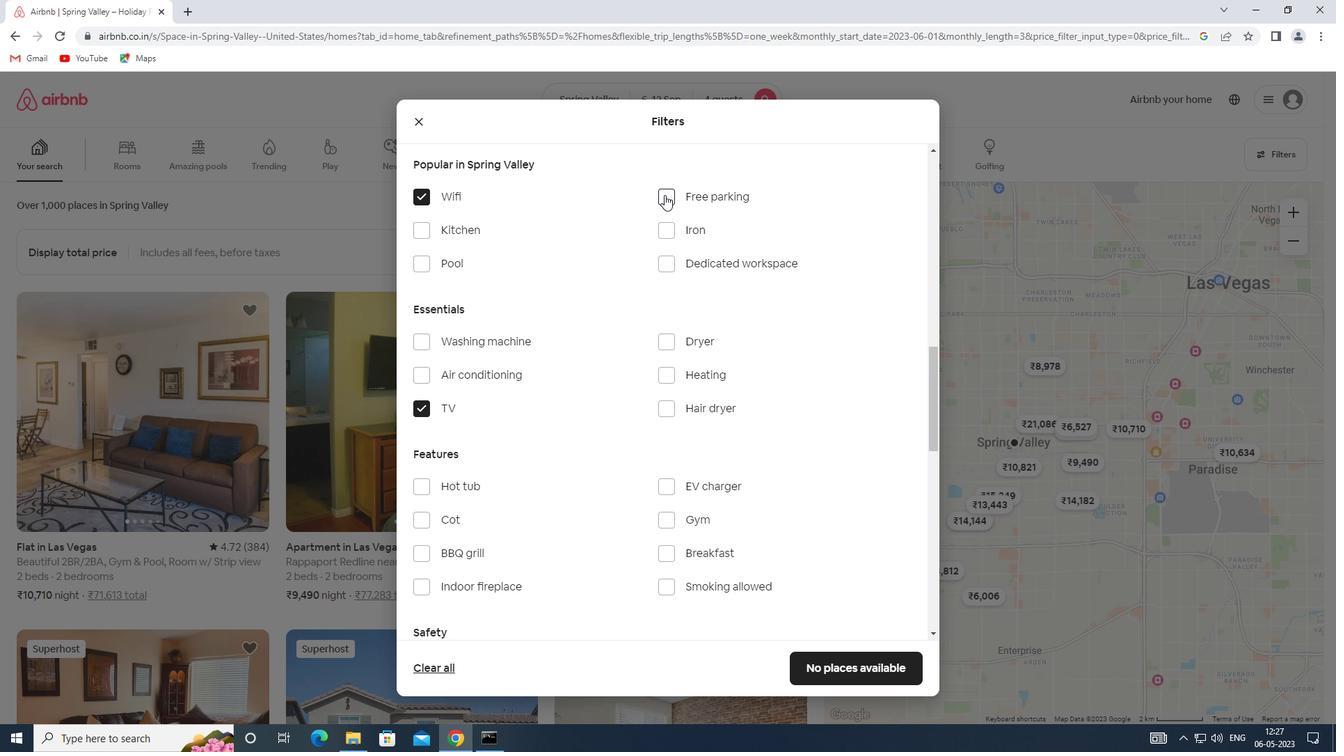 
Action: Mouse moved to (480, 486)
Screenshot: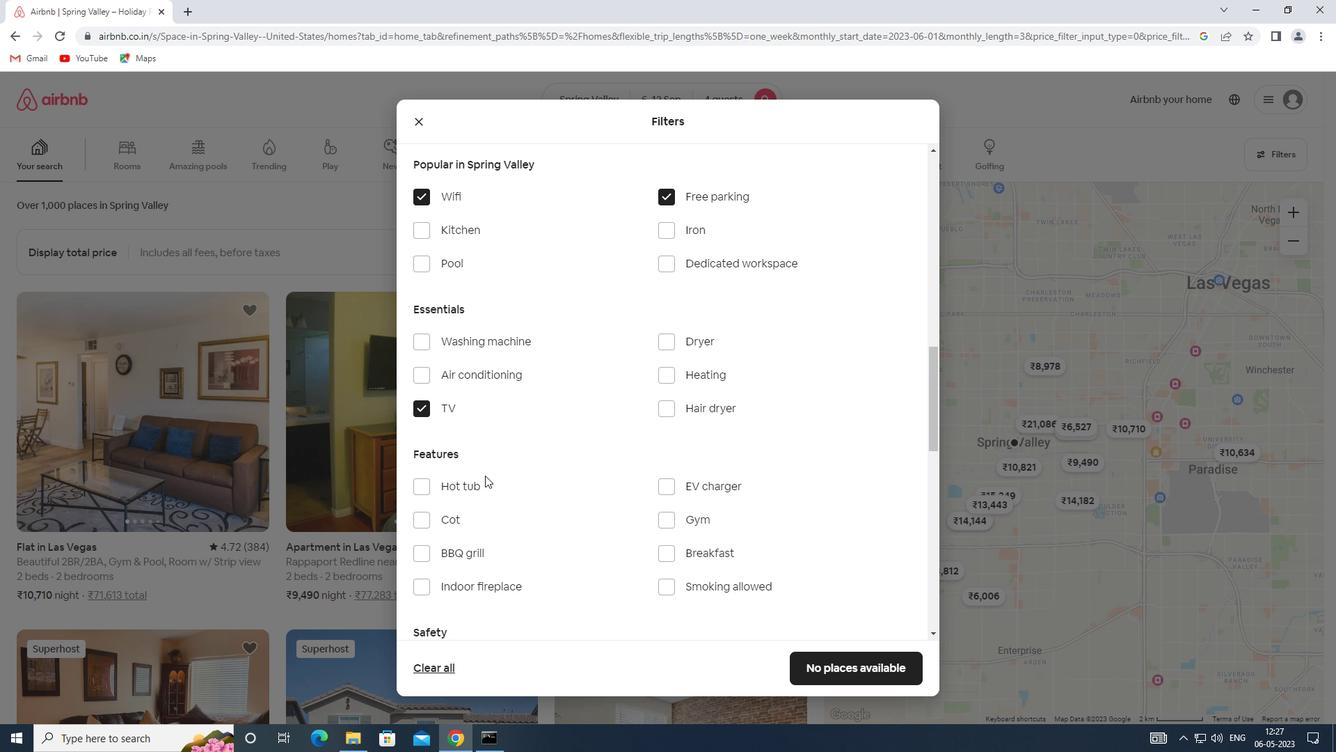 
Action: Mouse scrolled (480, 486) with delta (0, 0)
Screenshot: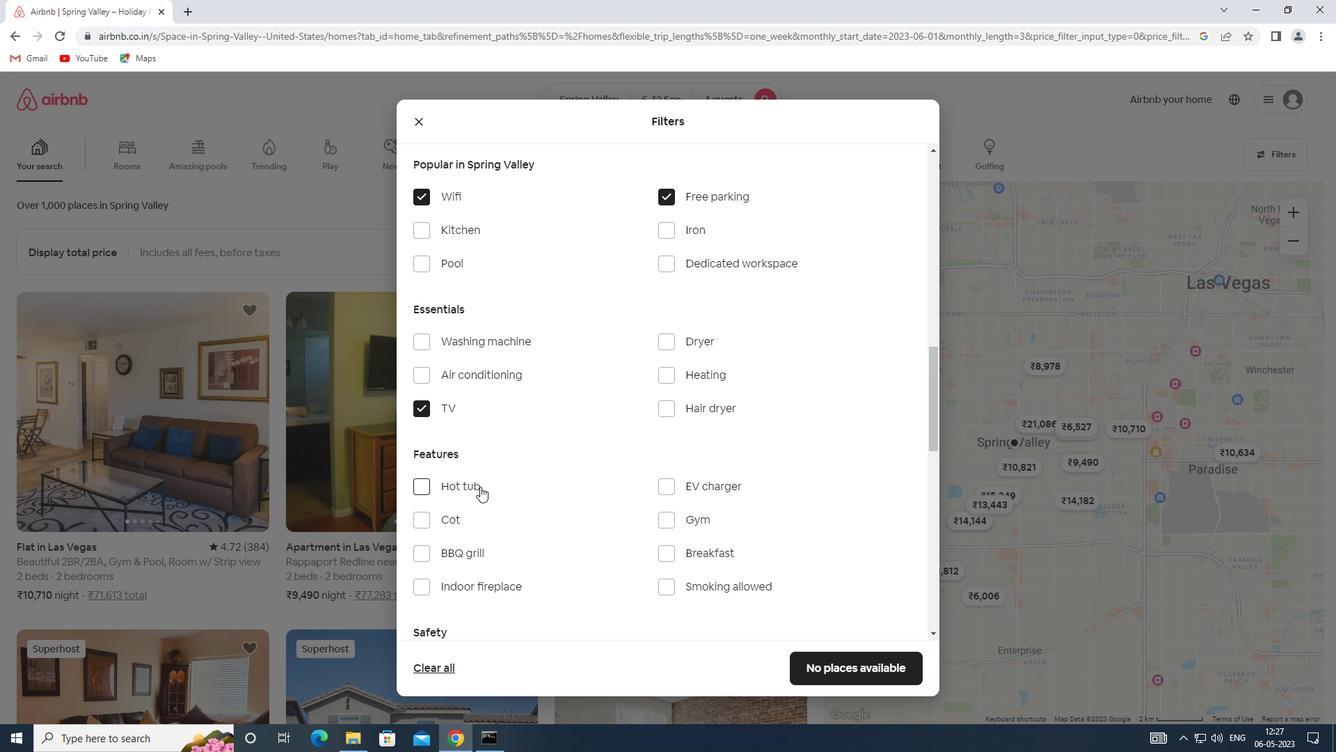
Action: Mouse scrolled (480, 486) with delta (0, 0)
Screenshot: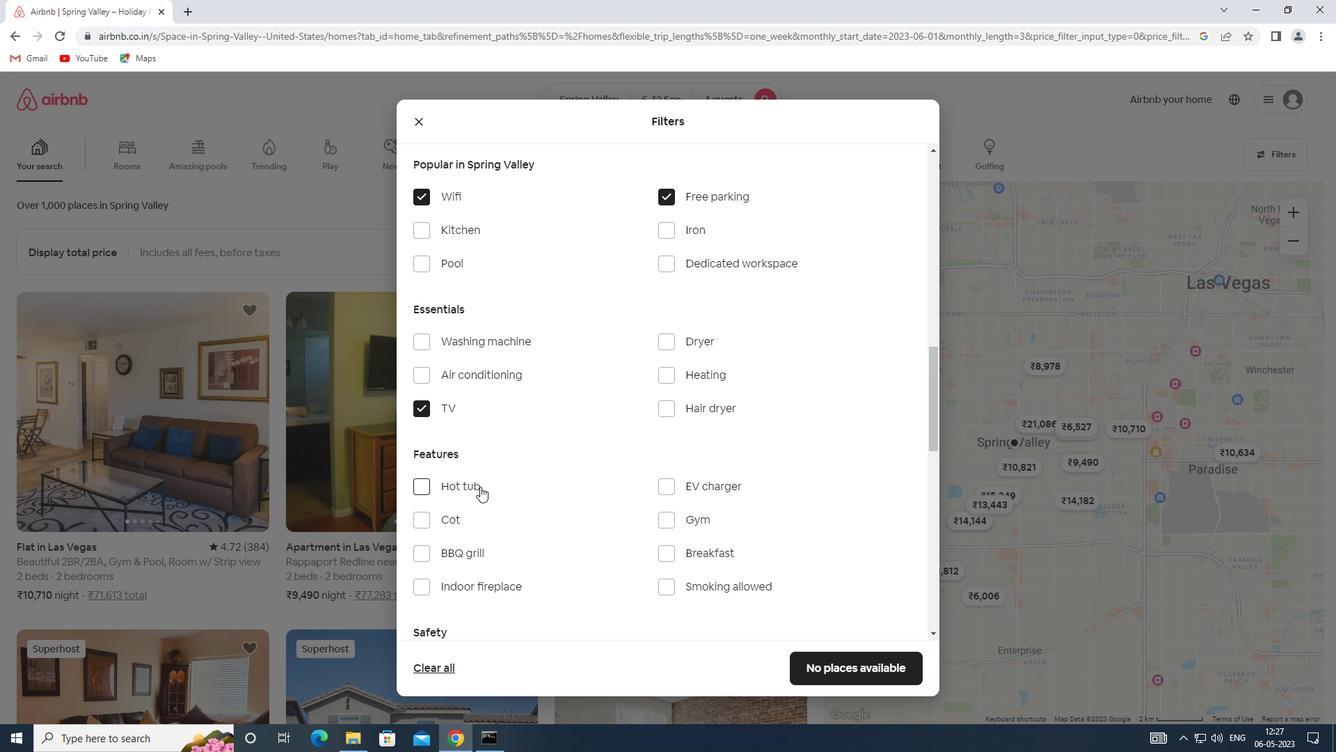 
Action: Mouse scrolled (480, 486) with delta (0, 0)
Screenshot: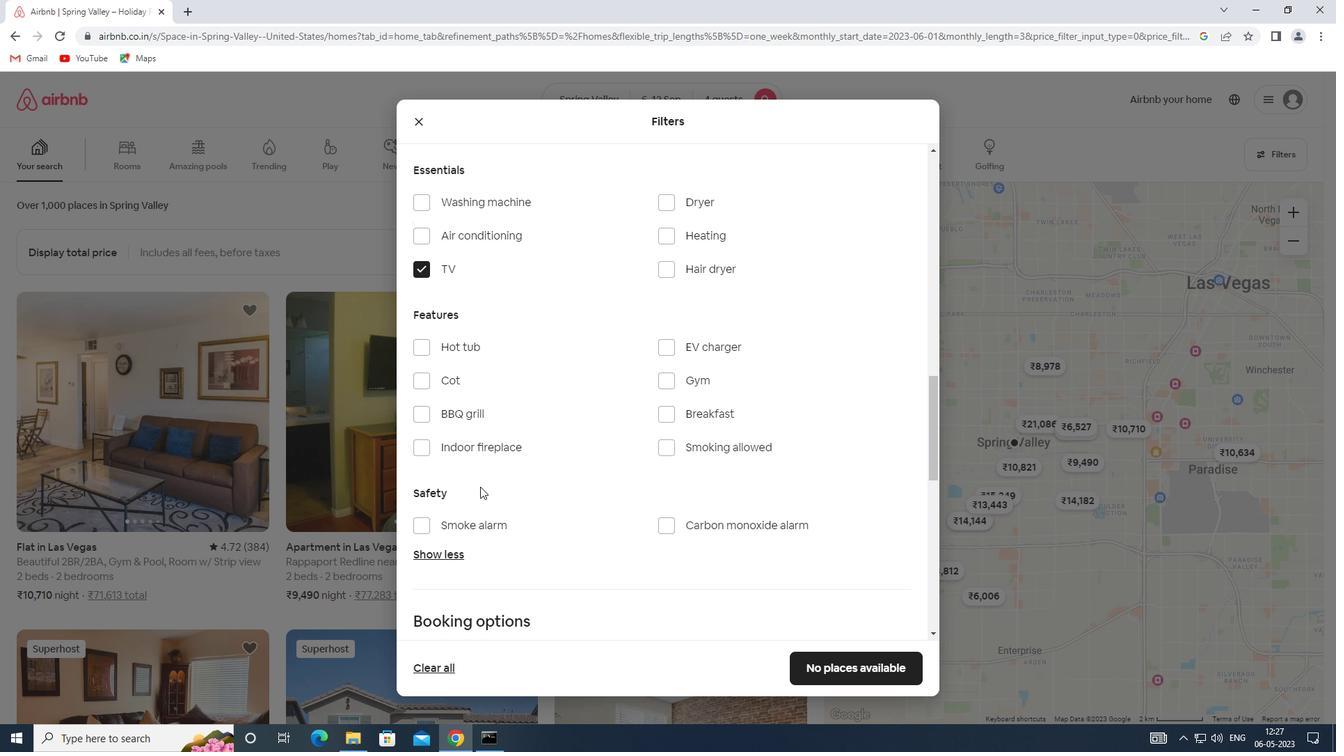 
Action: Mouse scrolled (480, 487) with delta (0, 0)
Screenshot: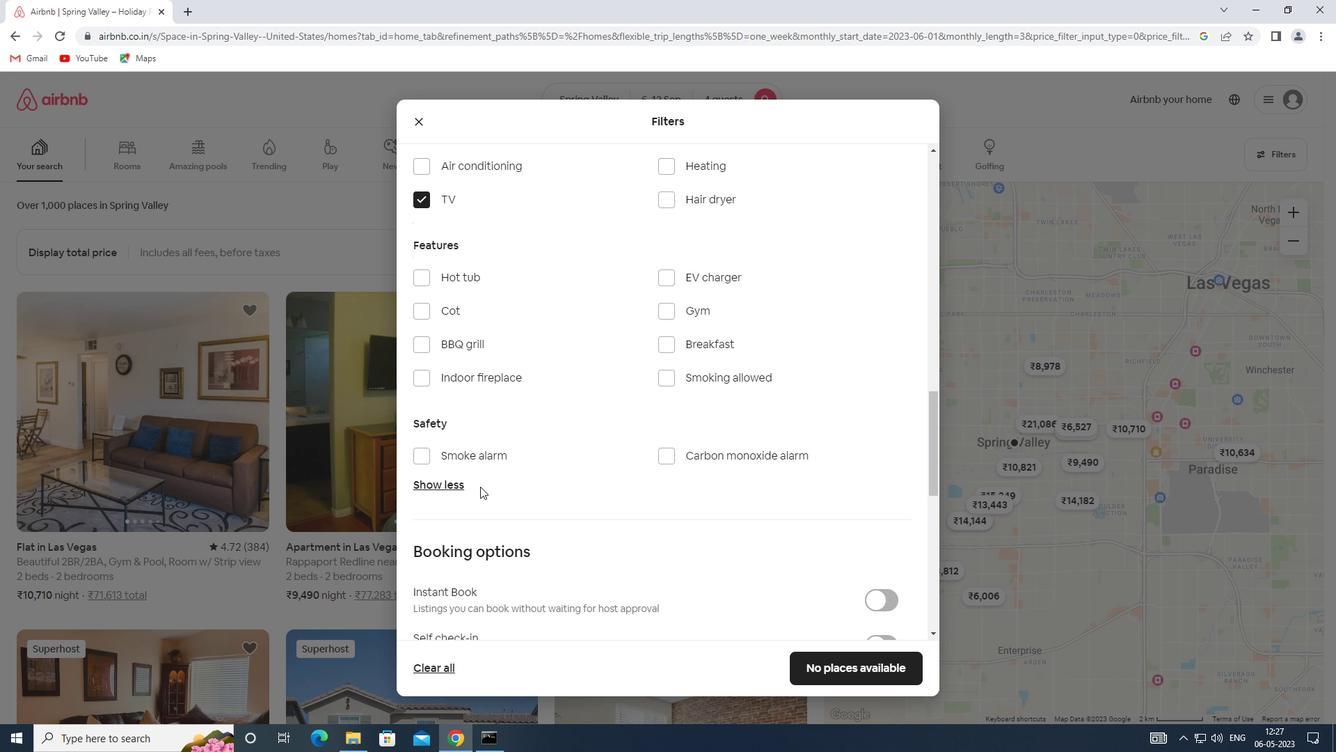 
Action: Mouse scrolled (480, 487) with delta (0, 0)
Screenshot: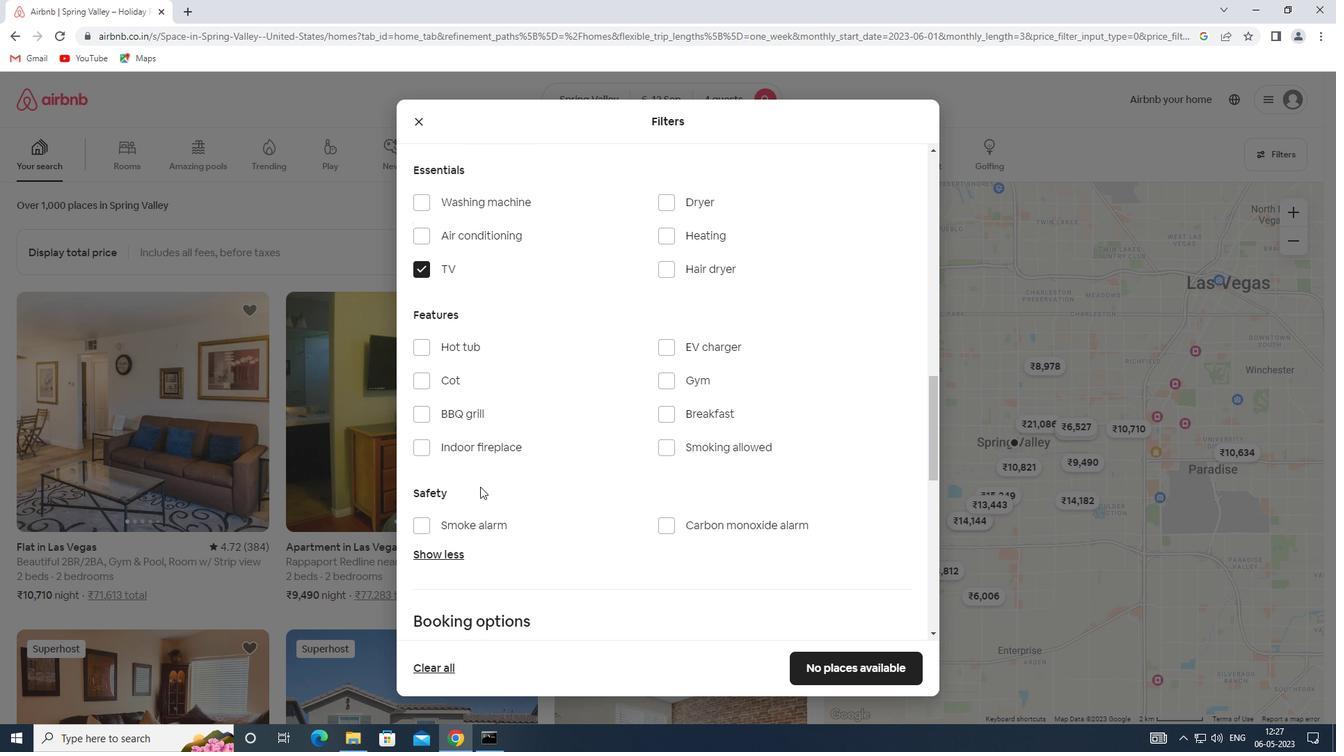 
Action: Mouse scrolled (480, 487) with delta (0, 0)
Screenshot: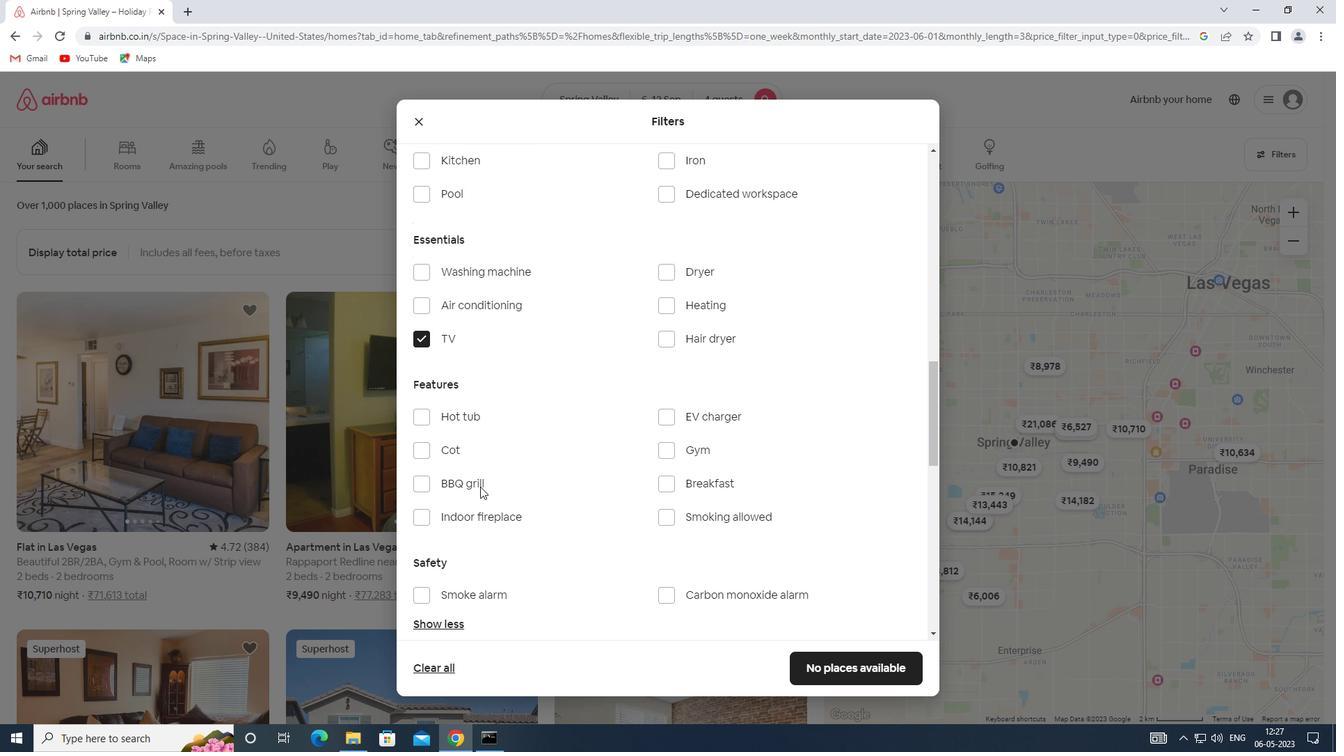 
Action: Mouse moved to (666, 522)
Screenshot: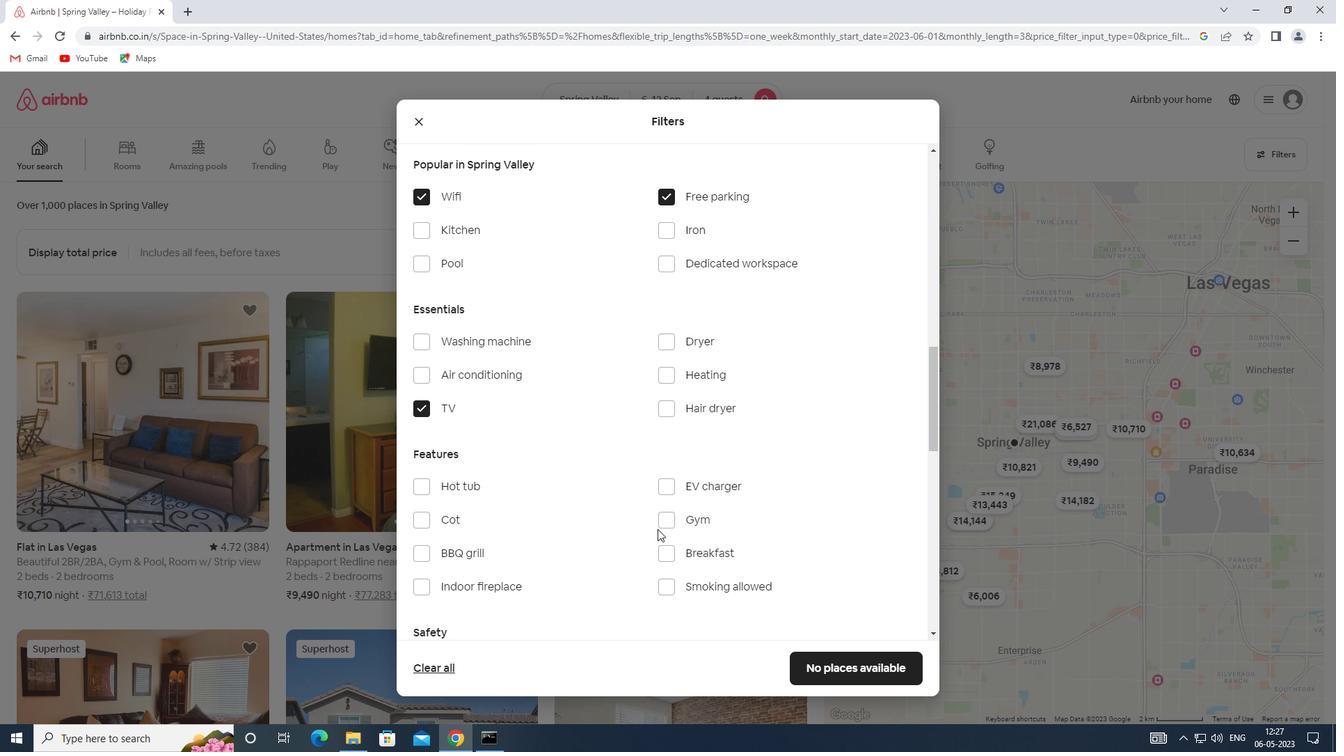 
Action: Mouse pressed left at (666, 522)
Screenshot: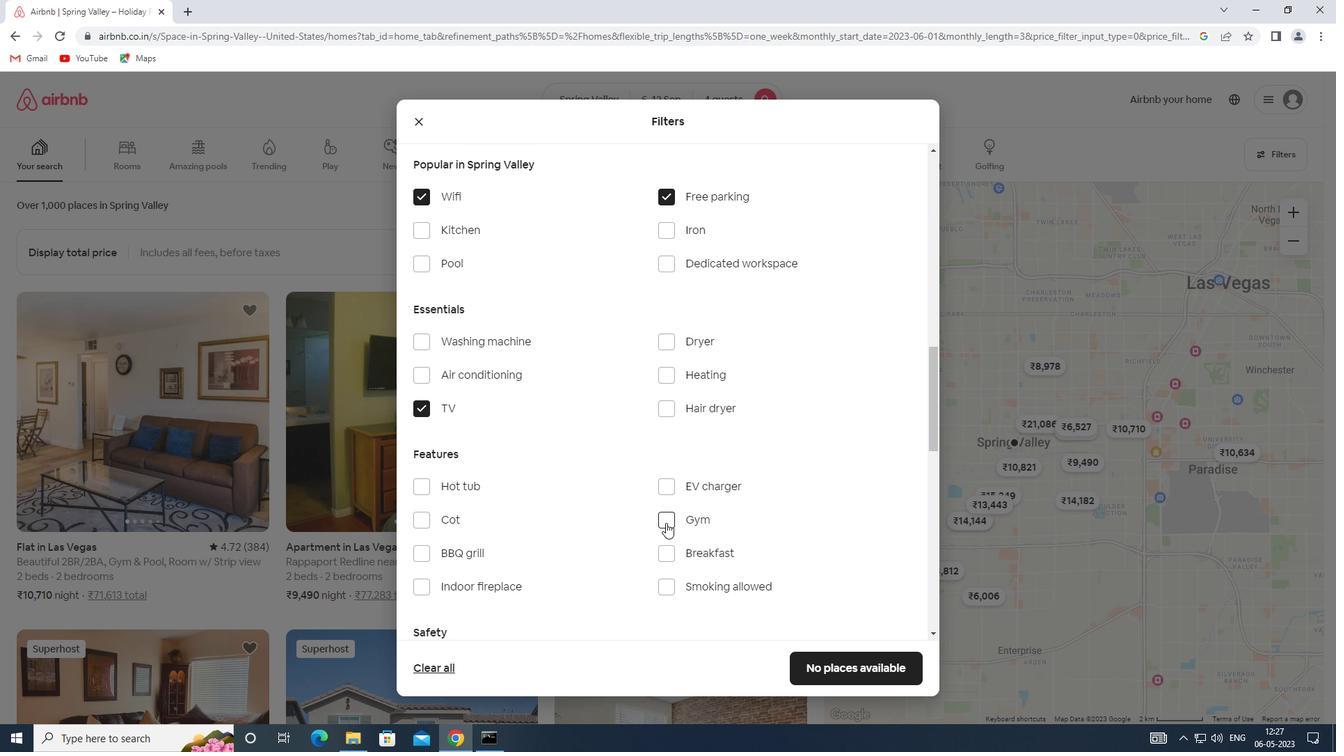 
Action: Mouse moved to (665, 558)
Screenshot: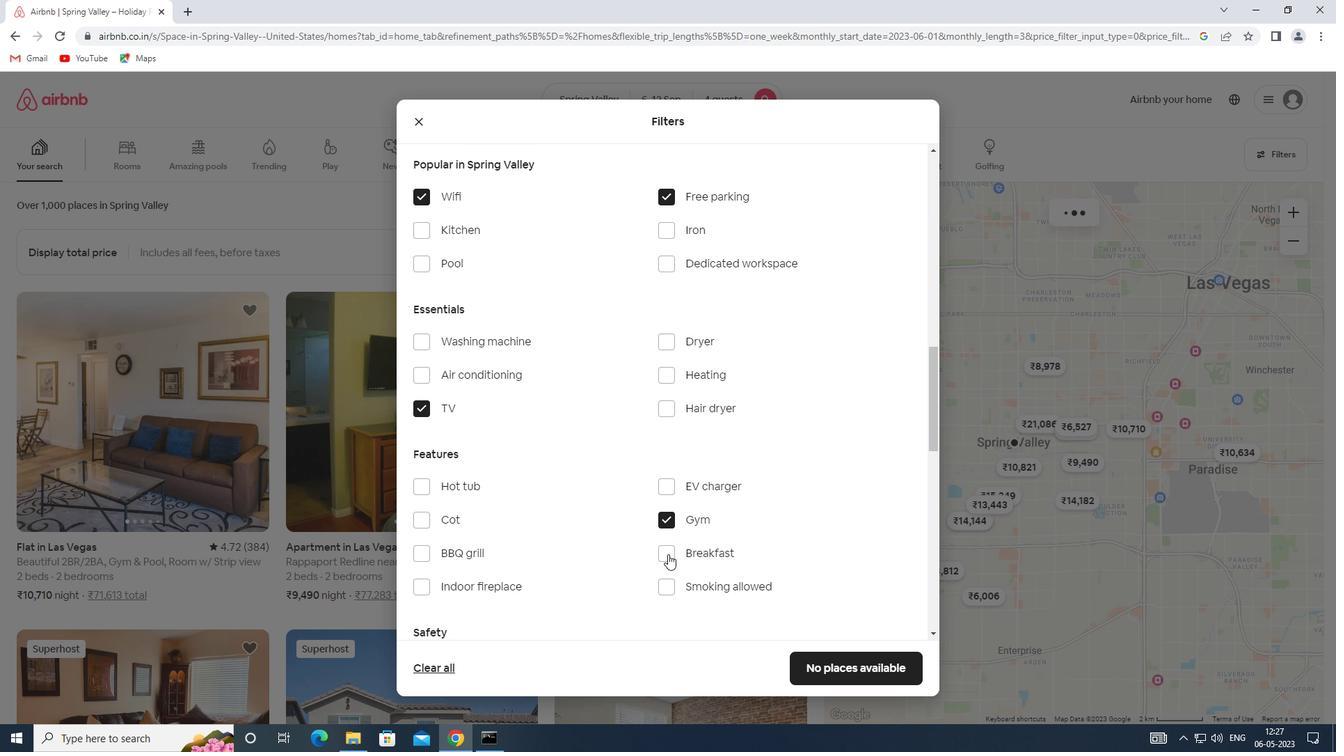 
Action: Mouse pressed left at (665, 558)
Screenshot: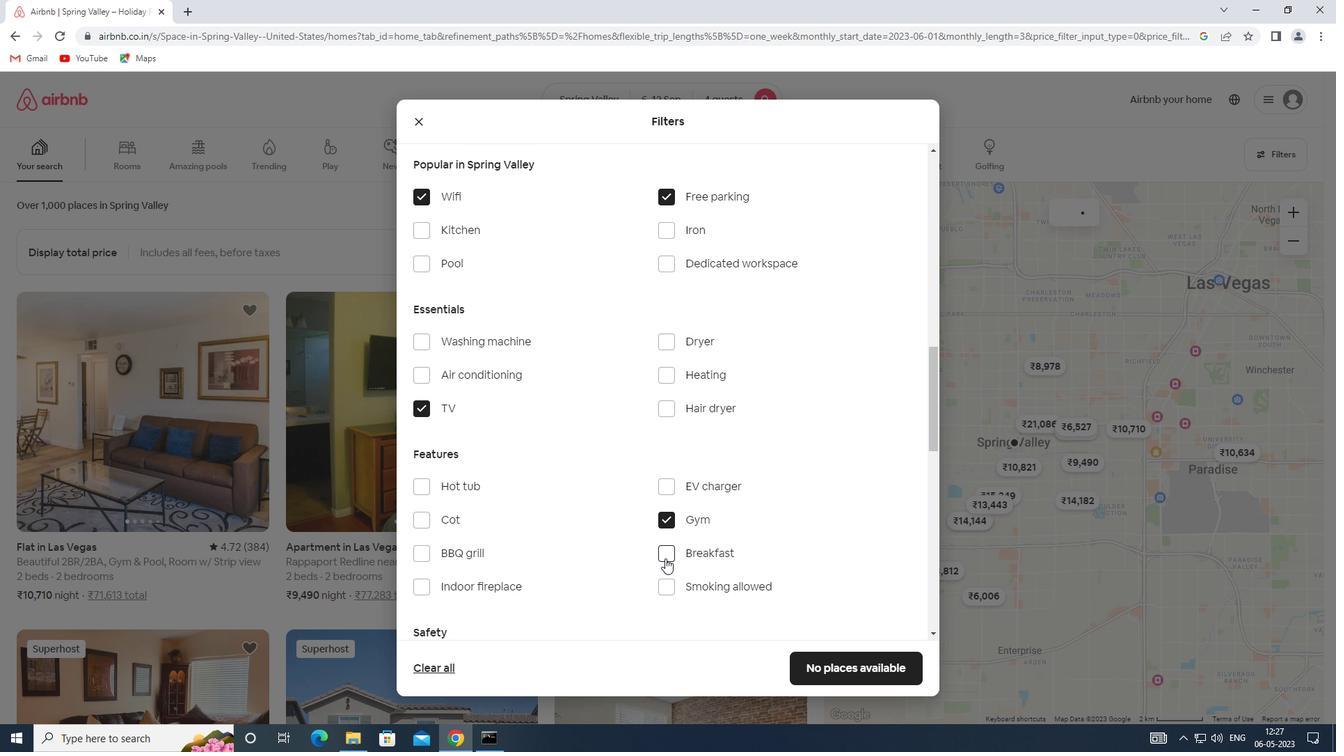 
Action: Mouse moved to (673, 533)
Screenshot: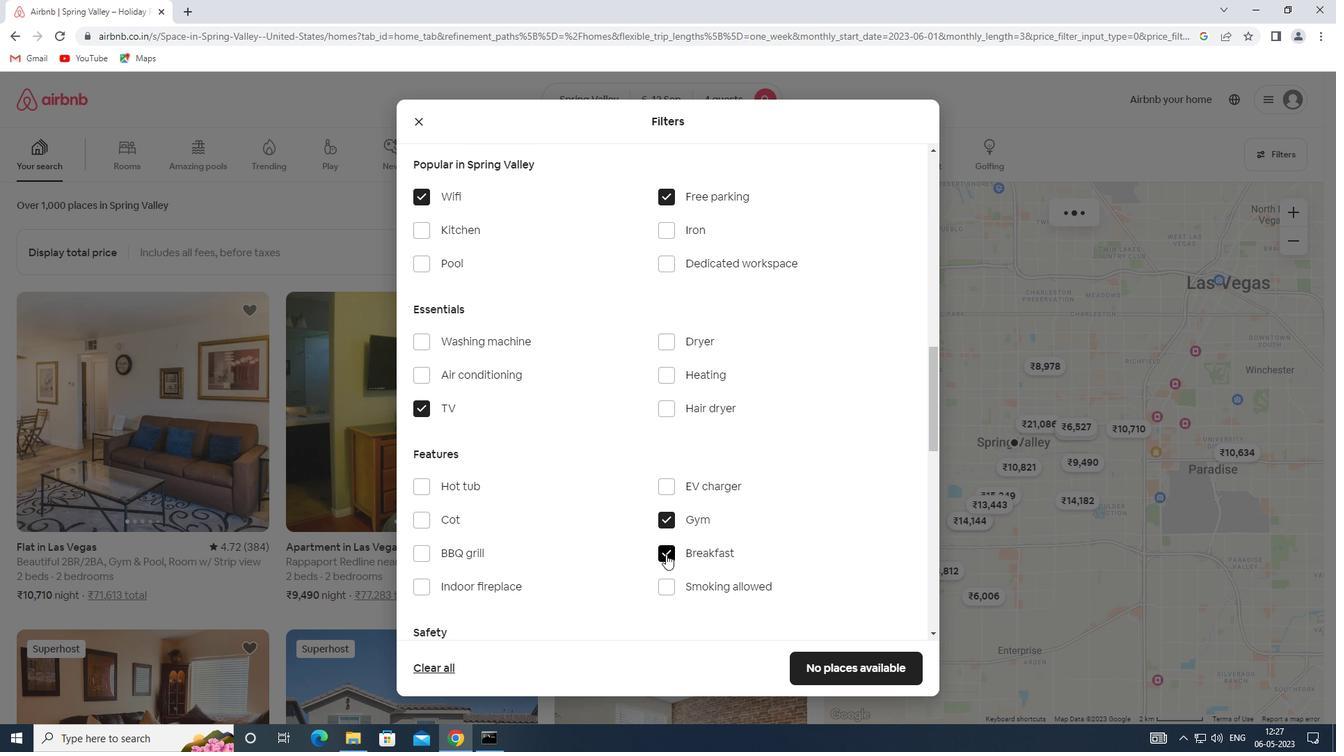 
Action: Mouse scrolled (673, 532) with delta (0, 0)
Screenshot: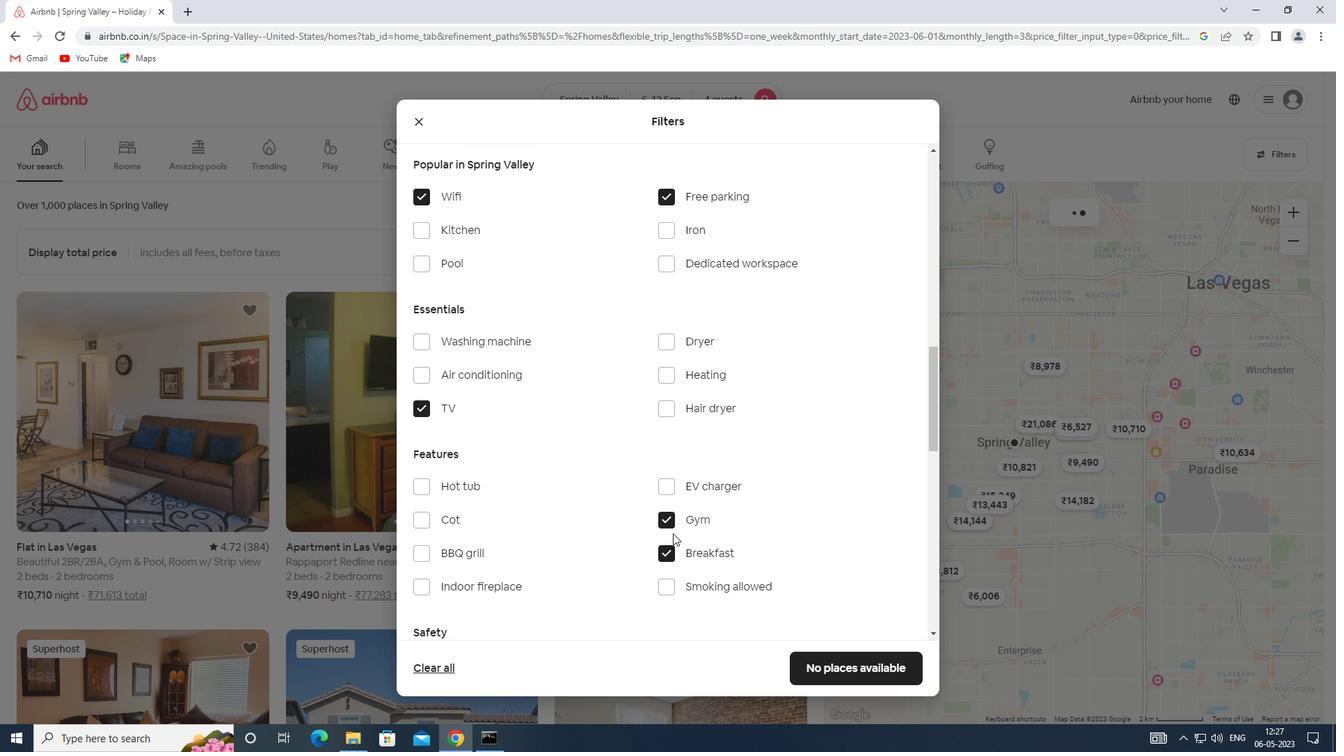 
Action: Mouse scrolled (673, 532) with delta (0, 0)
Screenshot: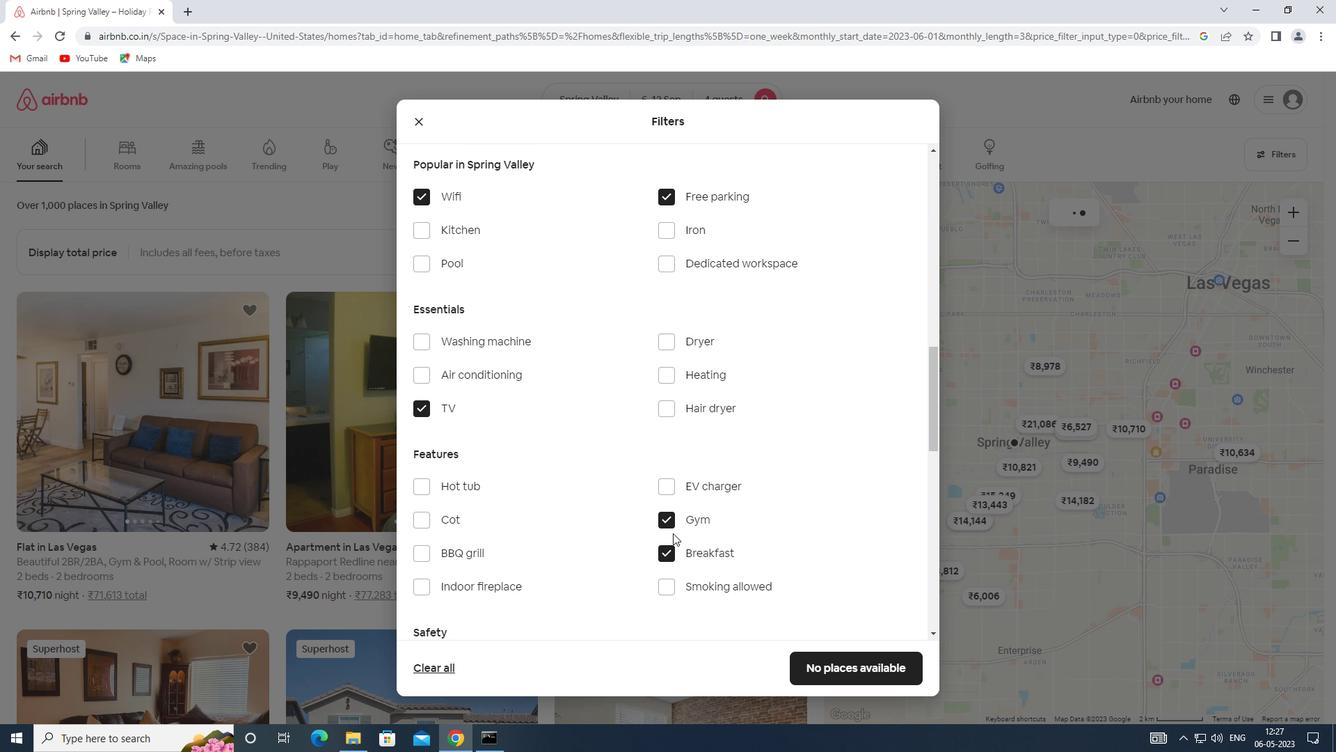 
Action: Mouse scrolled (673, 532) with delta (0, 0)
Screenshot: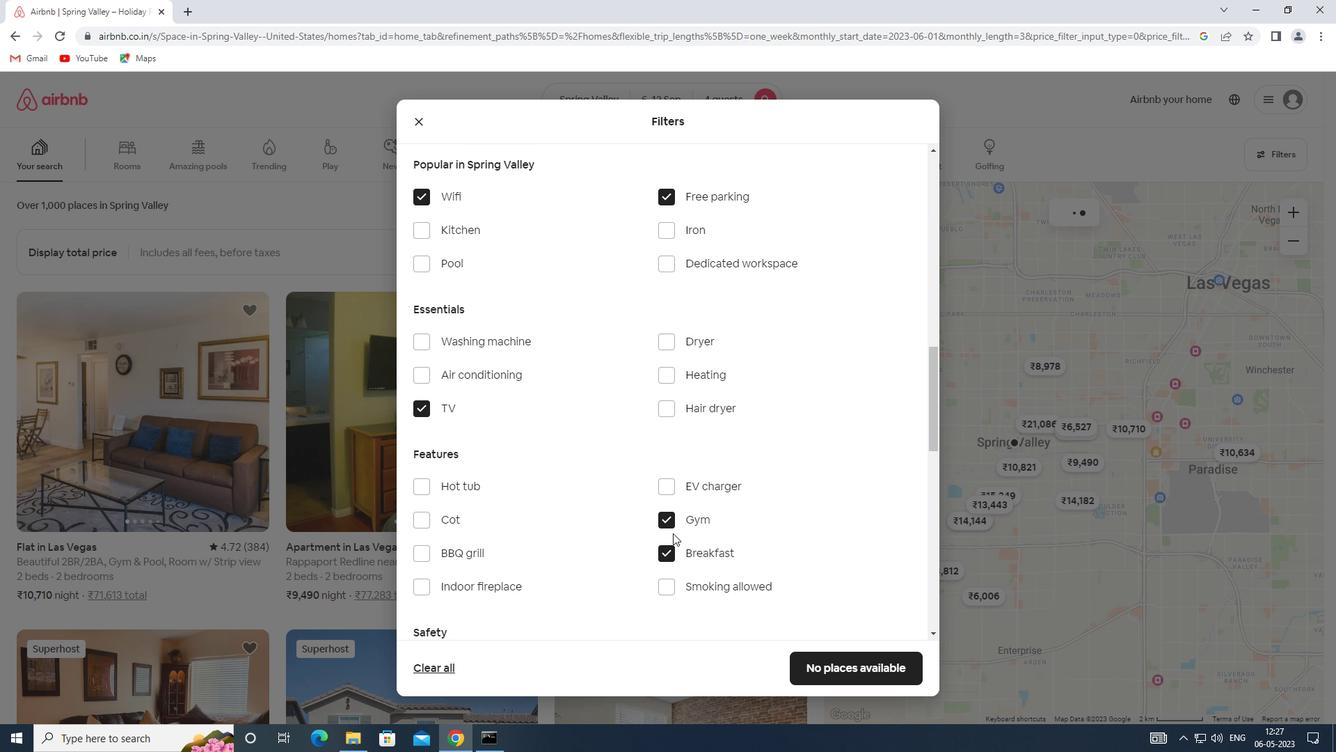 
Action: Mouse scrolled (673, 532) with delta (0, 0)
Screenshot: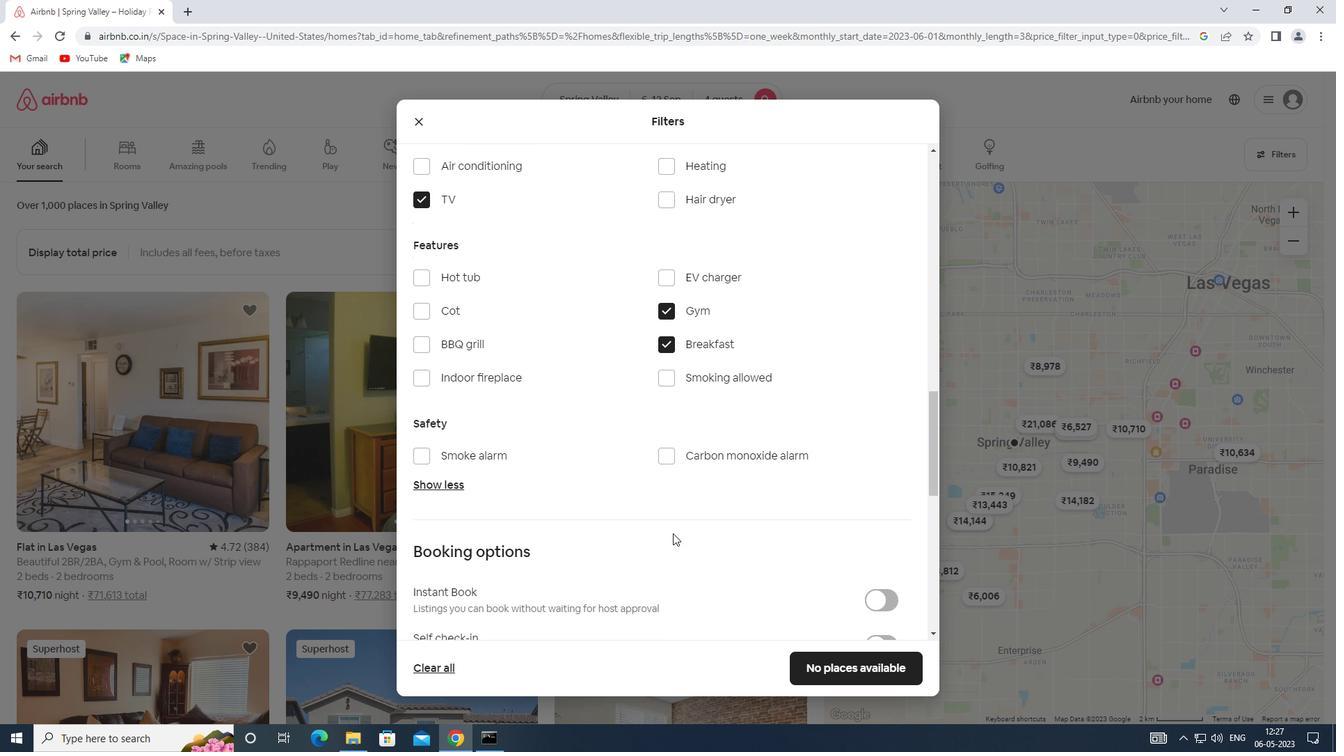 
Action: Mouse scrolled (673, 532) with delta (0, 0)
Screenshot: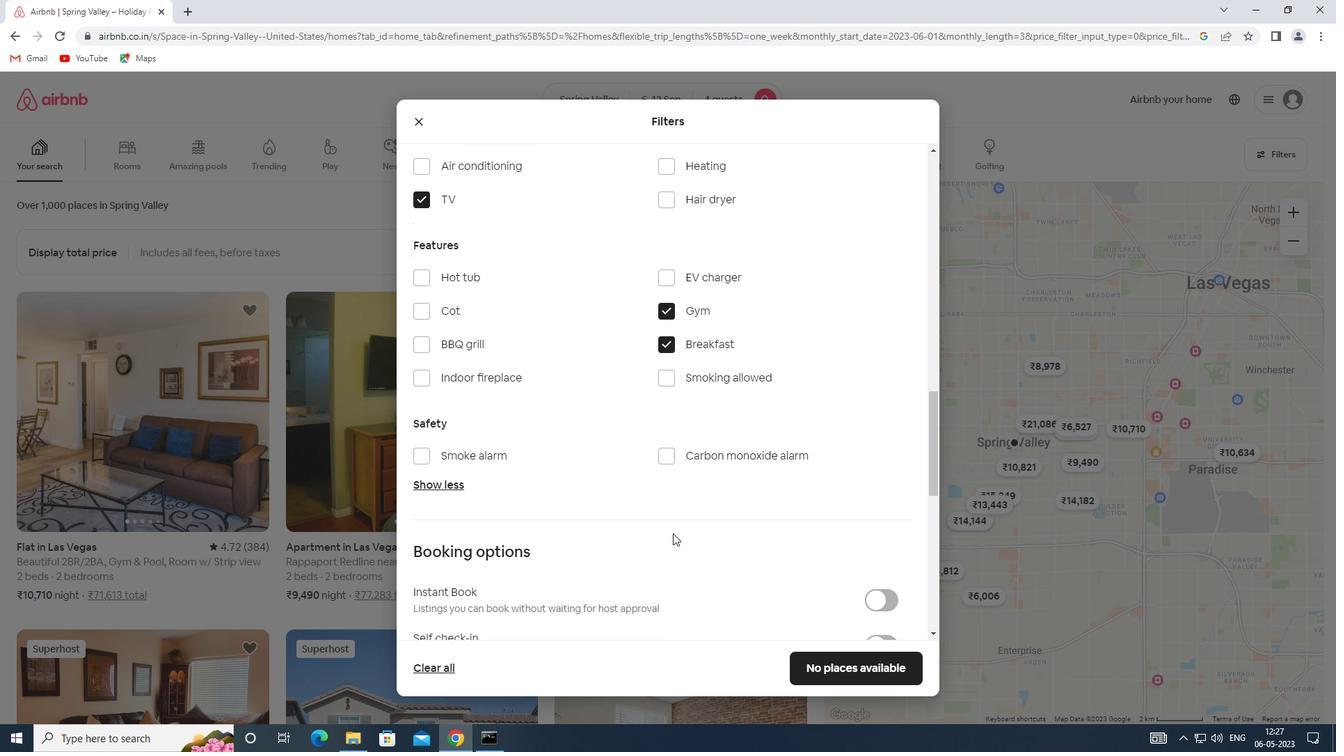 
Action: Mouse moved to (873, 507)
Screenshot: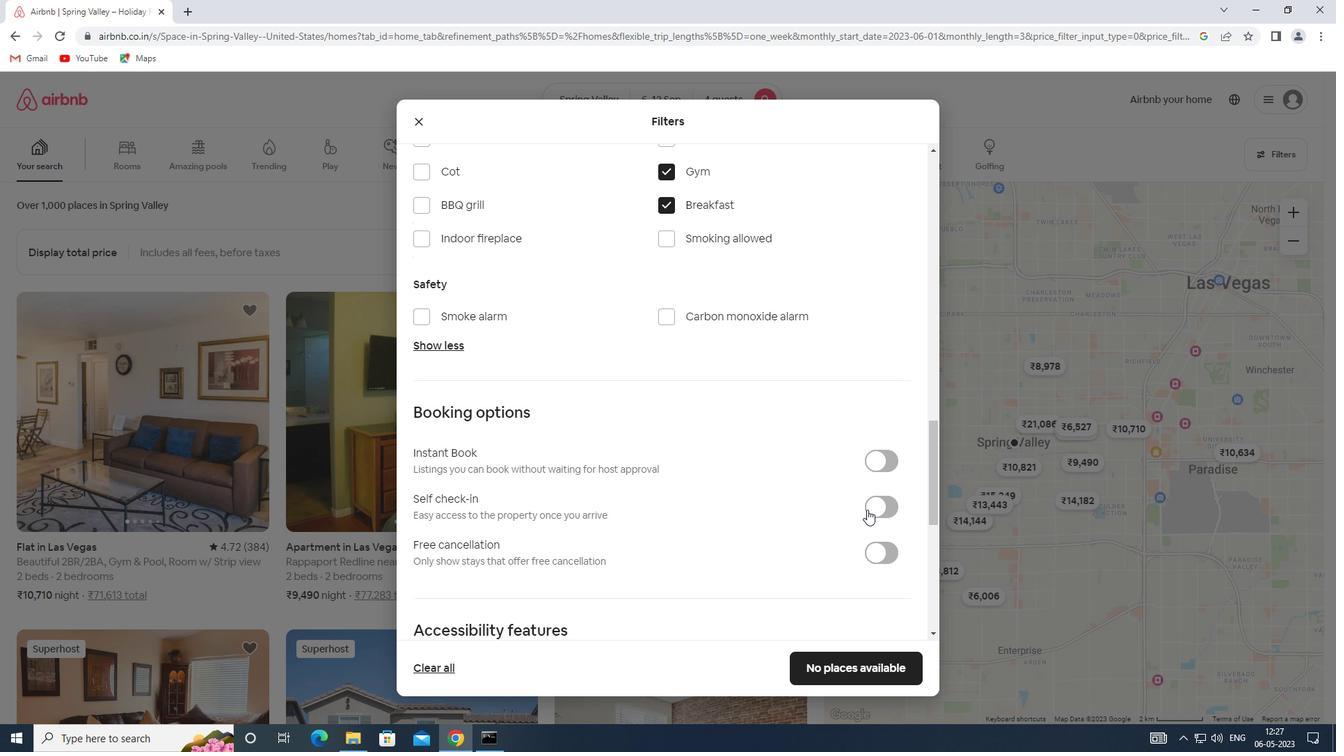 
Action: Mouse pressed left at (873, 507)
Screenshot: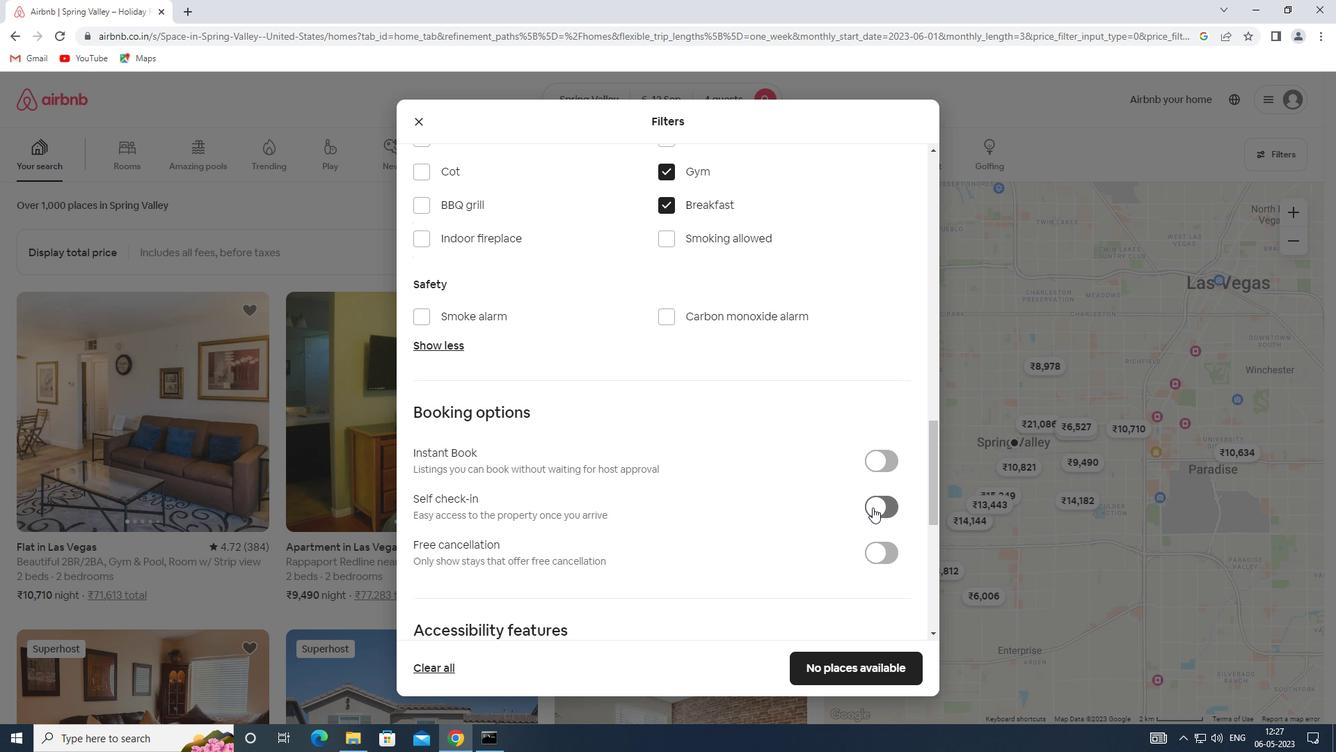 
Action: Mouse moved to (605, 538)
Screenshot: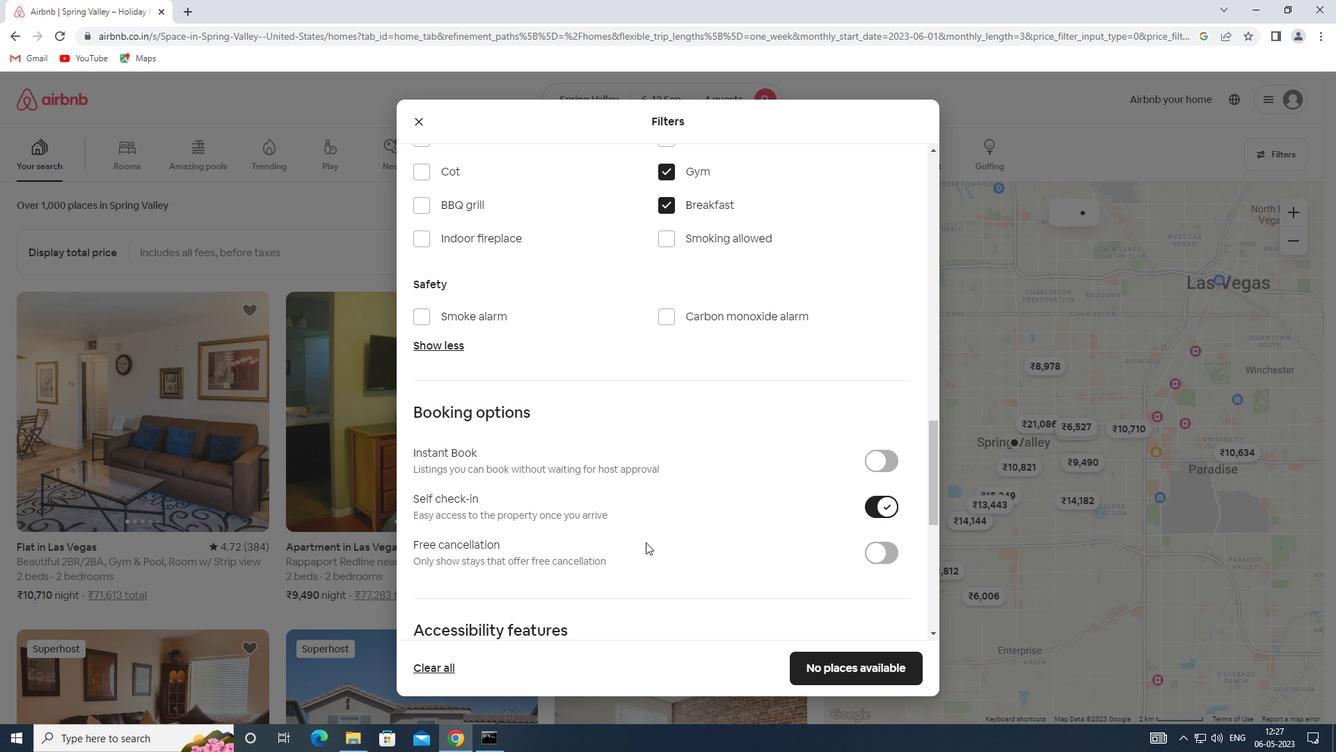 
Action: Mouse scrolled (605, 538) with delta (0, 0)
Screenshot: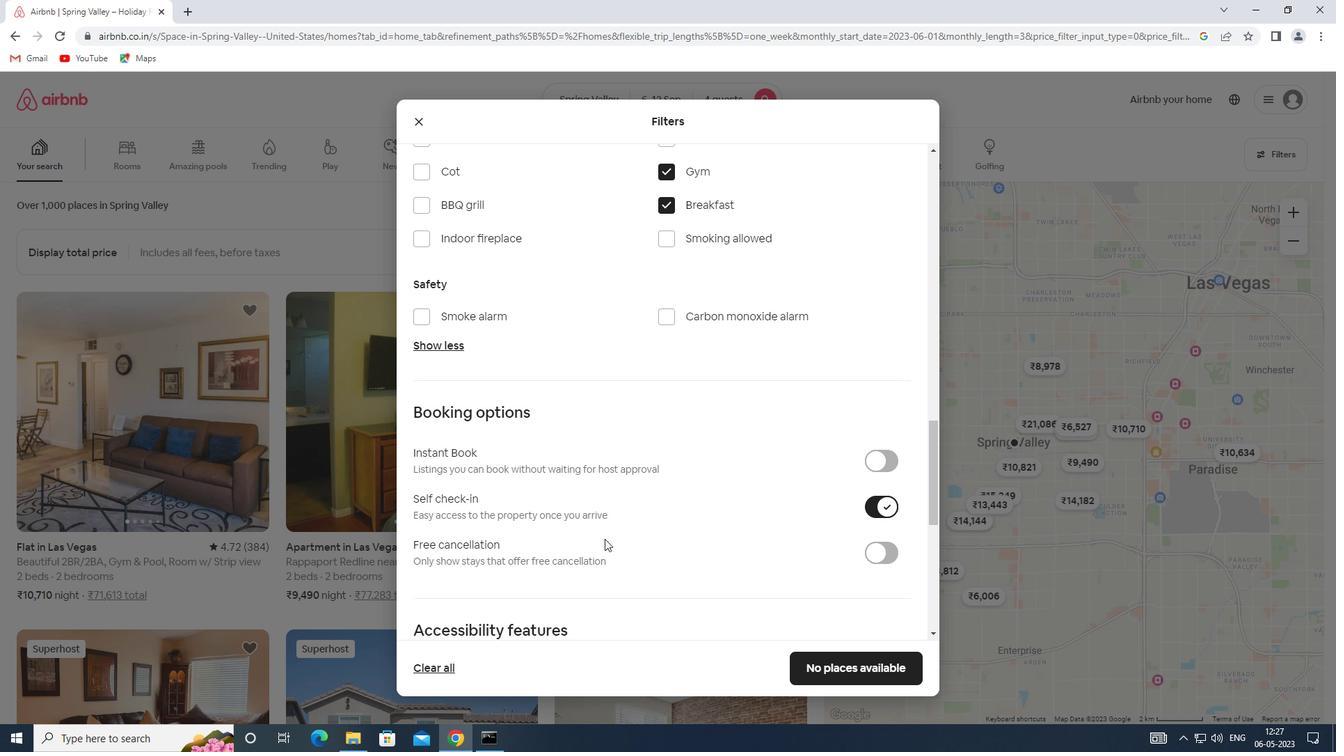 
Action: Mouse scrolled (605, 538) with delta (0, 0)
Screenshot: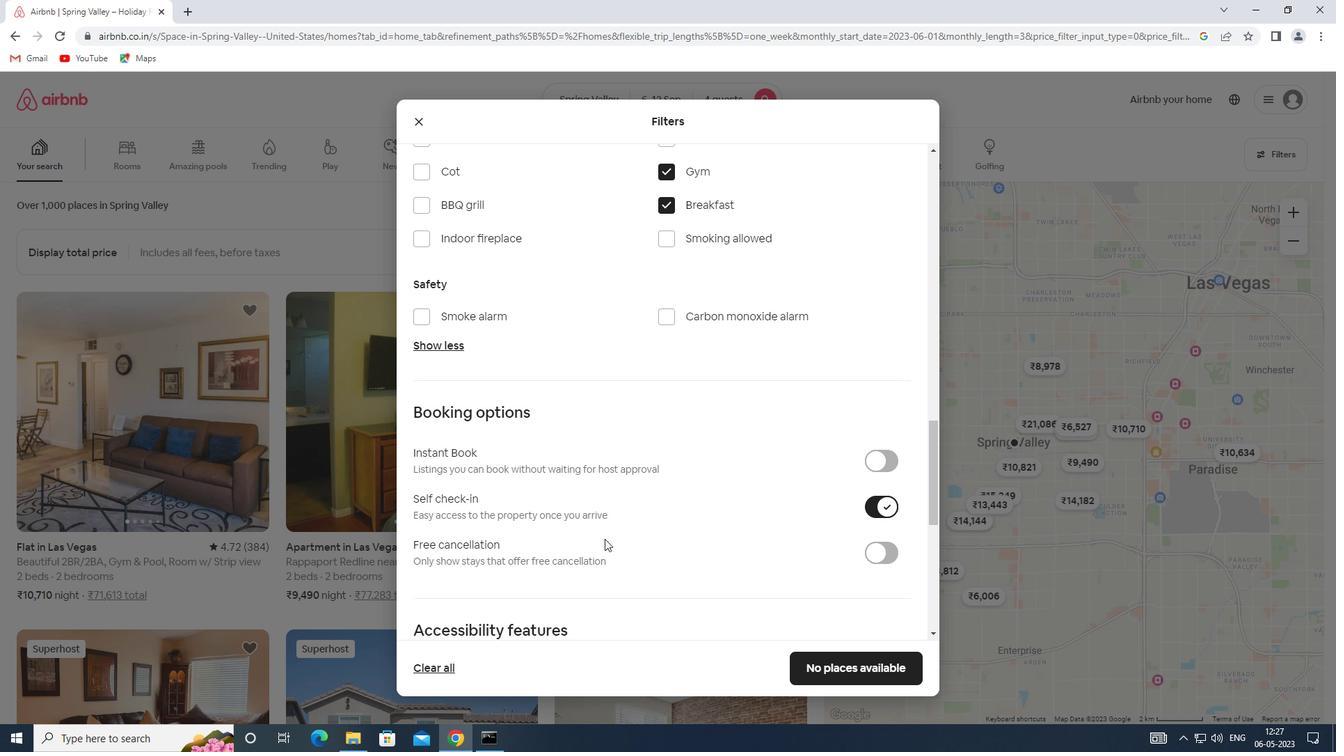 
Action: Mouse scrolled (605, 538) with delta (0, 0)
Screenshot: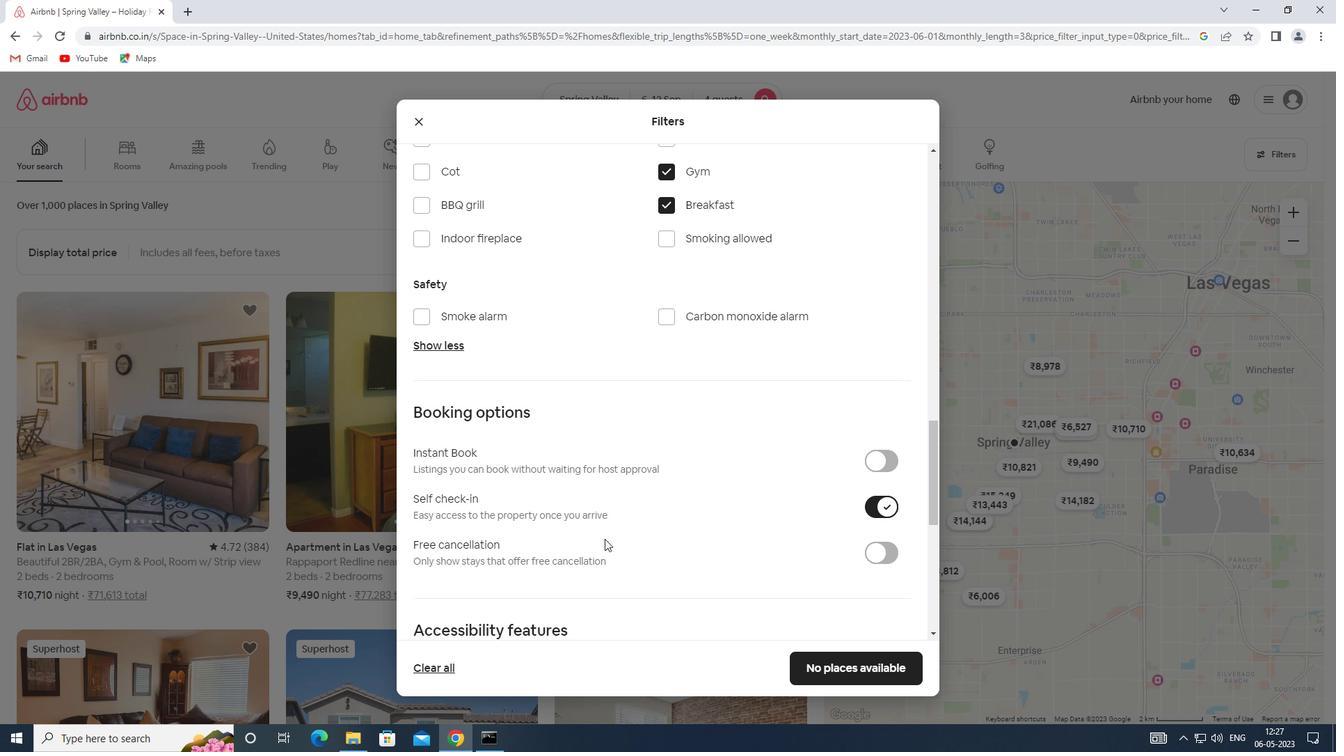
Action: Mouse scrolled (605, 538) with delta (0, 0)
Screenshot: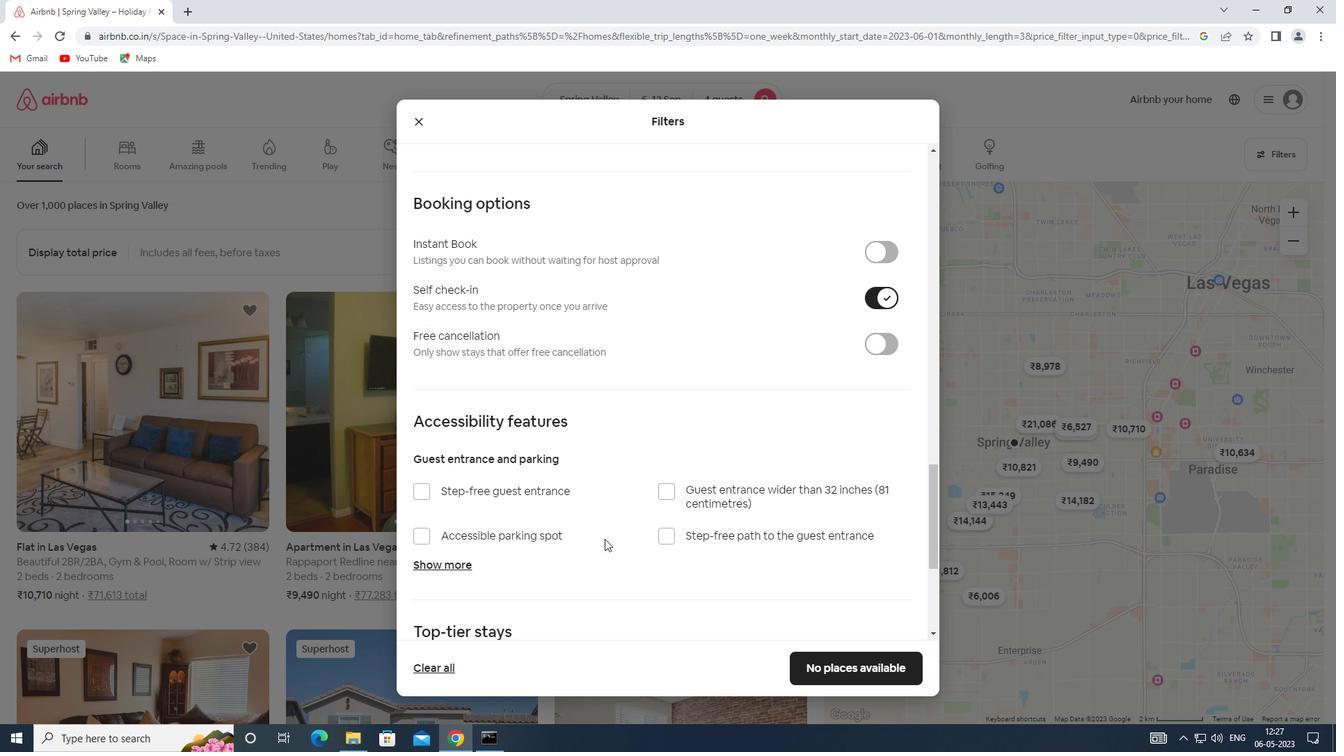 
Action: Mouse scrolled (605, 538) with delta (0, 0)
Screenshot: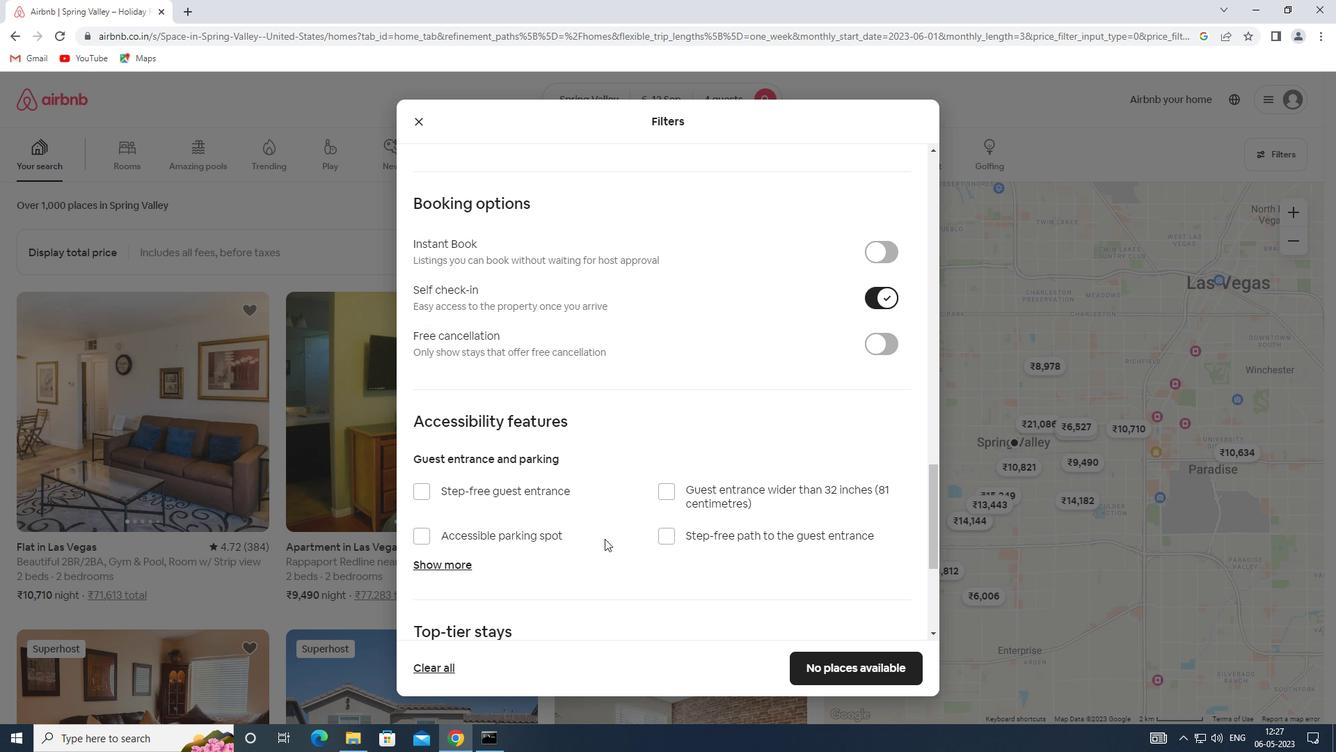 
Action: Mouse scrolled (605, 538) with delta (0, 0)
Screenshot: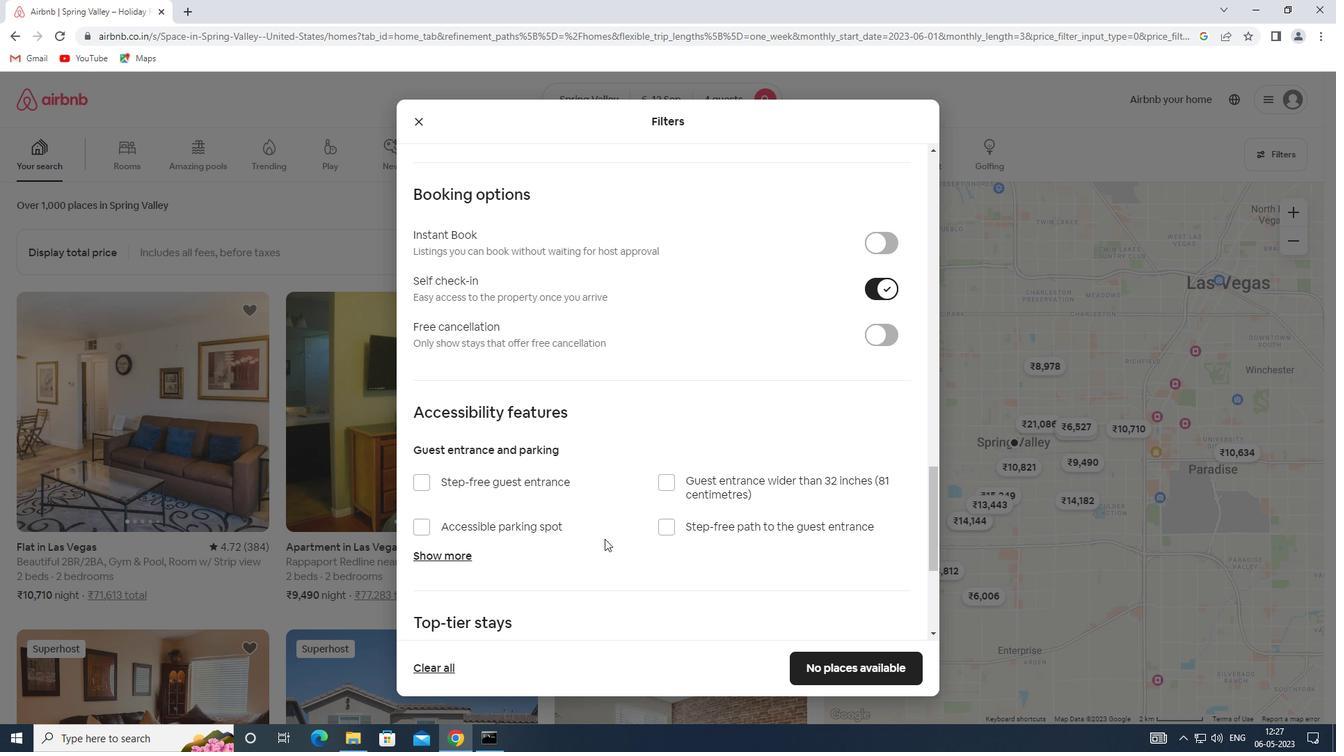 
Action: Mouse scrolled (605, 538) with delta (0, 0)
Screenshot: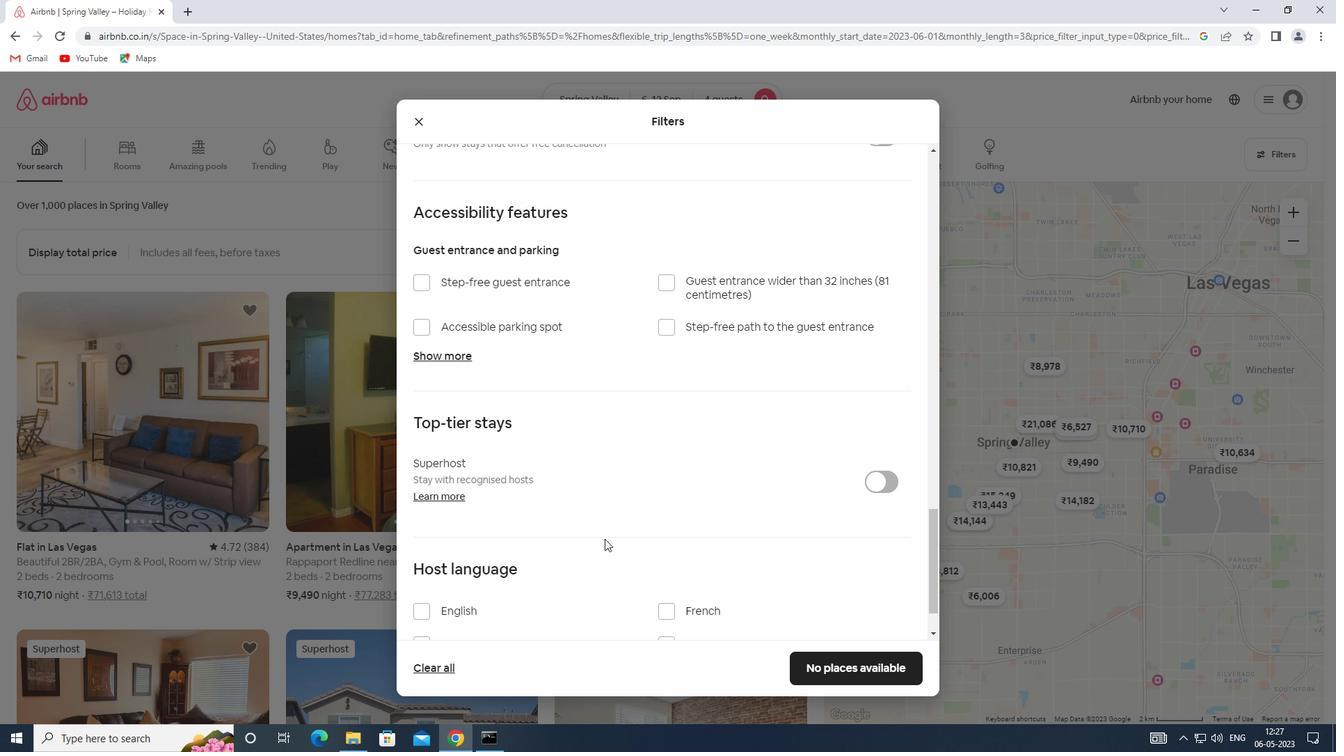 
Action: Mouse scrolled (605, 538) with delta (0, 0)
Screenshot: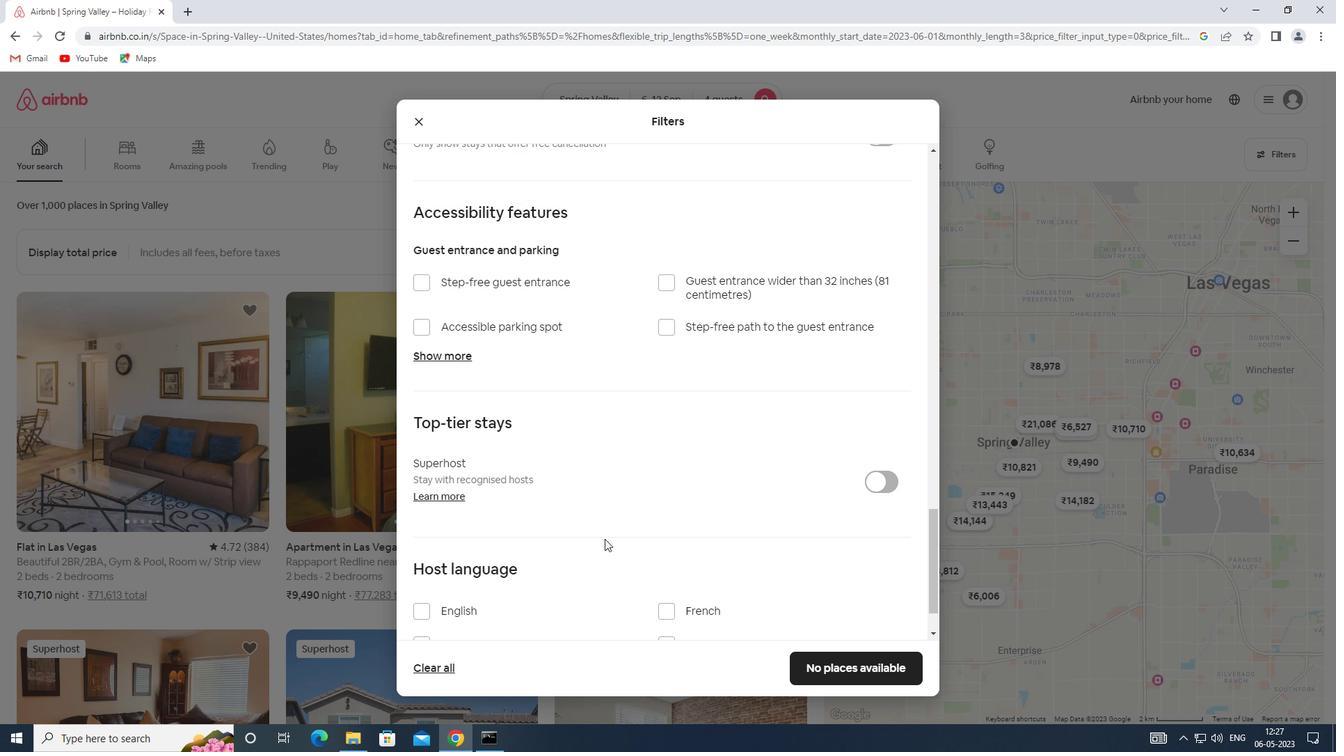
Action: Mouse moved to (422, 545)
Screenshot: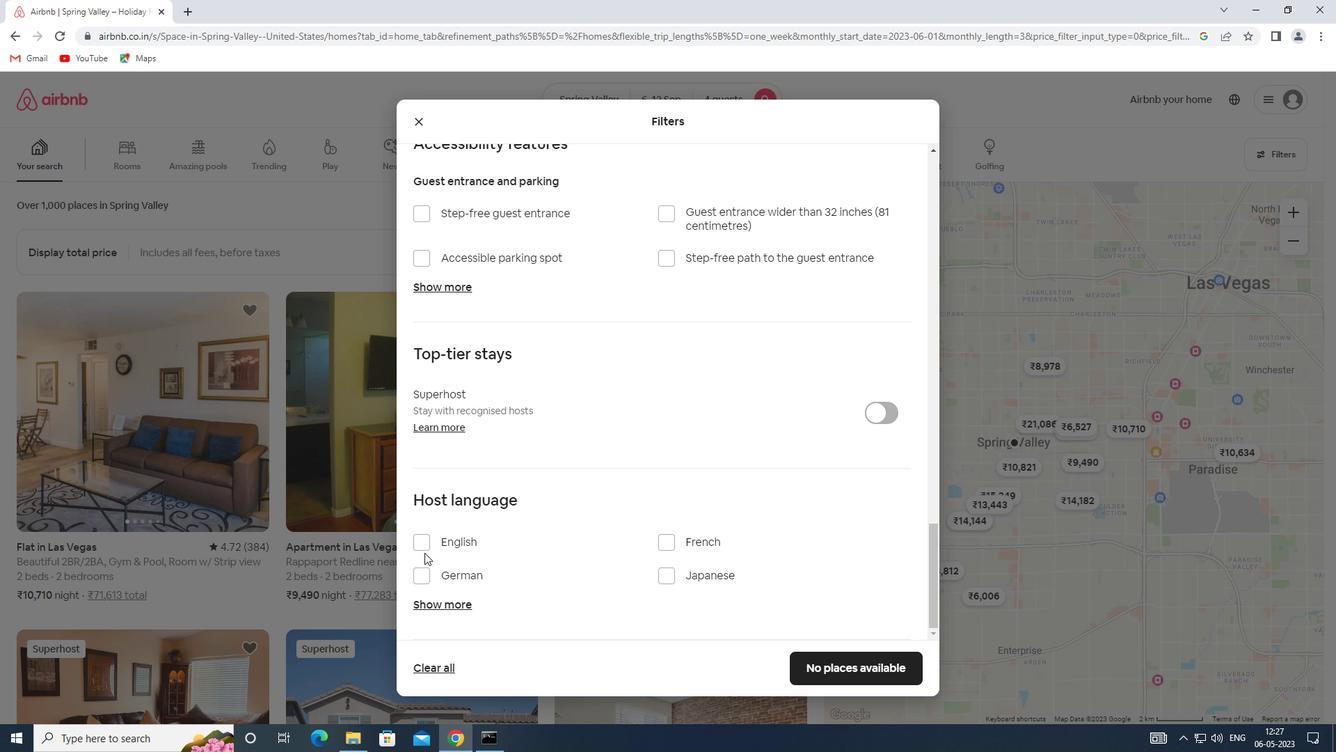 
Action: Mouse pressed left at (422, 545)
Screenshot: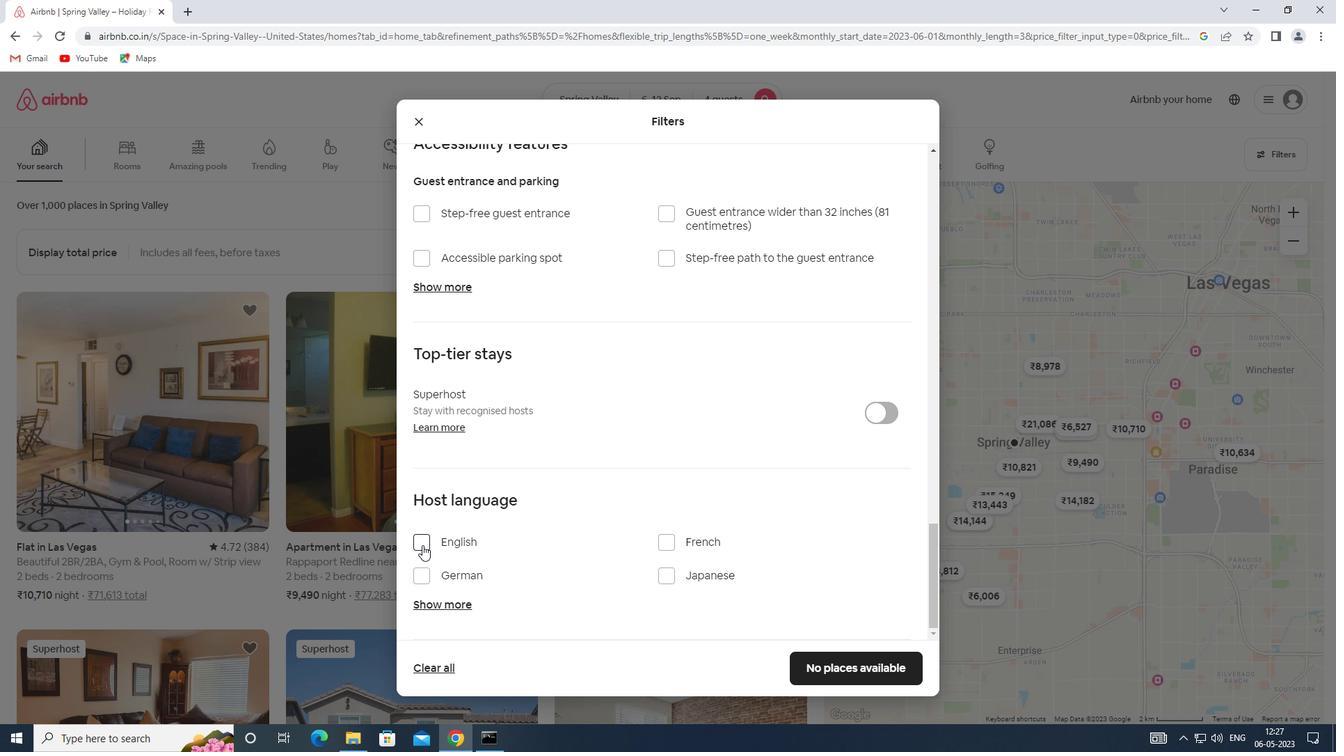 
Action: Mouse moved to (844, 662)
Screenshot: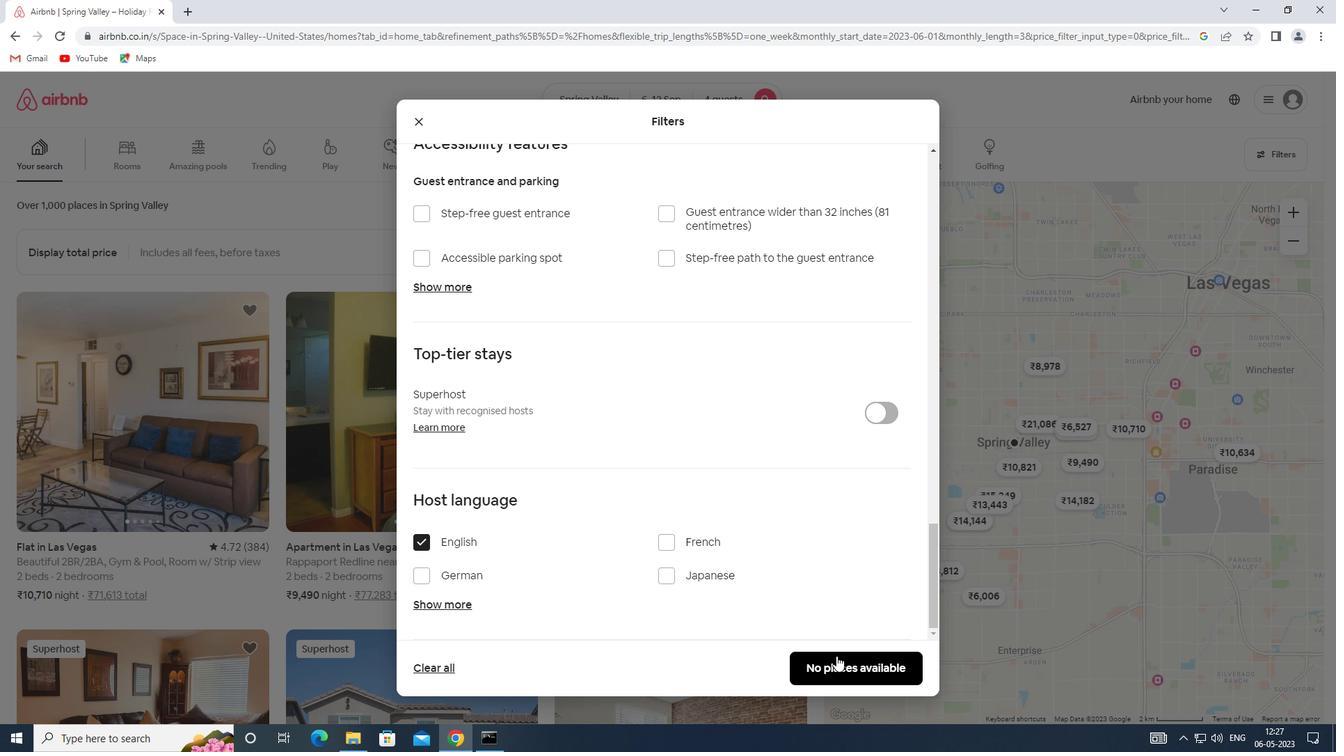 
Action: Mouse pressed left at (844, 662)
Screenshot: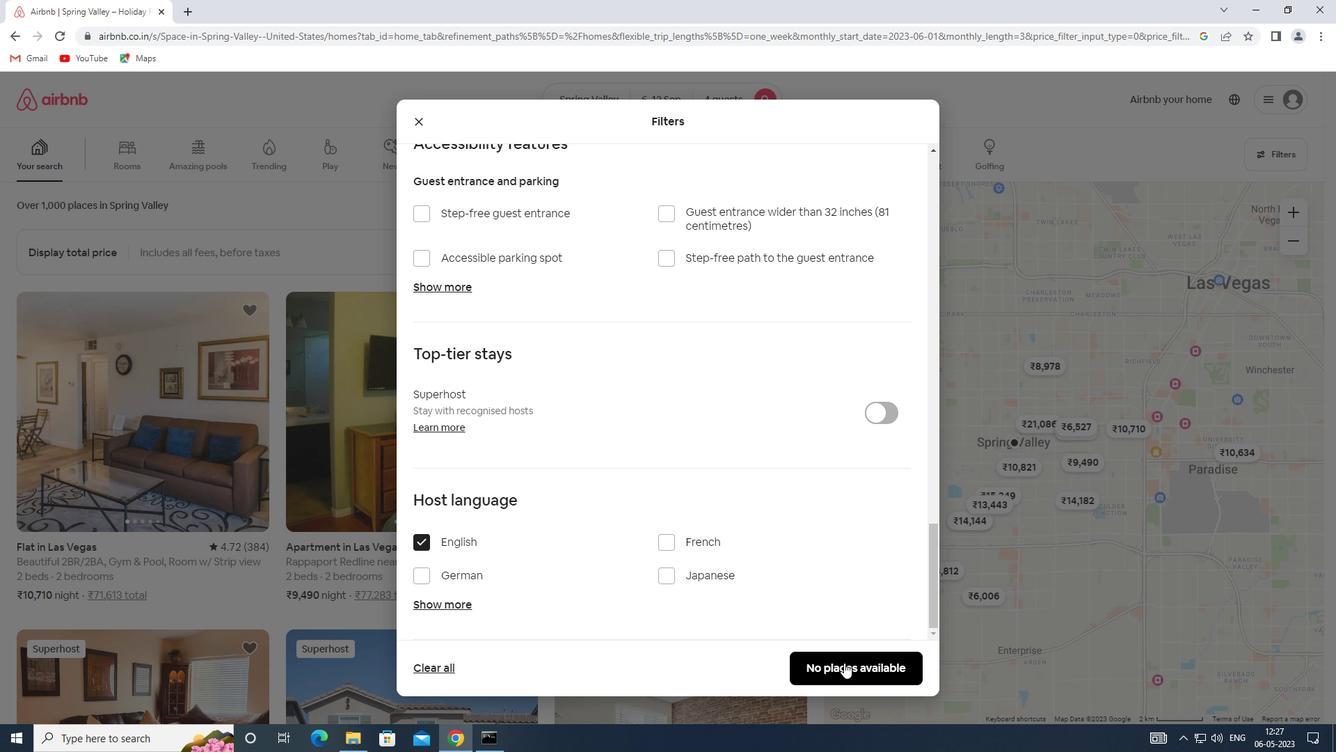 
